 Task: Create new invoice with Date Opened :30-Apr-23, Select Customer: 7 Leaves Cafe, Terms: Payment Term 2. Make invoice entry for item-1 with Date: 30-Apr-23, Description: Always Long Pads, Action: Material, Income Account: Income:Sales, Quantity: 2, Unit Price: 8.5, Discount $: 0.65. Make entry for item-2 with Date: 30-Apr-23, Description: Blue Bunny Double Strawberry_x000D_
, Action: Material, Income Account: Income:Sales, Quantity: 2, Unit Price: 15.6, Discount $: 1.65. Make entry for item-3 with Date: 30-Apr-23, Description: Zest Indulgence Moisturizing Body Wash Lush Paradise, Action: Material, Income Account: Income:Sales, Quantity: 1, Unit Price: 16.6, Discount $: 2.15. Write Notes: Looking forward to serving you again.. Post Invoice with Post Date: 30-Apr-23, Post to Accounts: Assets:Accounts Receivable. Pay / Process Payment with Transaction Date: 15-May-23, Amount: 60.35, Transfer Account: Checking Account. Print Invoice, display notes by going to Option, then go to Display Tab and check Invoice Notes.
Action: Mouse moved to (176, 32)
Screenshot: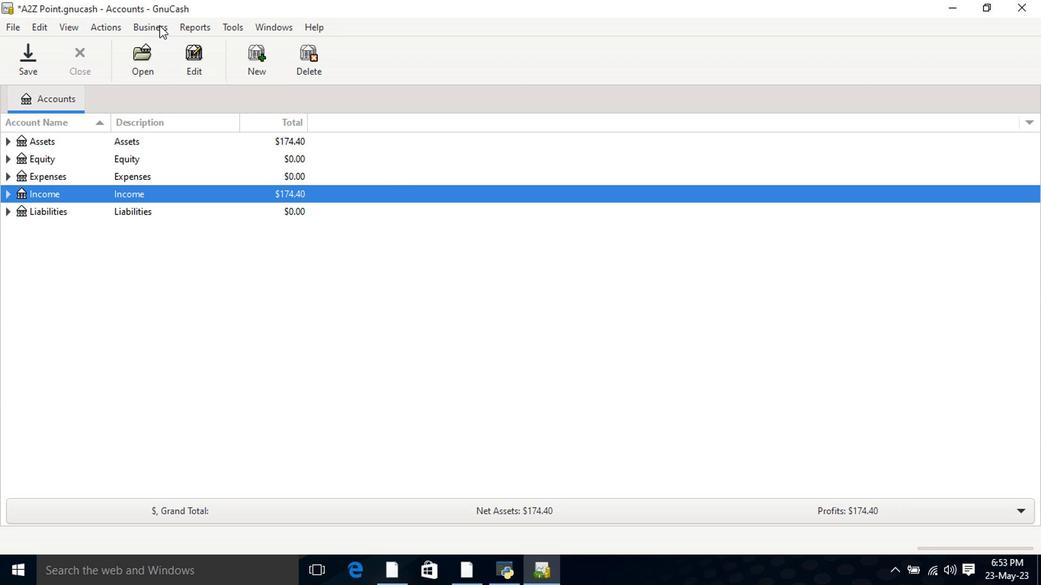 
Action: Mouse pressed left at (176, 32)
Screenshot: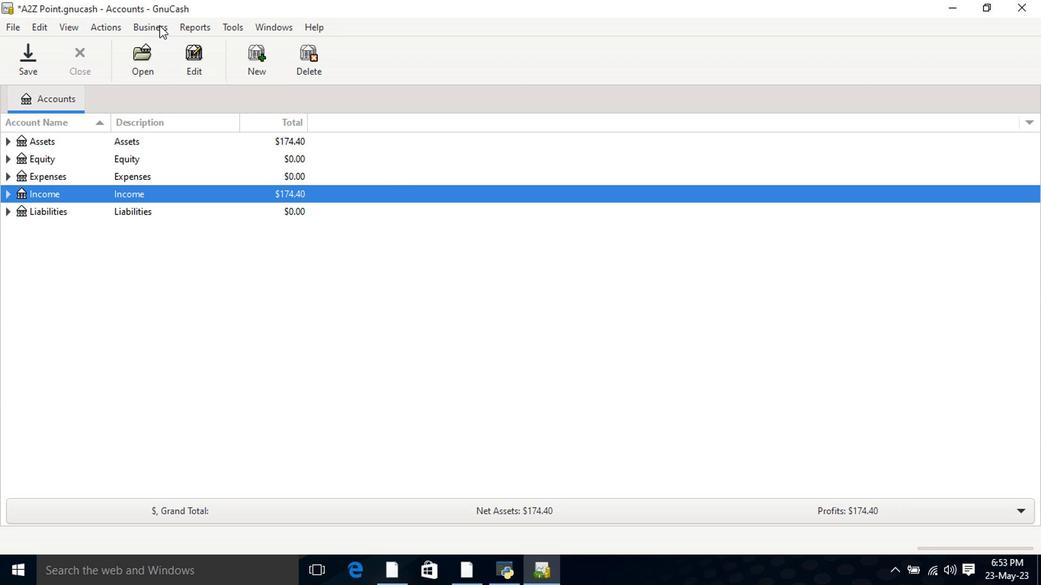
Action: Mouse moved to (367, 103)
Screenshot: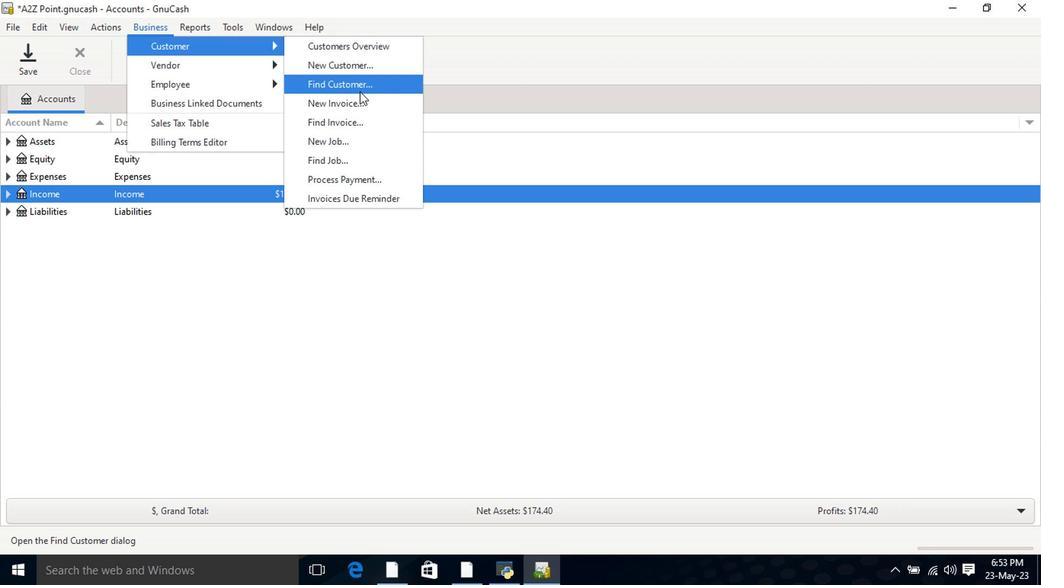 
Action: Mouse pressed left at (367, 103)
Screenshot: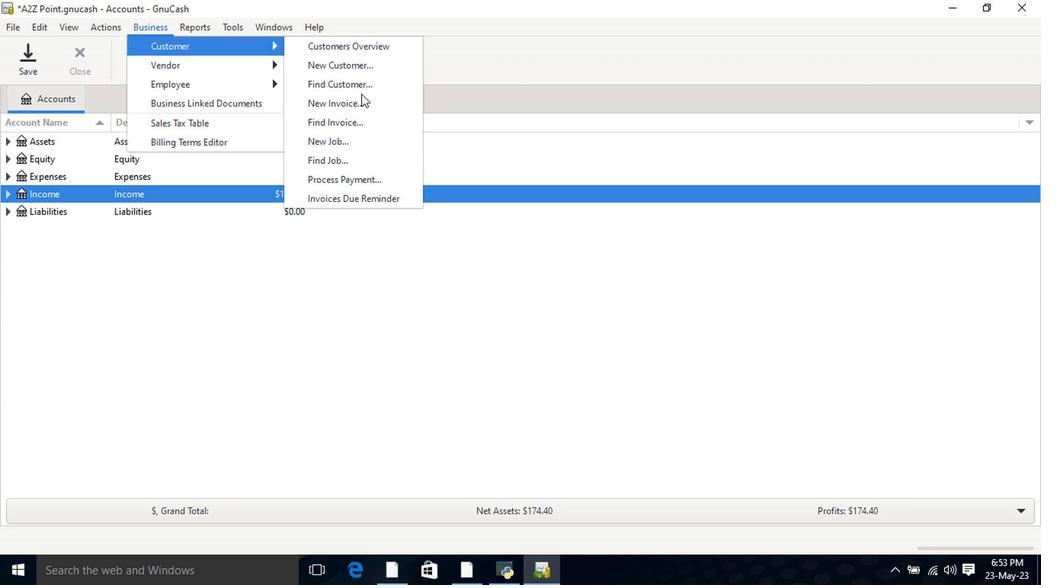 
Action: Mouse moved to (628, 234)
Screenshot: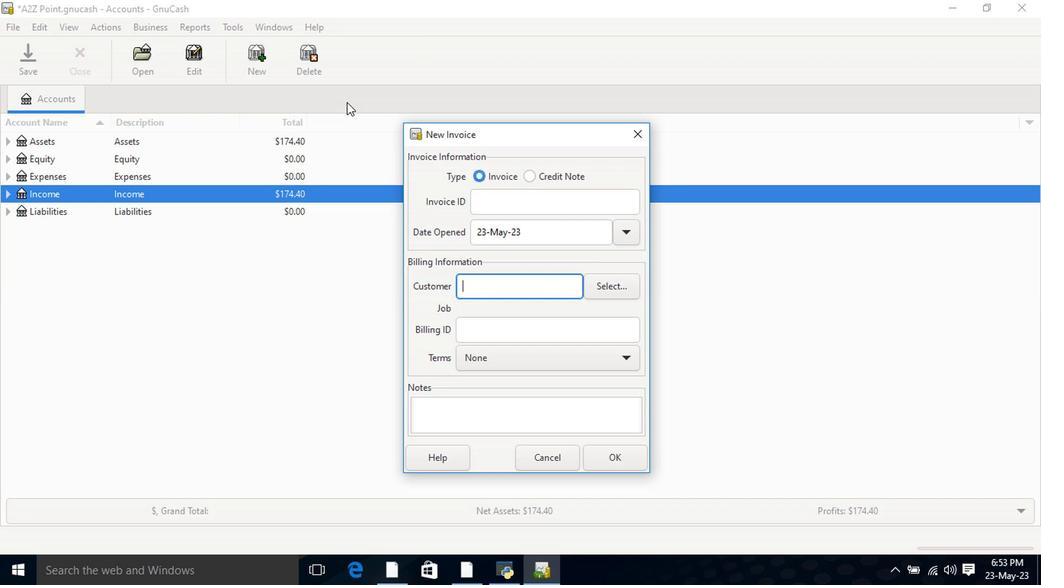 
Action: Mouse pressed left at (628, 234)
Screenshot: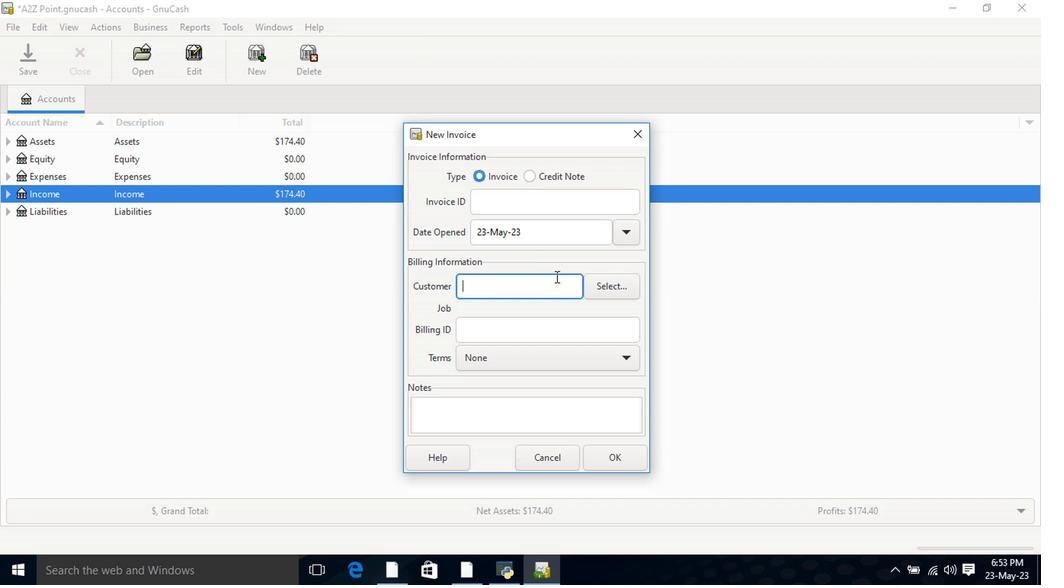 
Action: Mouse moved to (517, 258)
Screenshot: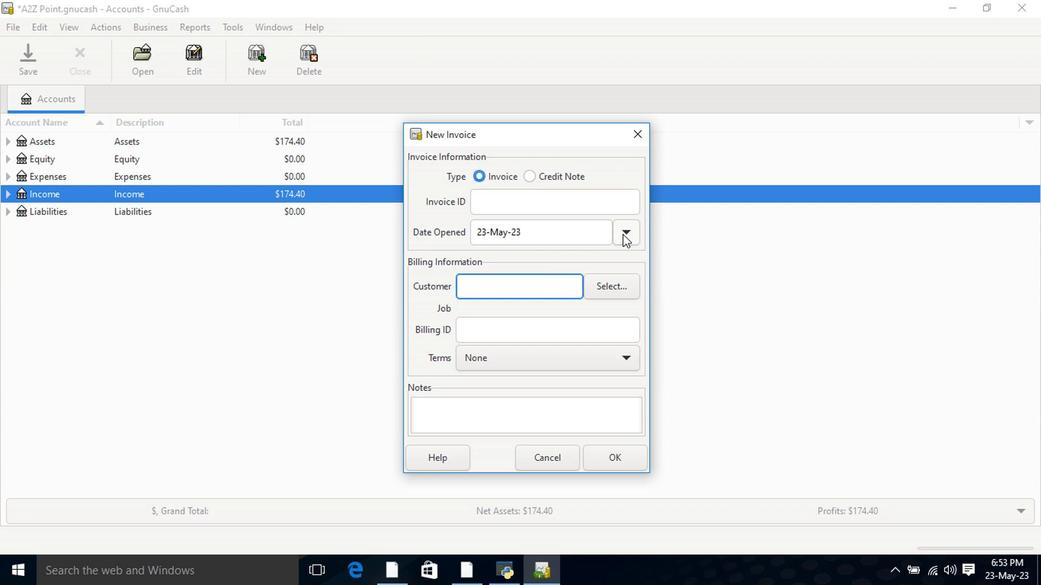 
Action: Mouse pressed left at (517, 258)
Screenshot: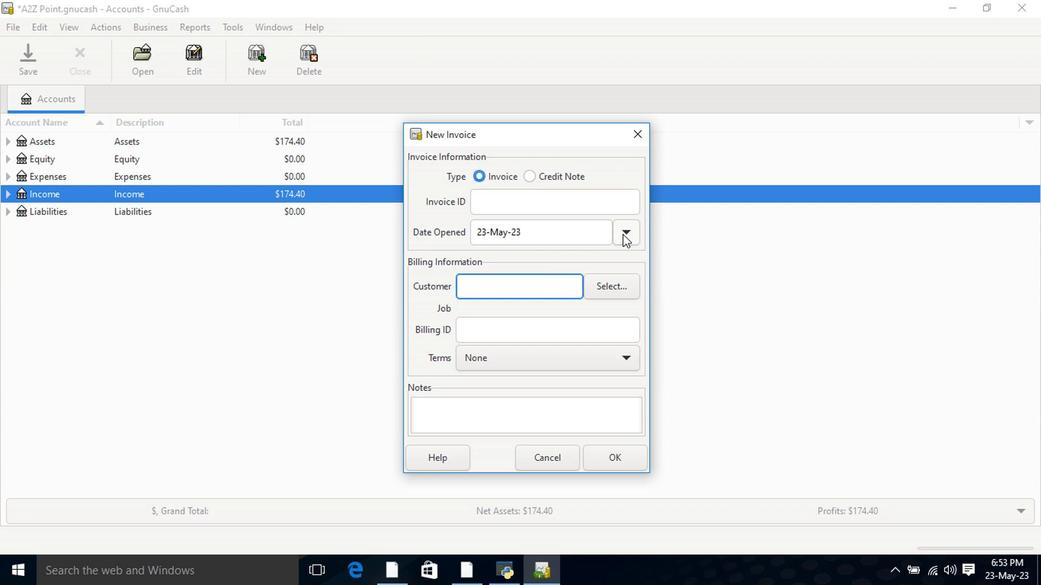 
Action: Mouse moved to (638, 315)
Screenshot: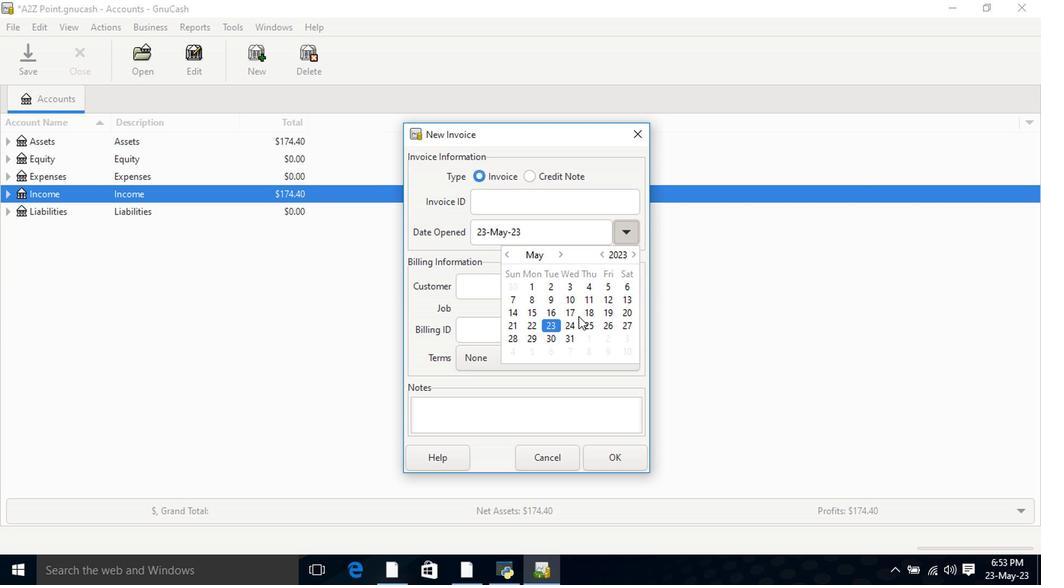 
Action: Mouse pressed left at (638, 315)
Screenshot: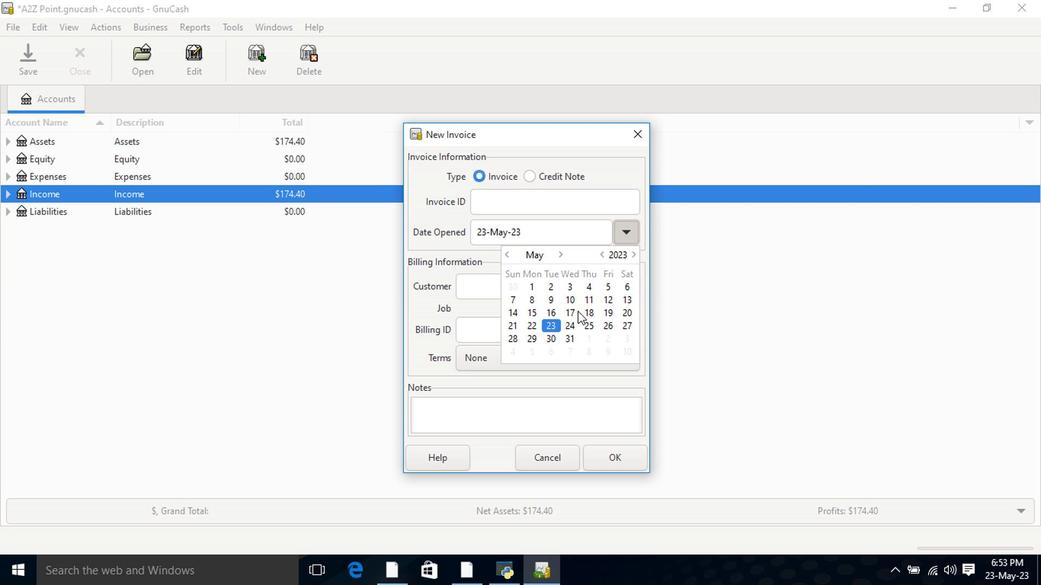 
Action: Mouse pressed left at (638, 315)
Screenshot: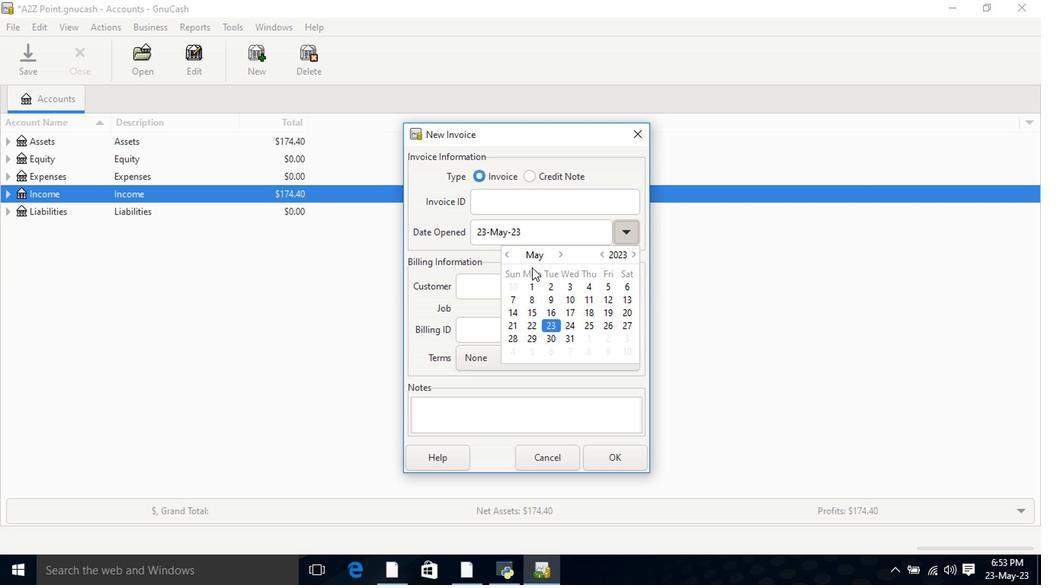 
Action: Mouse moved to (534, 283)
Screenshot: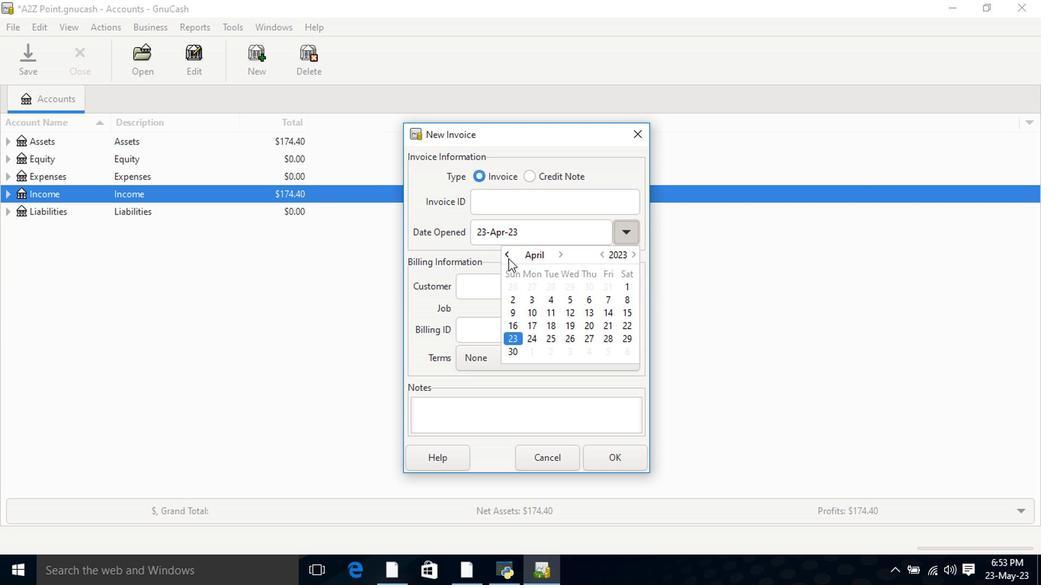 
Action: Mouse pressed left at (534, 283)
Screenshot: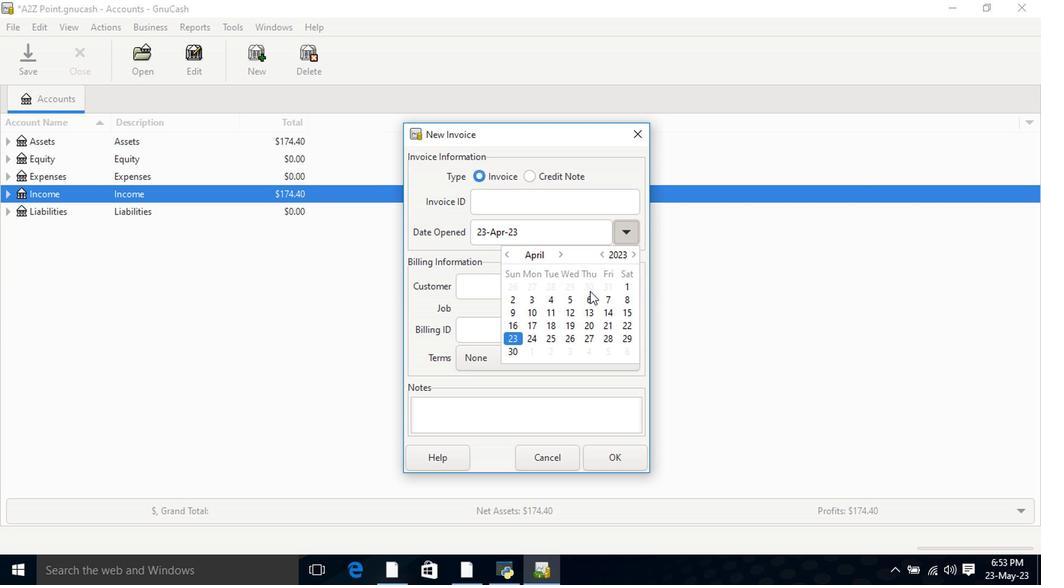 
Action: Key pressed 7
Screenshot: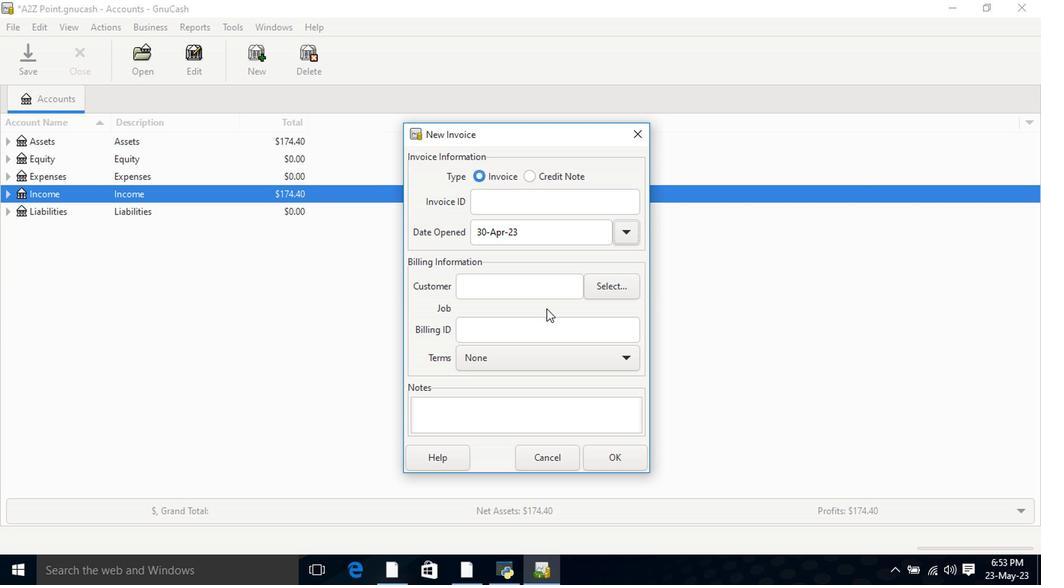 
Action: Mouse moved to (528, 305)
Screenshot: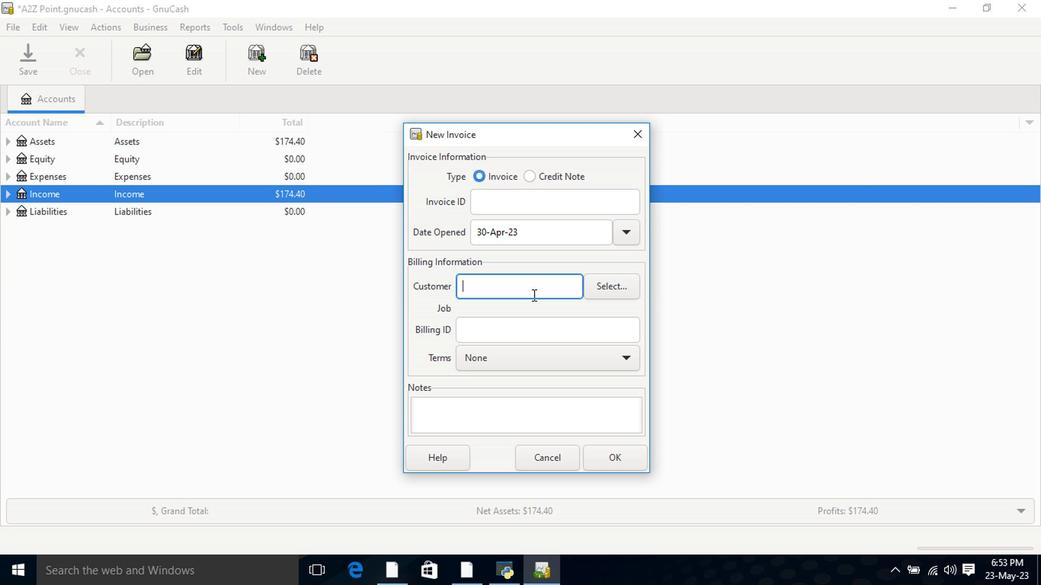 
Action: Mouse pressed left at (528, 305)
Screenshot: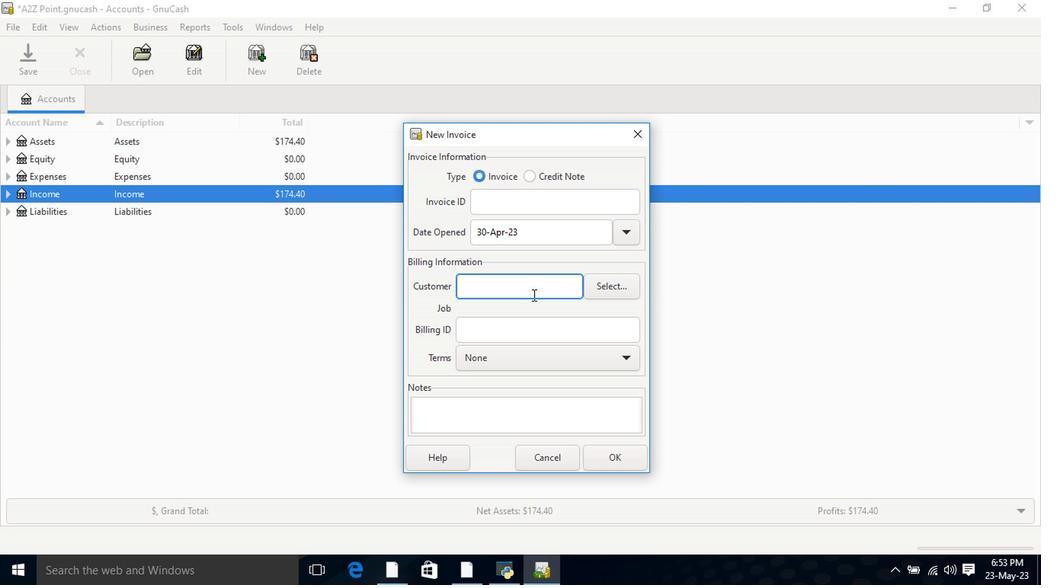 
Action: Mouse moved to (531, 375)
Screenshot: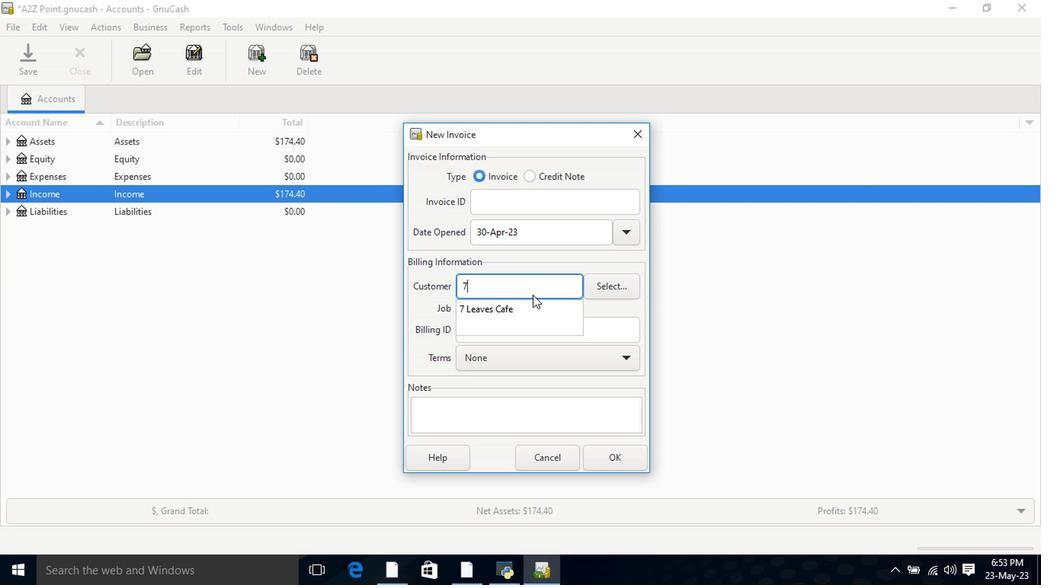 
Action: Mouse pressed left at (531, 375)
Screenshot: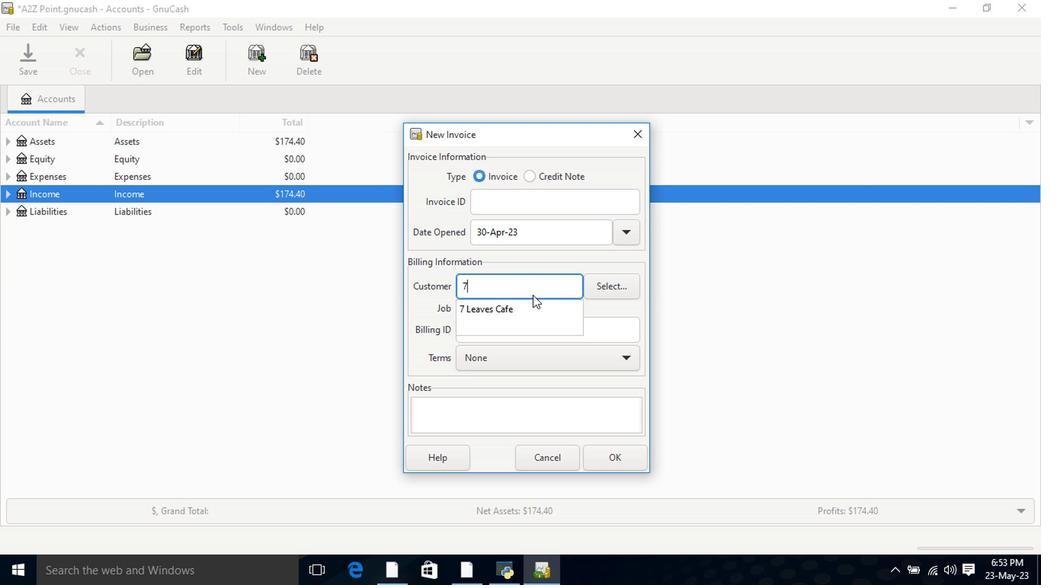 
Action: Mouse moved to (538, 406)
Screenshot: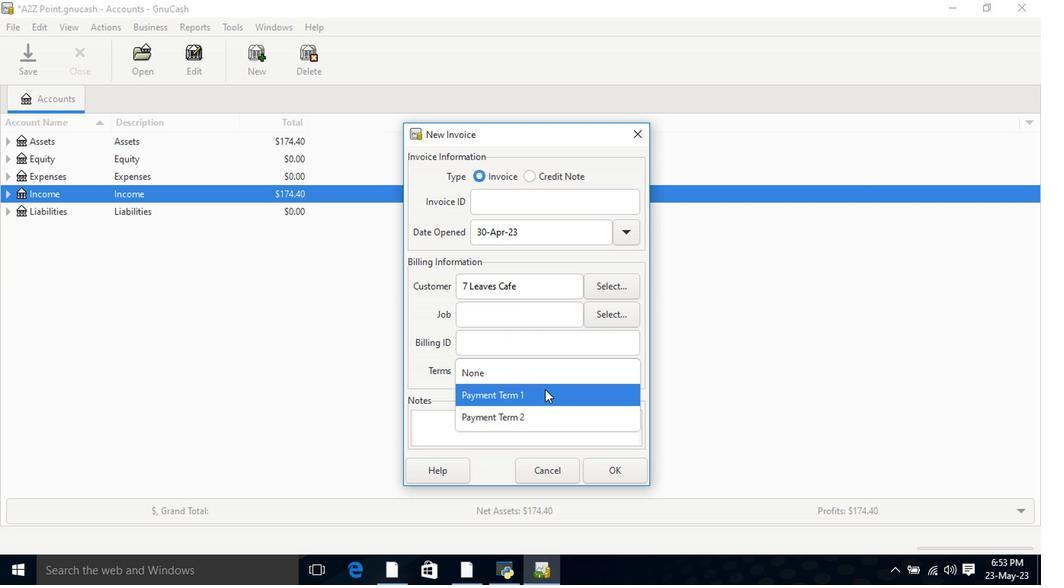 
Action: Mouse pressed left at (538, 406)
Screenshot: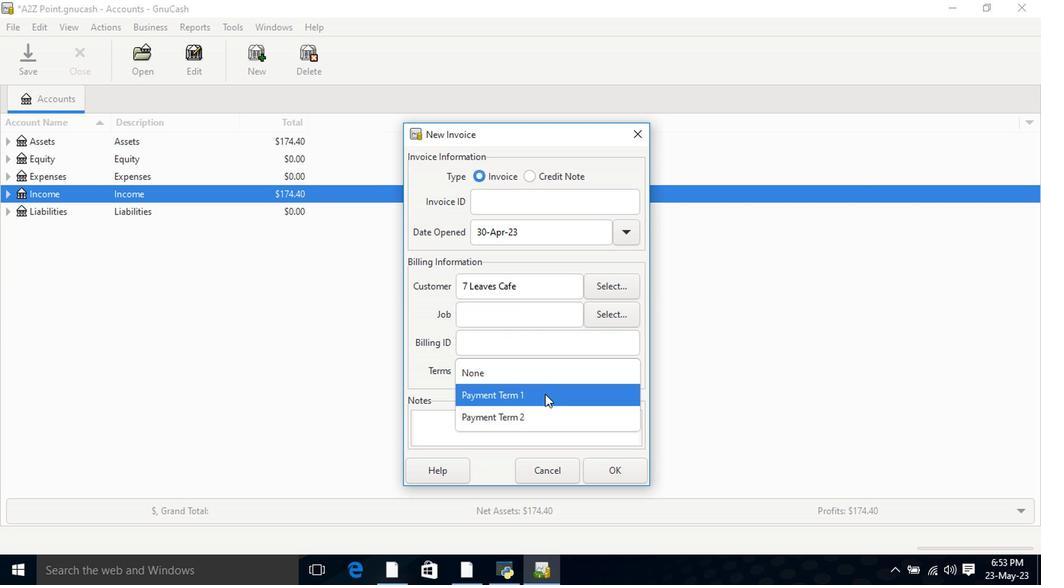 
Action: Mouse moved to (523, 369)
Screenshot: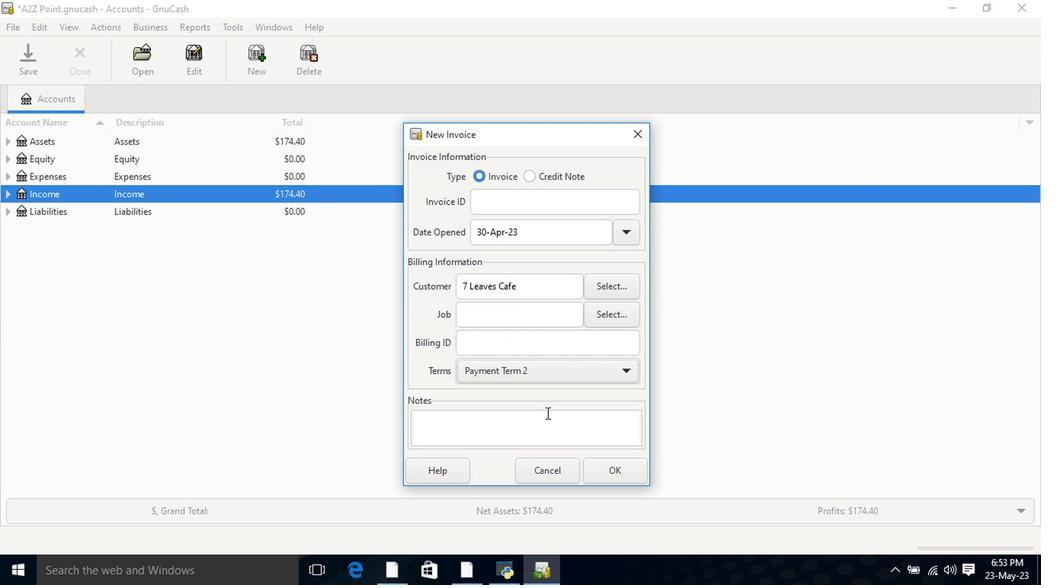 
Action: Mouse pressed left at (523, 369)
Screenshot: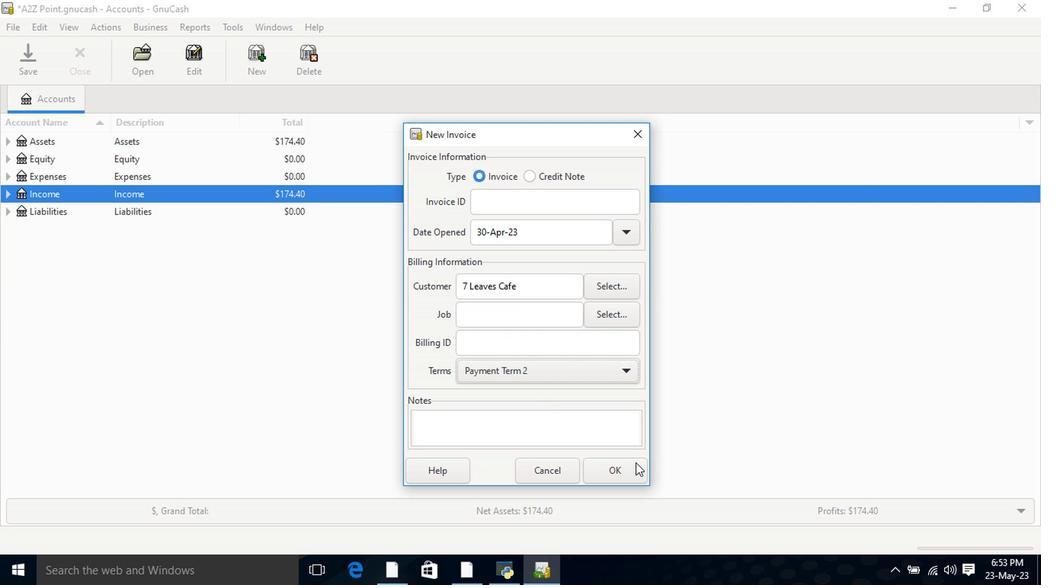 
Action: Mouse moved to (536, 399)
Screenshot: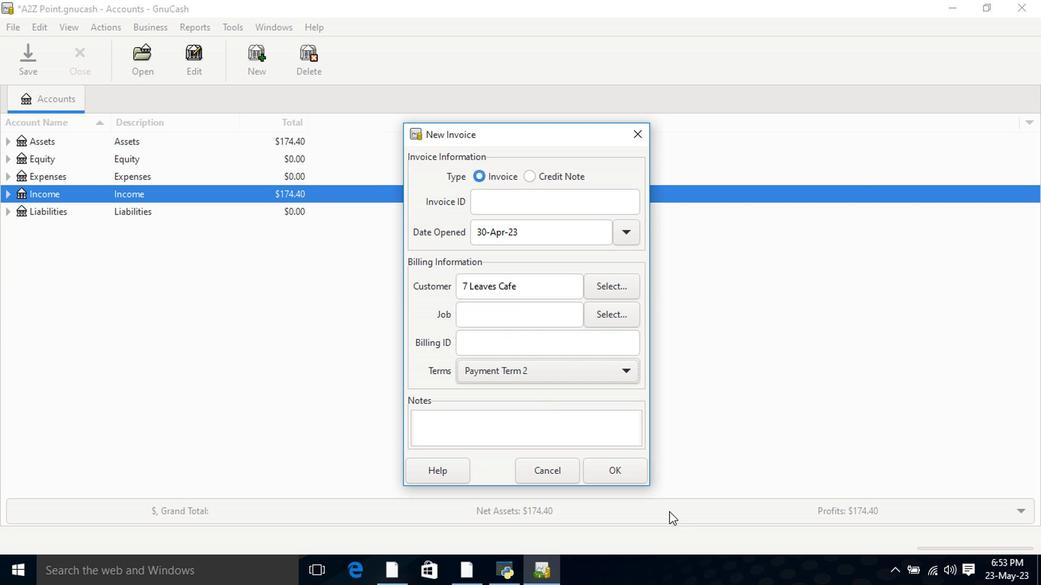 
Action: Mouse pressed left at (536, 399)
Screenshot: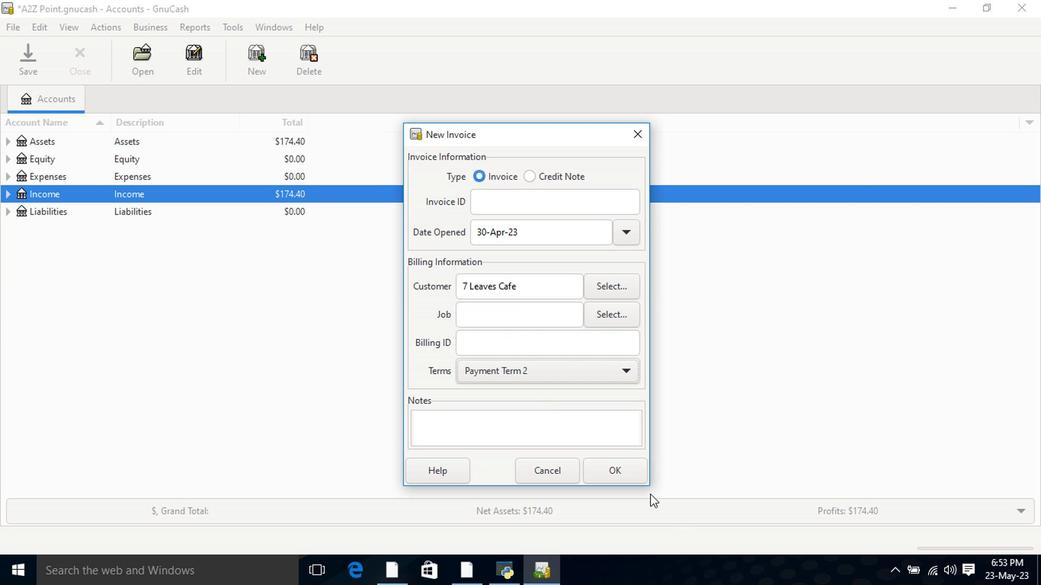 
Action: Mouse moved to (621, 480)
Screenshot: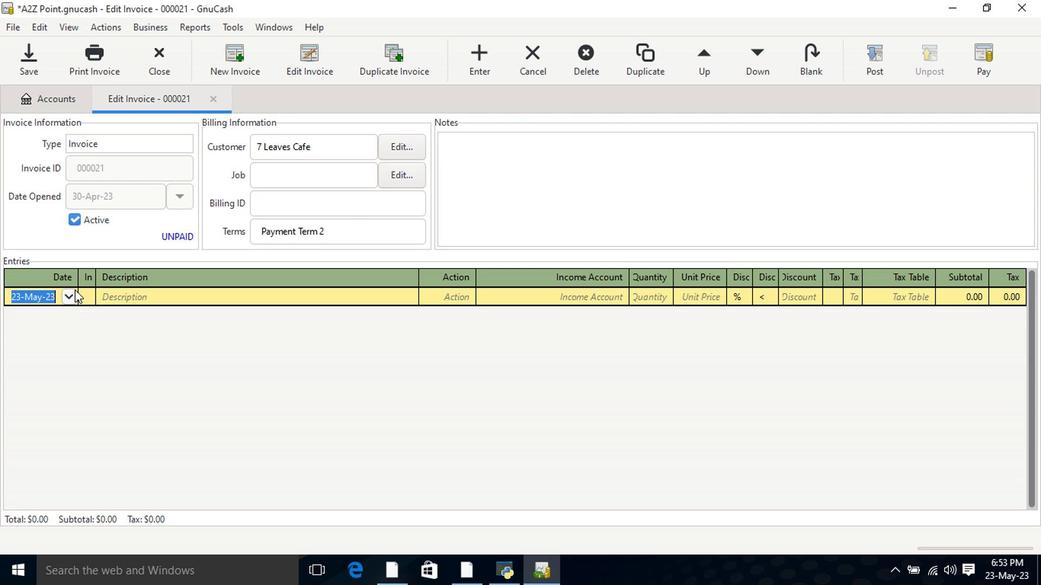 
Action: Mouse pressed left at (621, 480)
Screenshot: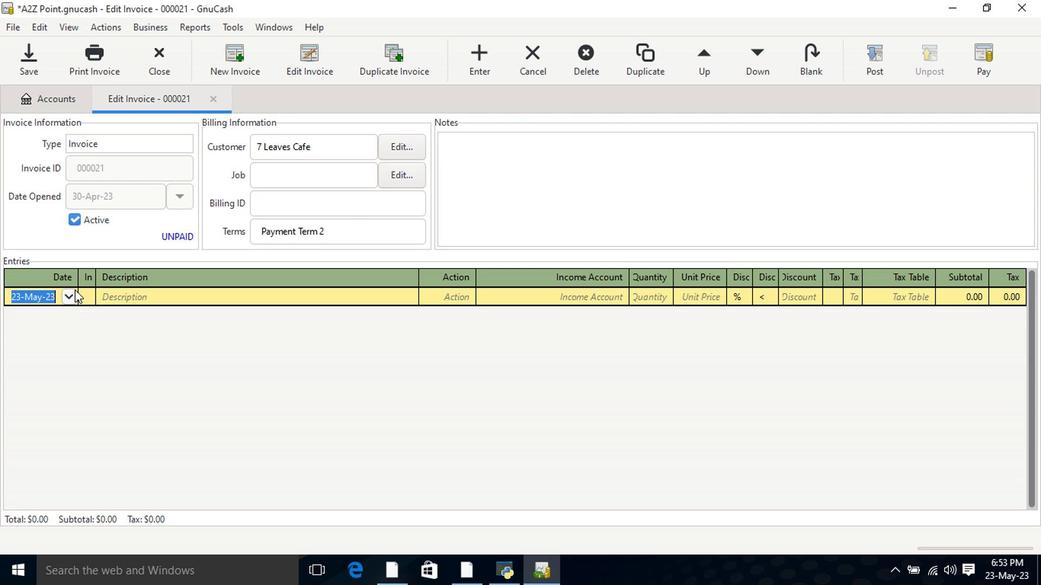 
Action: Mouse moved to (84, 297)
Screenshot: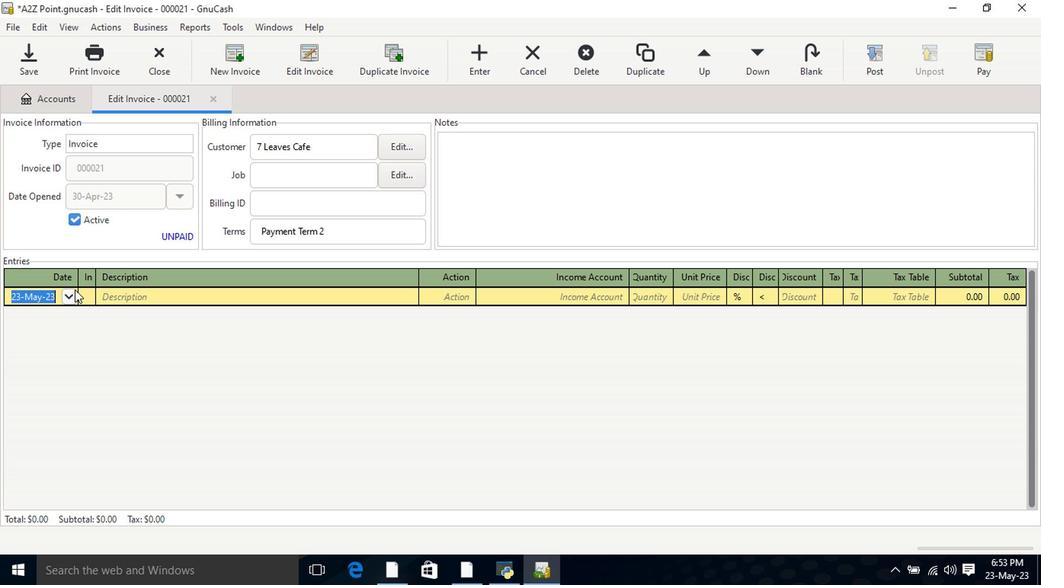 
Action: Mouse pressed left at (84, 297)
Screenshot: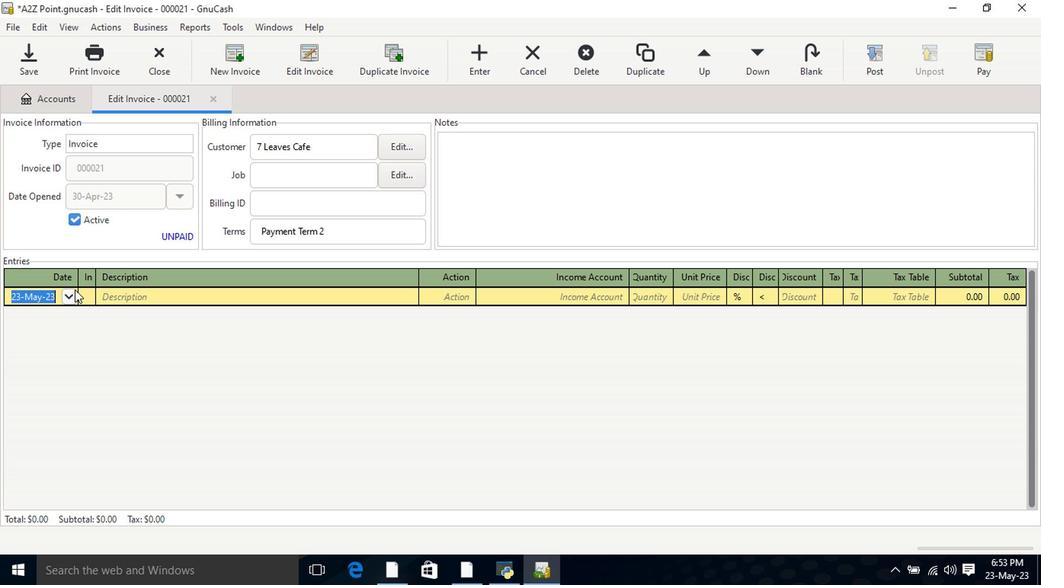 
Action: Mouse moved to (174, 27)
Screenshot: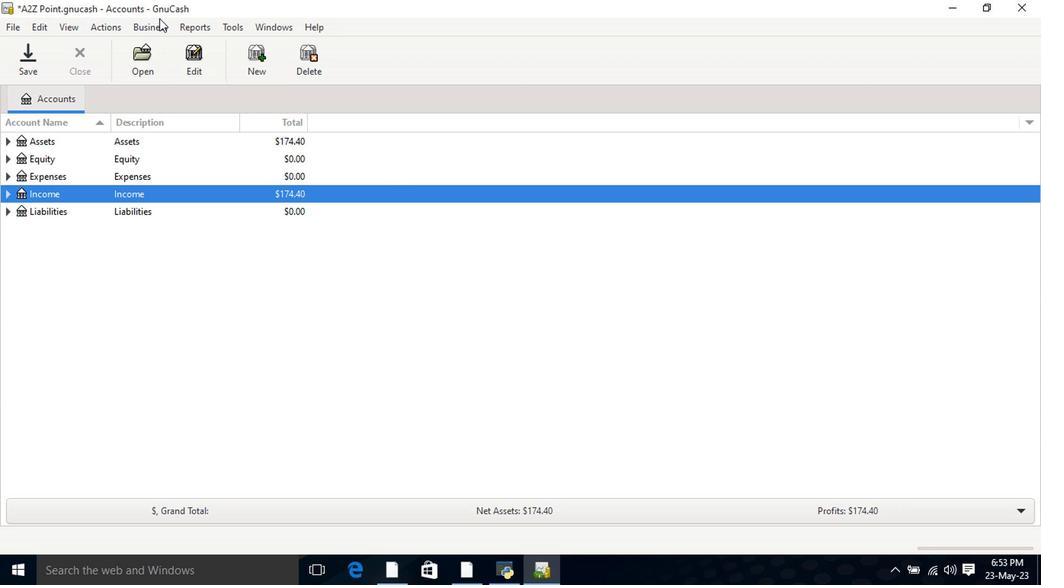 
Action: Mouse pressed left at (174, 27)
Screenshot: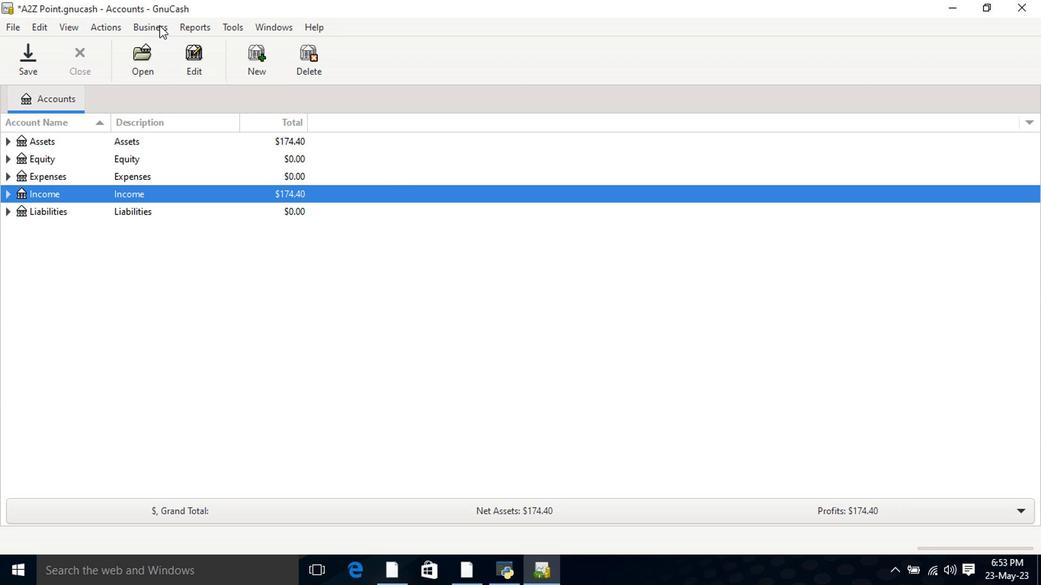 
Action: Mouse moved to (359, 103)
Screenshot: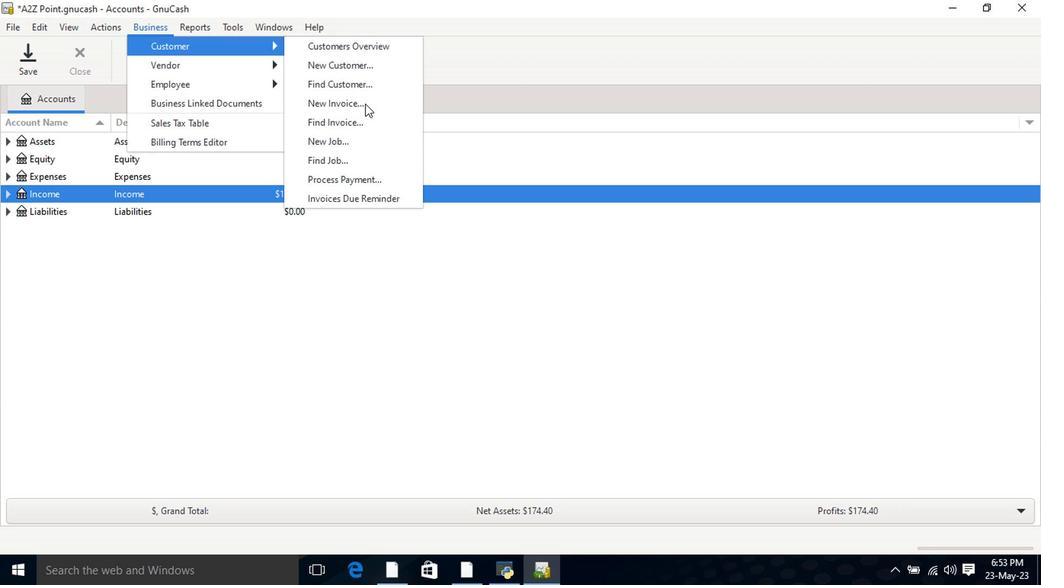 
Action: Mouse pressed left at (359, 103)
Screenshot: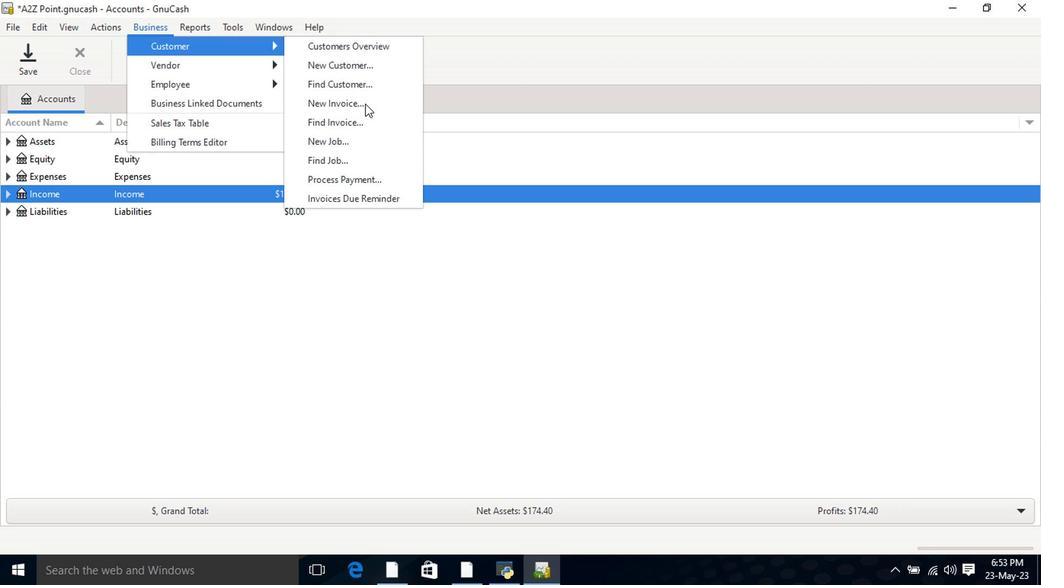 
Action: Mouse moved to (630, 237)
Screenshot: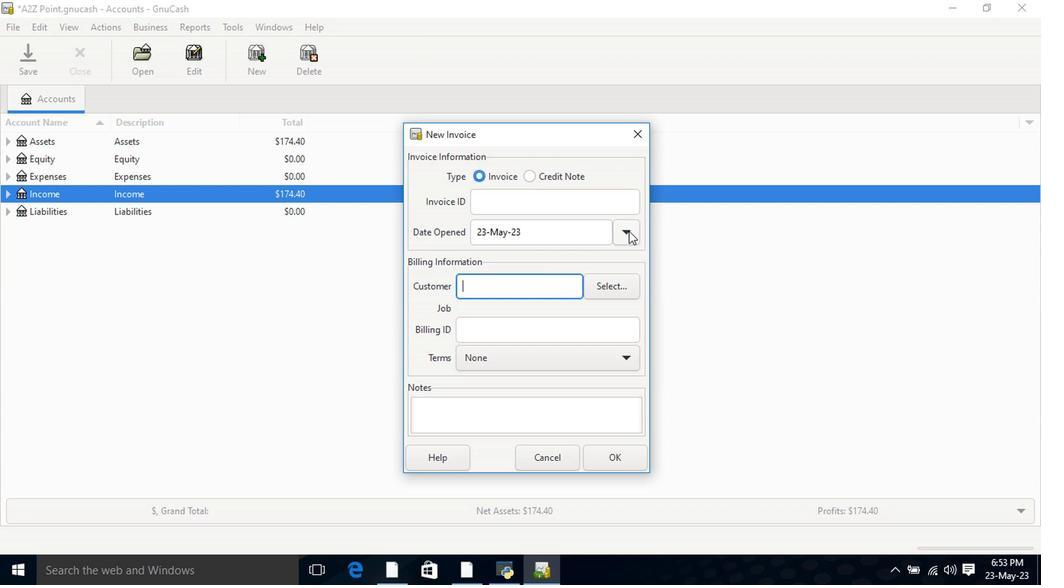 
Action: Mouse pressed left at (630, 237)
Screenshot: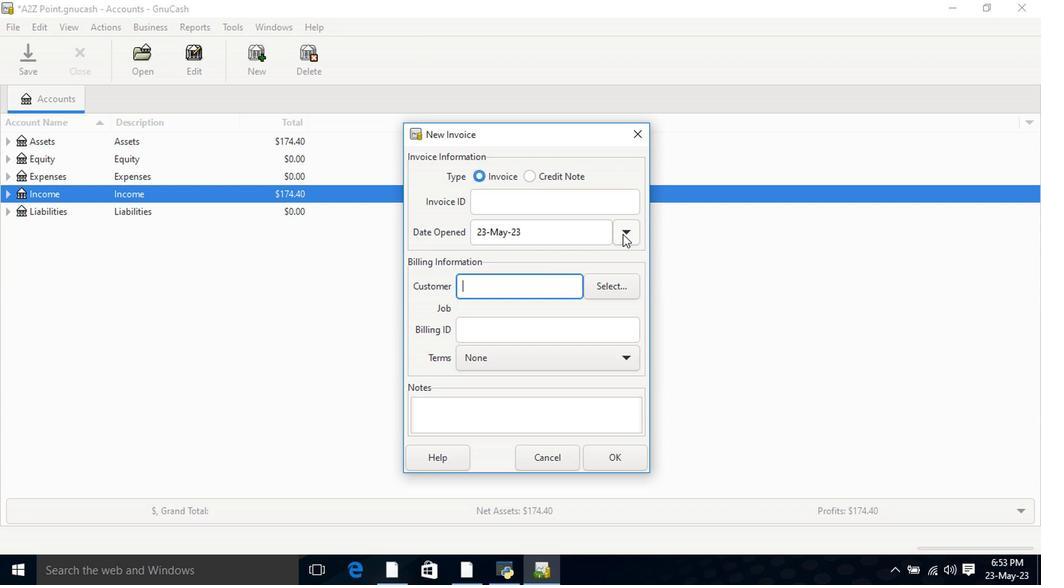 
Action: Mouse moved to (517, 261)
Screenshot: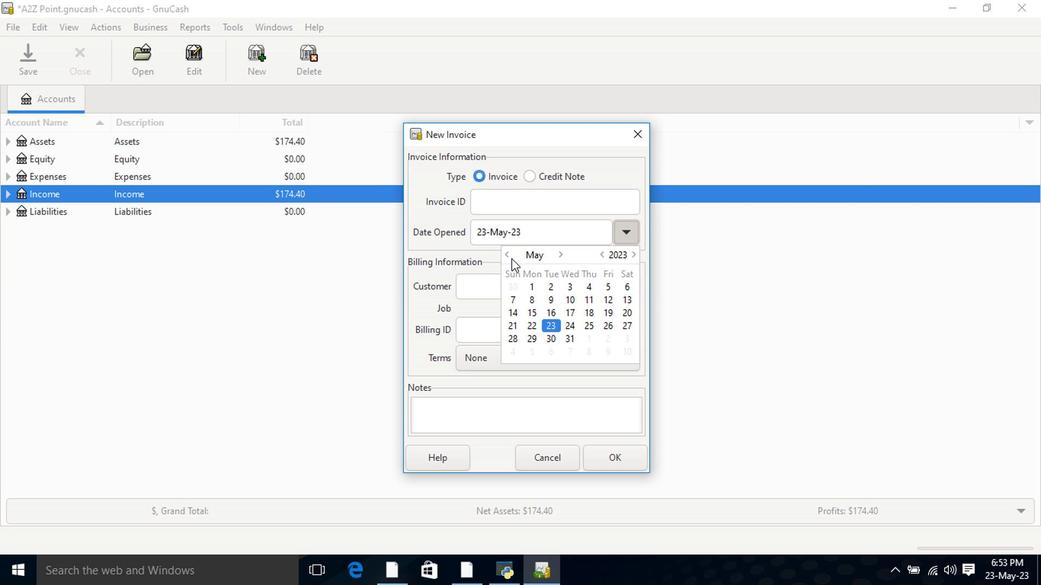 
Action: Mouse pressed left at (517, 261)
Screenshot: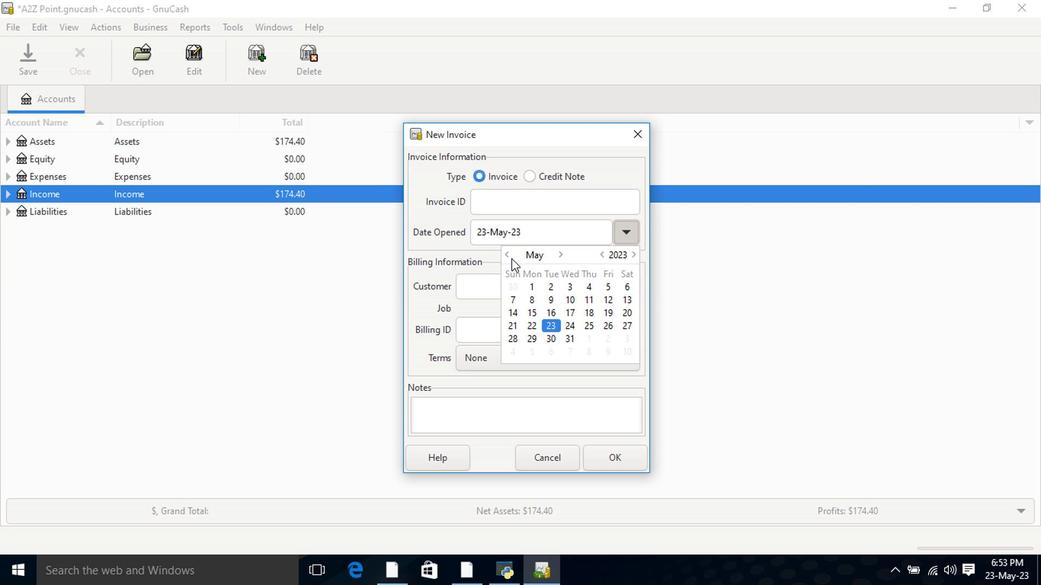 
Action: Mouse moved to (522, 356)
Screenshot: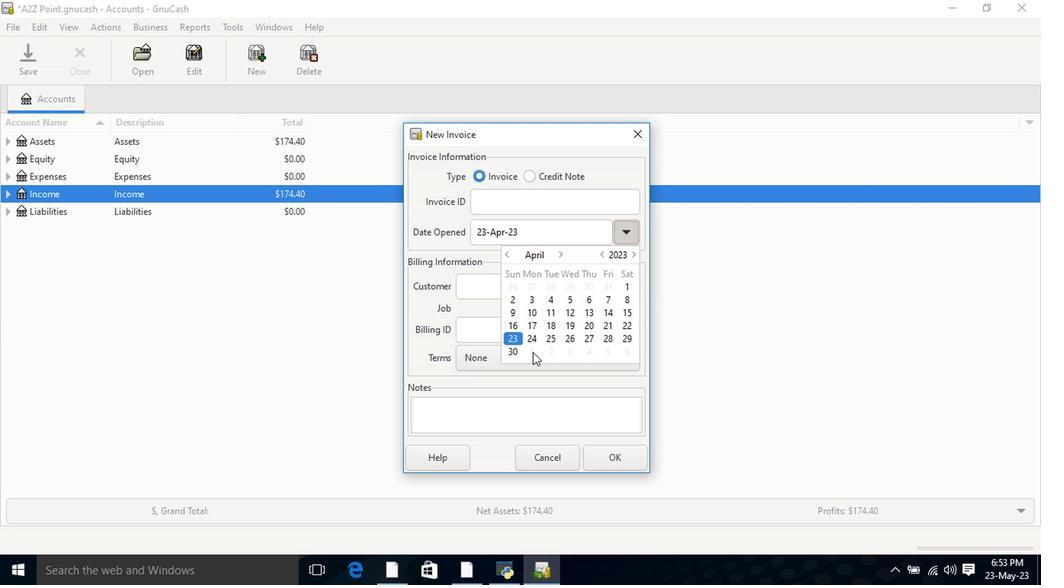 
Action: Mouse pressed left at (522, 356)
Screenshot: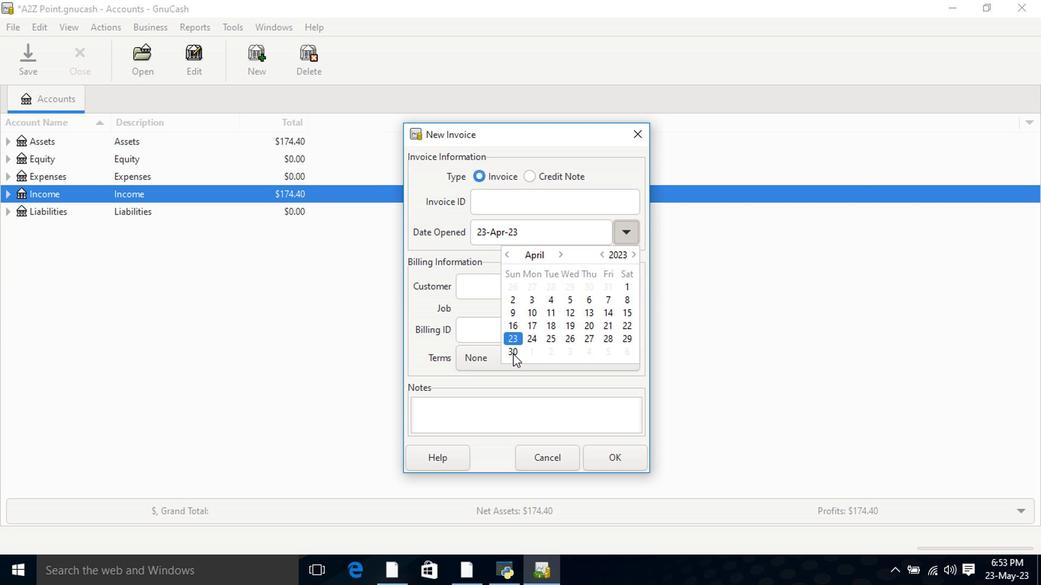 
Action: Mouse moved to (522, 356)
Screenshot: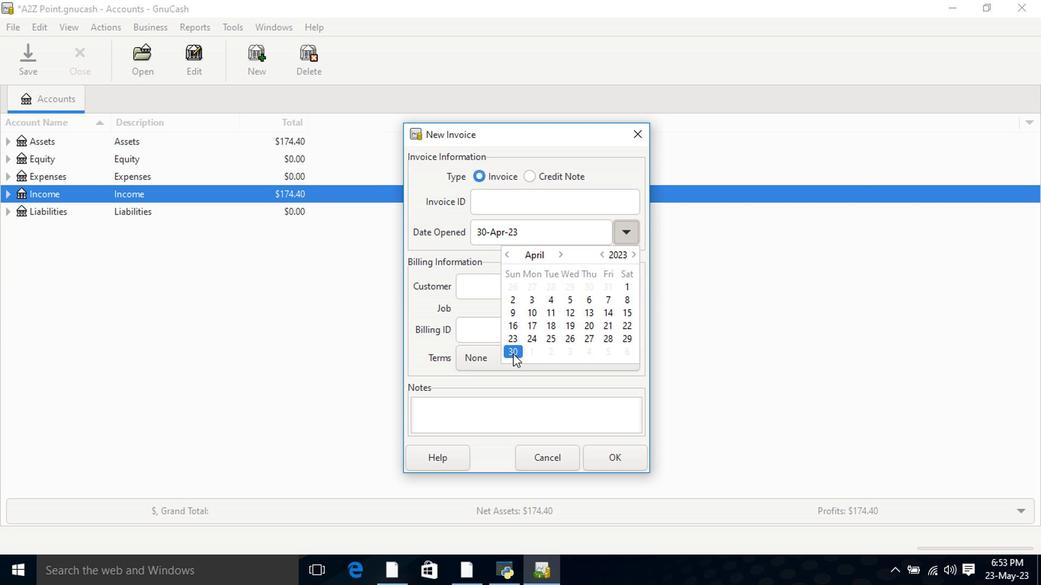 
Action: Mouse pressed left at (522, 356)
Screenshot: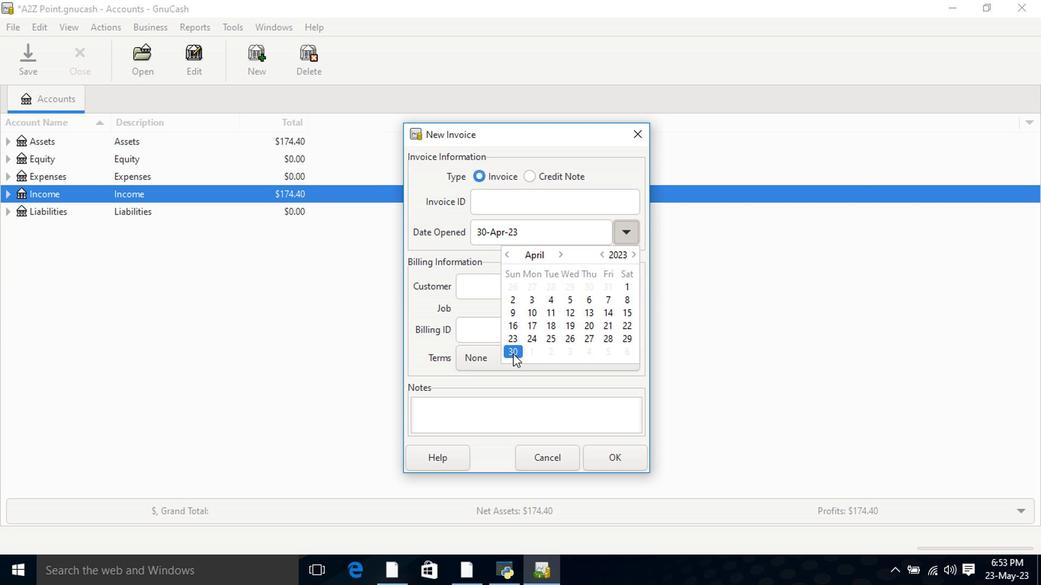 
Action: Mouse moved to (541, 298)
Screenshot: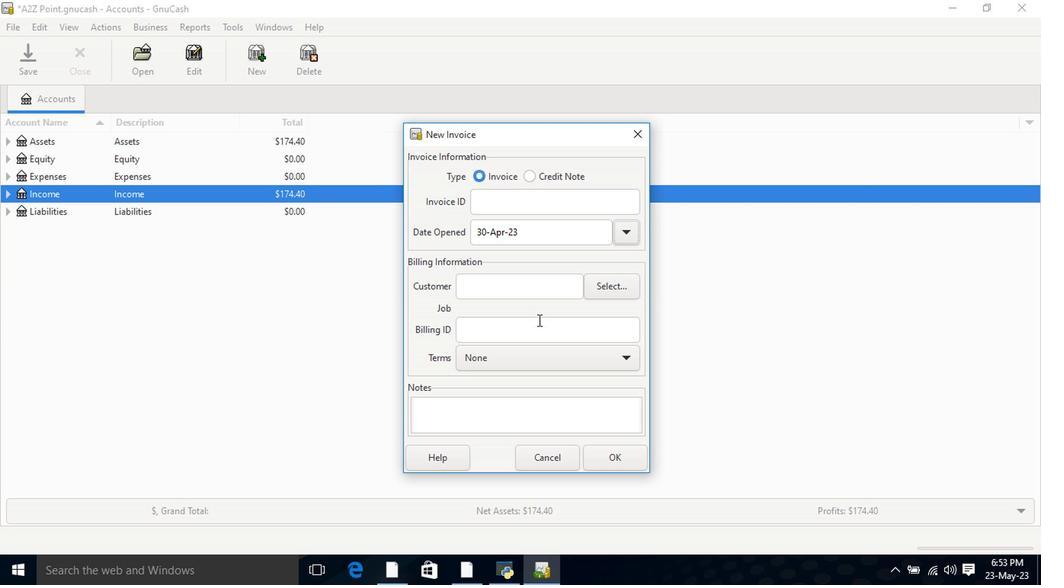 
Action: Mouse pressed left at (541, 298)
Screenshot: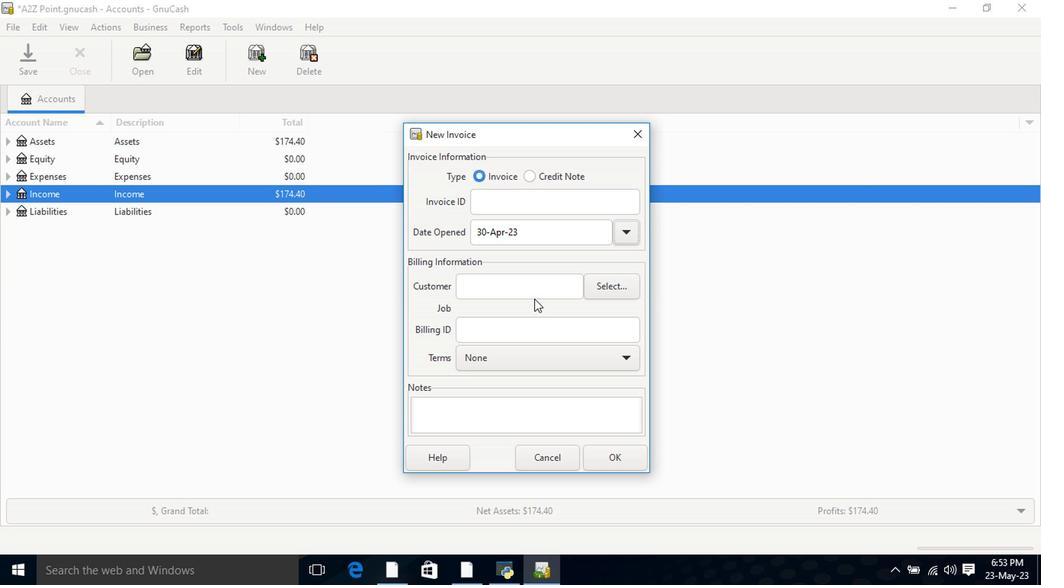 
Action: Key pressed 7
Screenshot: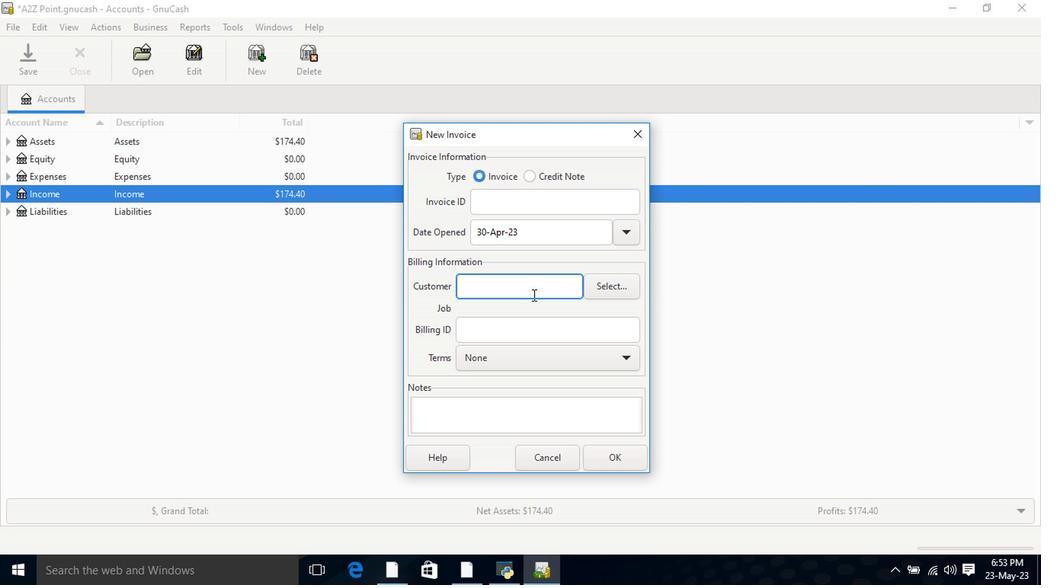 
Action: Mouse moved to (532, 316)
Screenshot: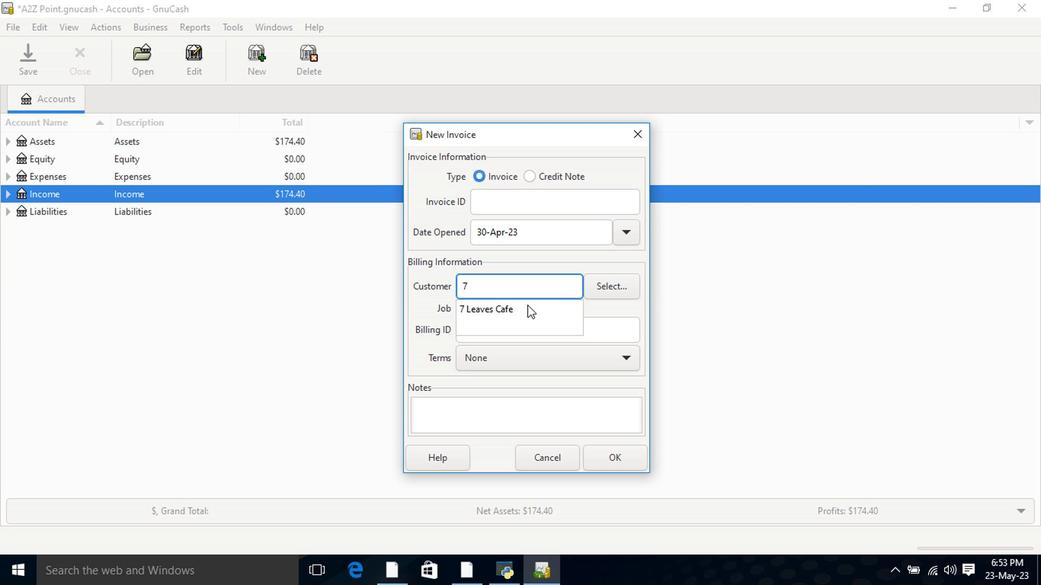 
Action: Mouse pressed left at (532, 316)
Screenshot: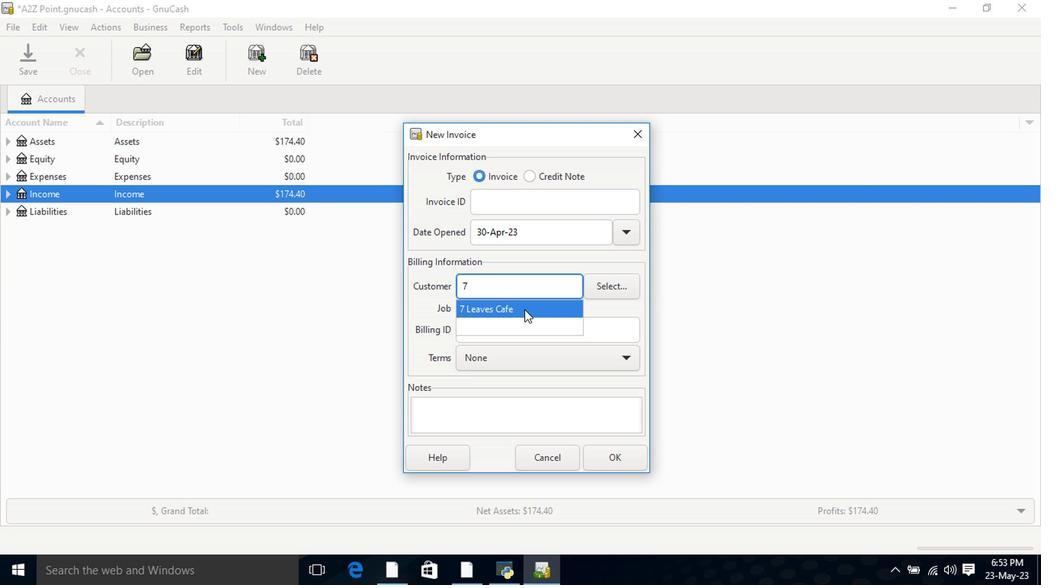 
Action: Mouse moved to (553, 380)
Screenshot: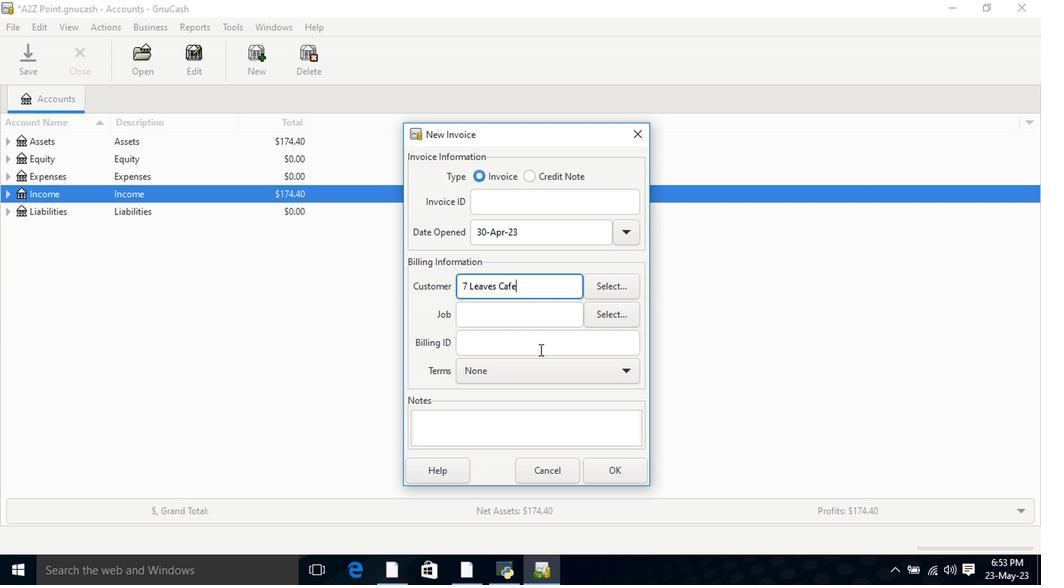 
Action: Mouse pressed left at (553, 380)
Screenshot: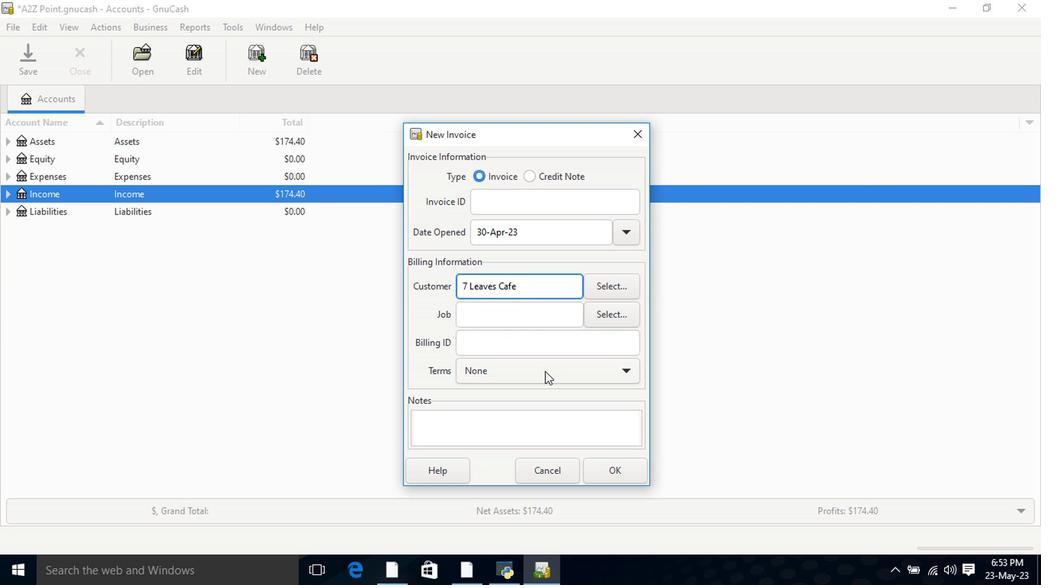 
Action: Mouse moved to (553, 416)
Screenshot: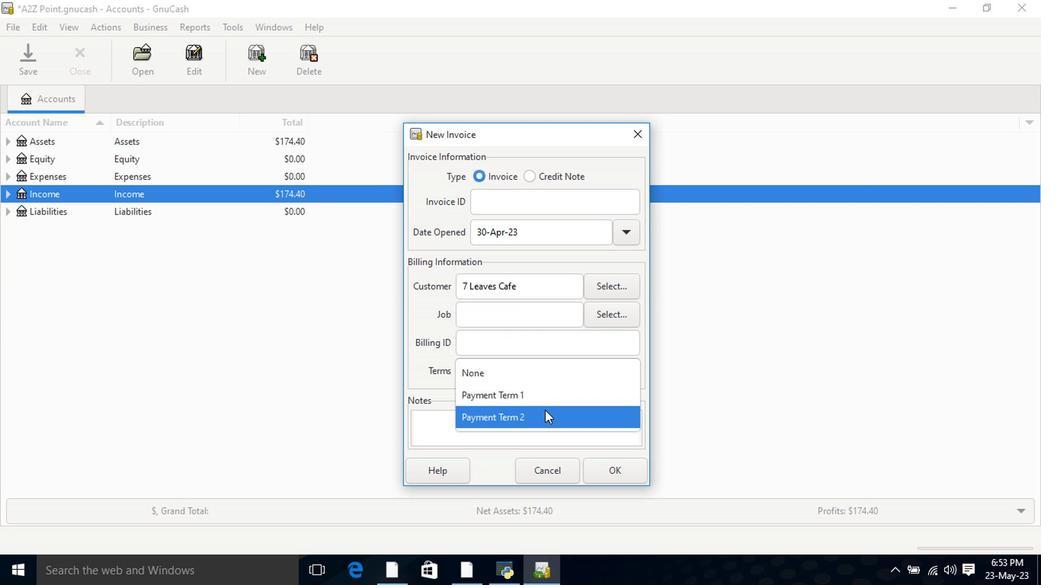 
Action: Mouse pressed left at (553, 416)
Screenshot: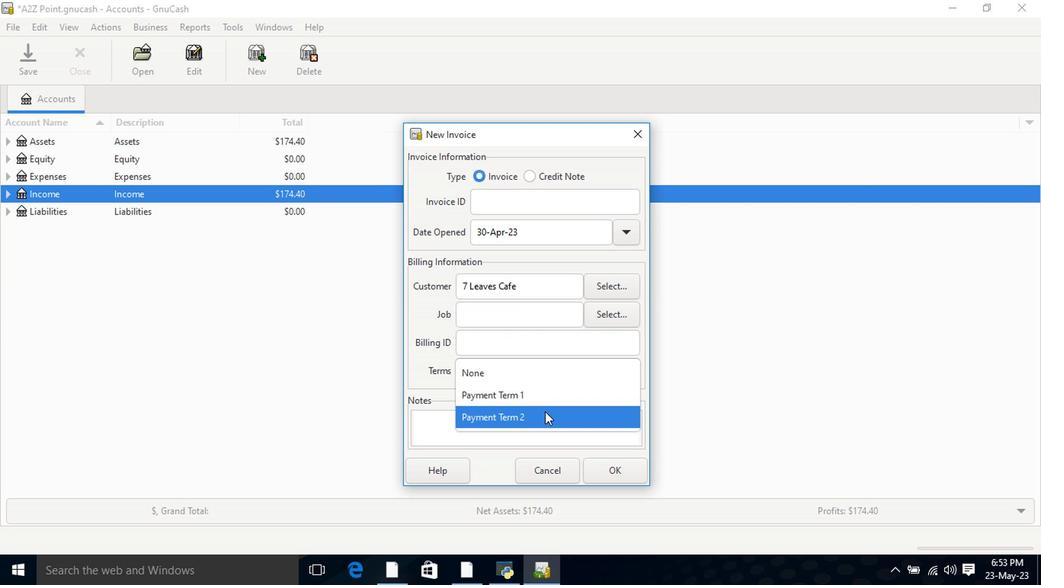 
Action: Mouse moved to (634, 480)
Screenshot: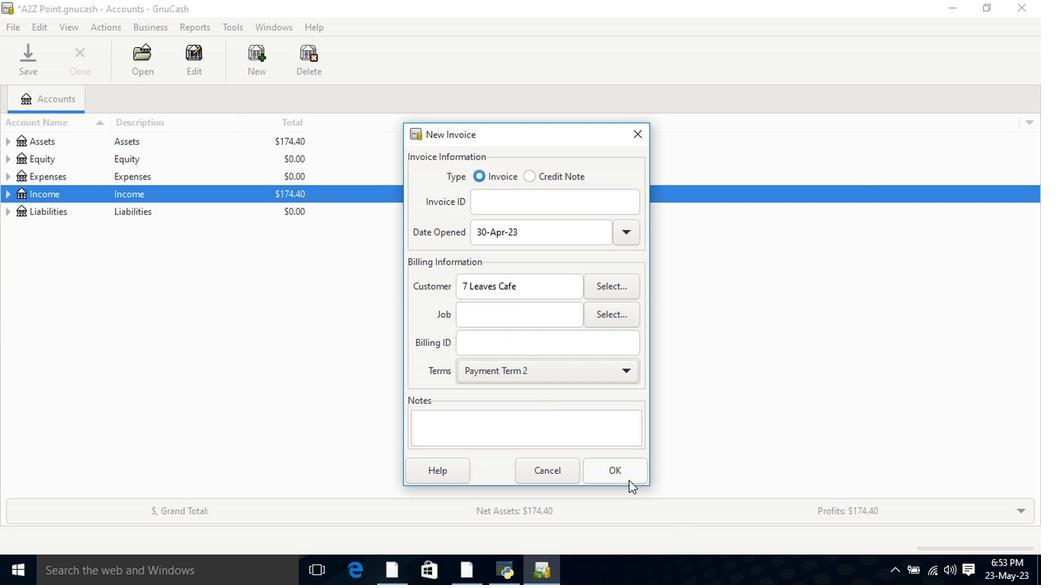 
Action: Mouse pressed left at (634, 480)
Screenshot: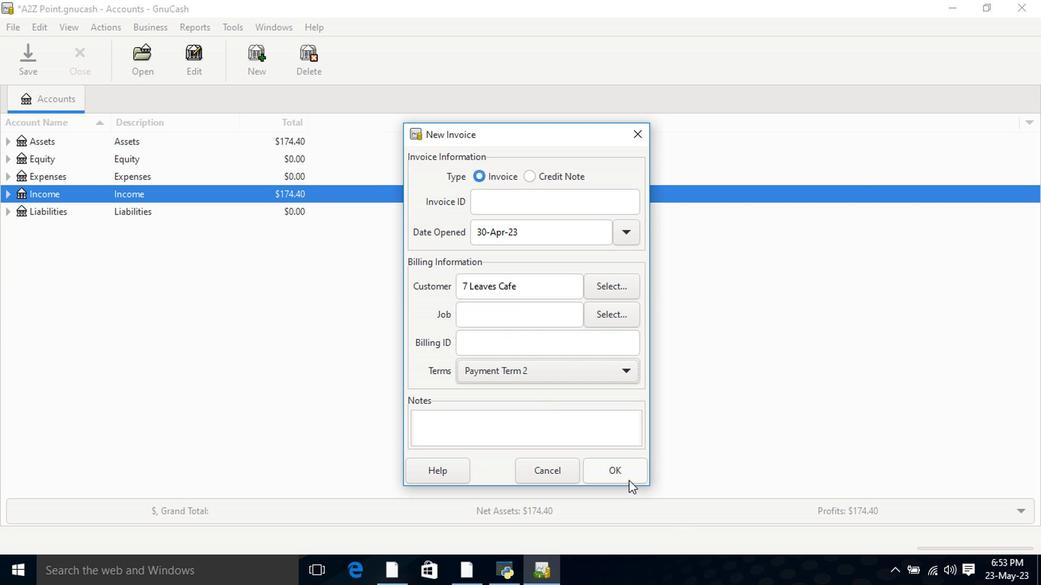
Action: Mouse moved to (82, 304)
Screenshot: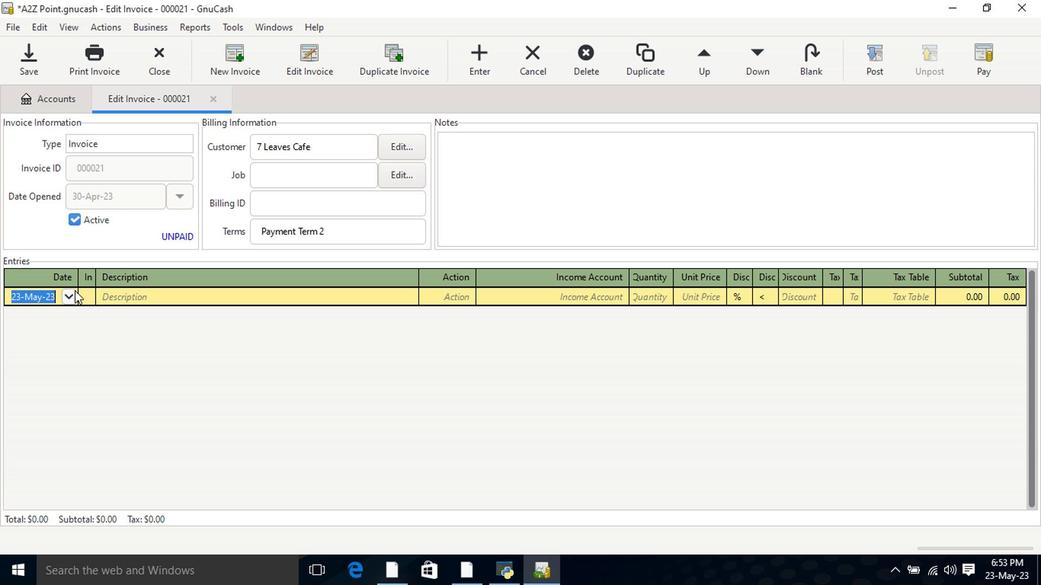 
Action: Mouse pressed left at (82, 304)
Screenshot: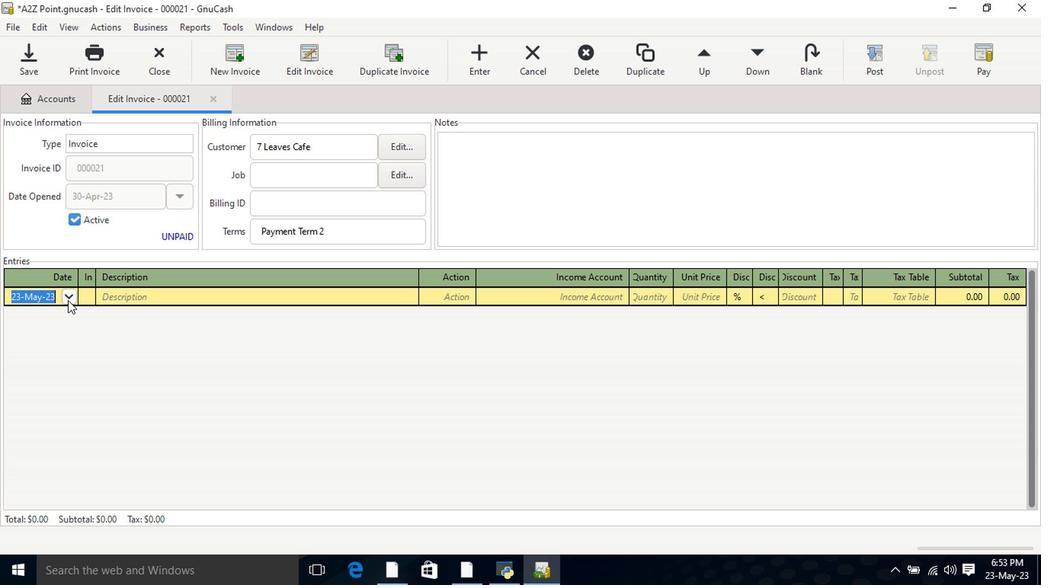 
Action: Mouse moved to (33, 319)
Screenshot: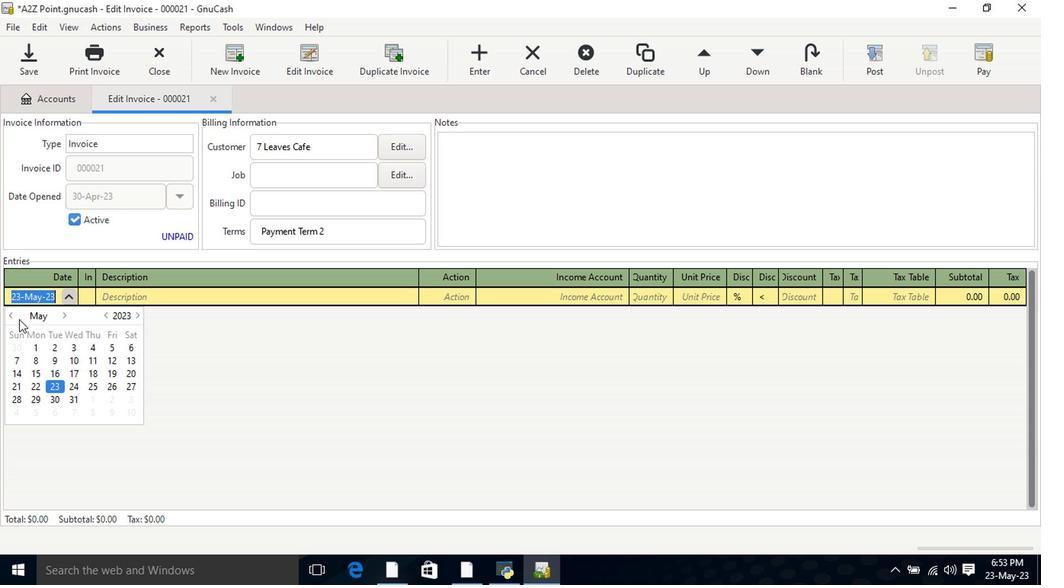 
Action: Mouse pressed left at (33, 319)
Screenshot: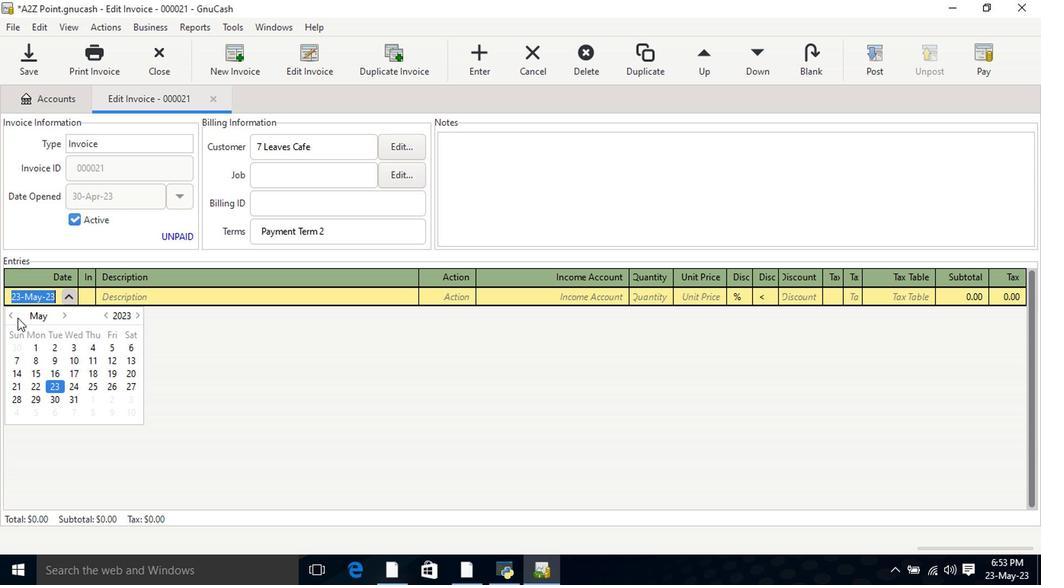
Action: Mouse moved to (30, 320)
Screenshot: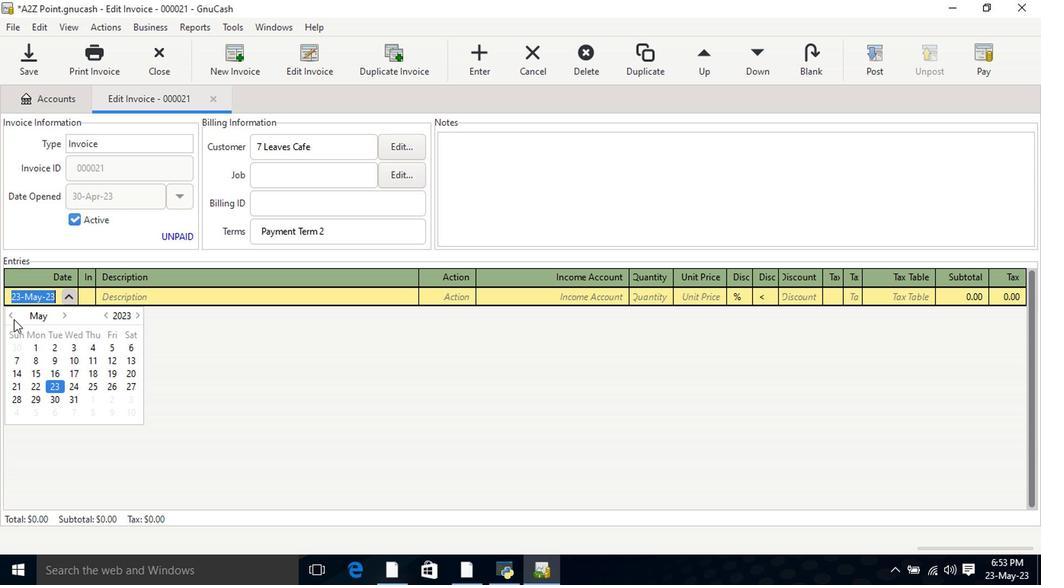 
Action: Mouse pressed left at (30, 320)
Screenshot: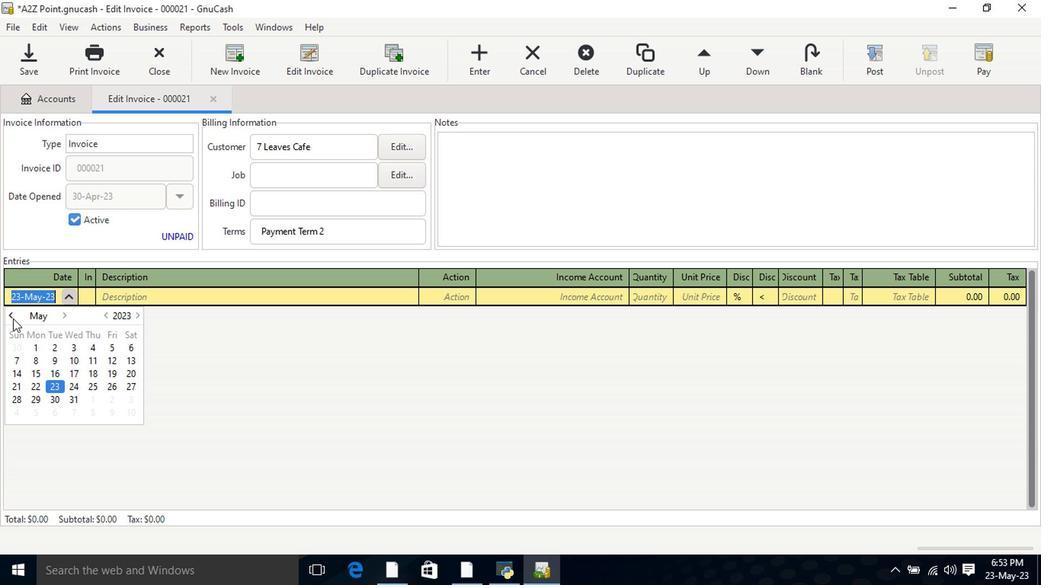 
Action: Mouse moved to (36, 416)
Screenshot: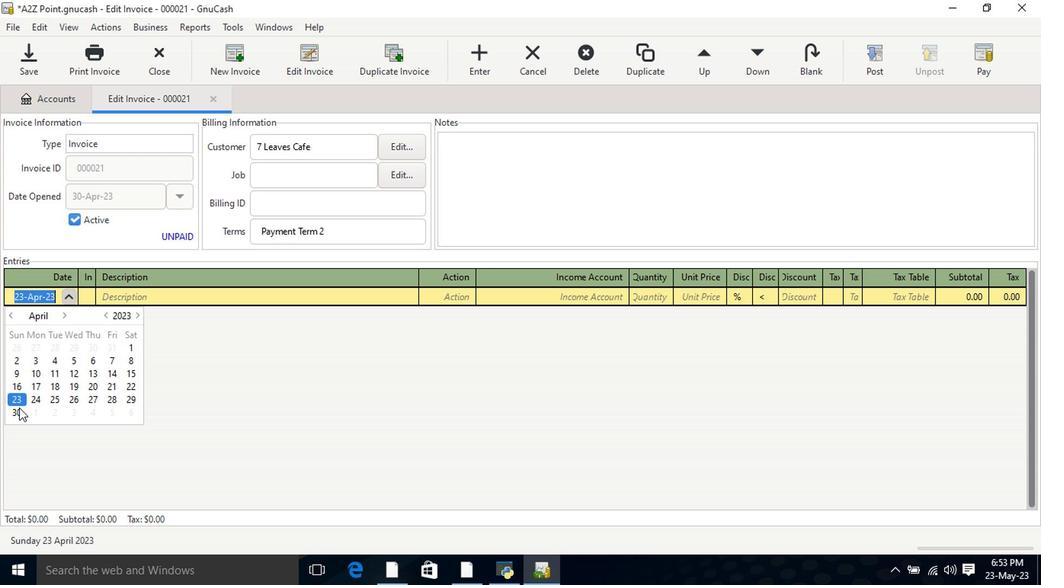 
Action: Mouse pressed left at (36, 416)
Screenshot: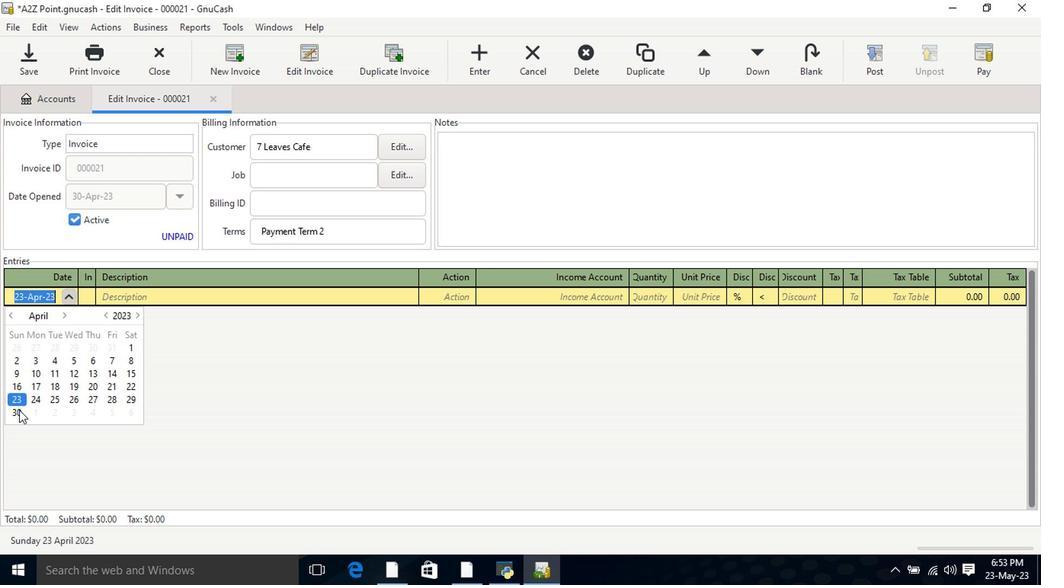 
Action: Mouse pressed left at (36, 416)
Screenshot: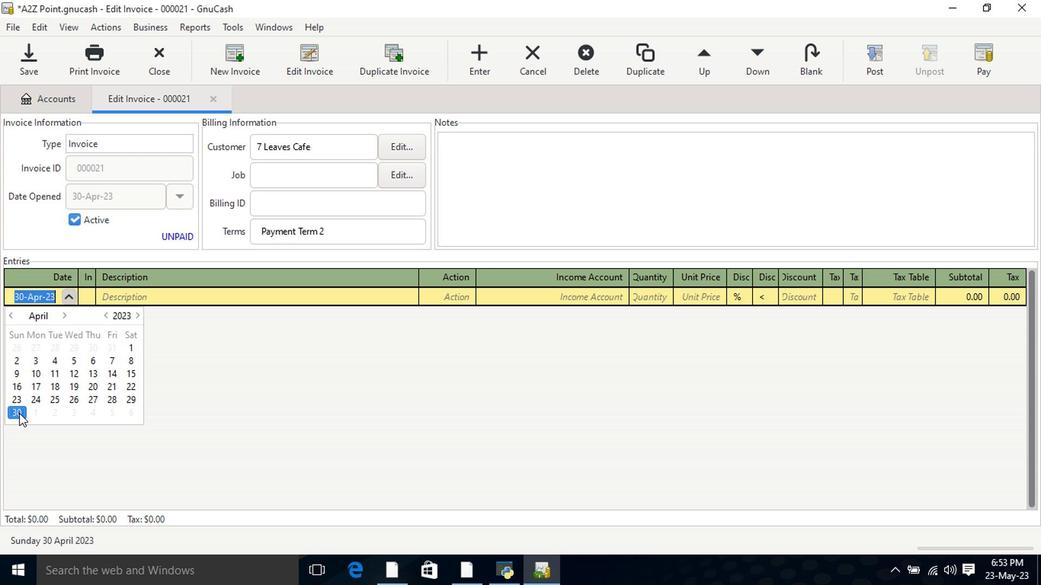 
Action: Mouse pressed left at (36, 416)
Screenshot: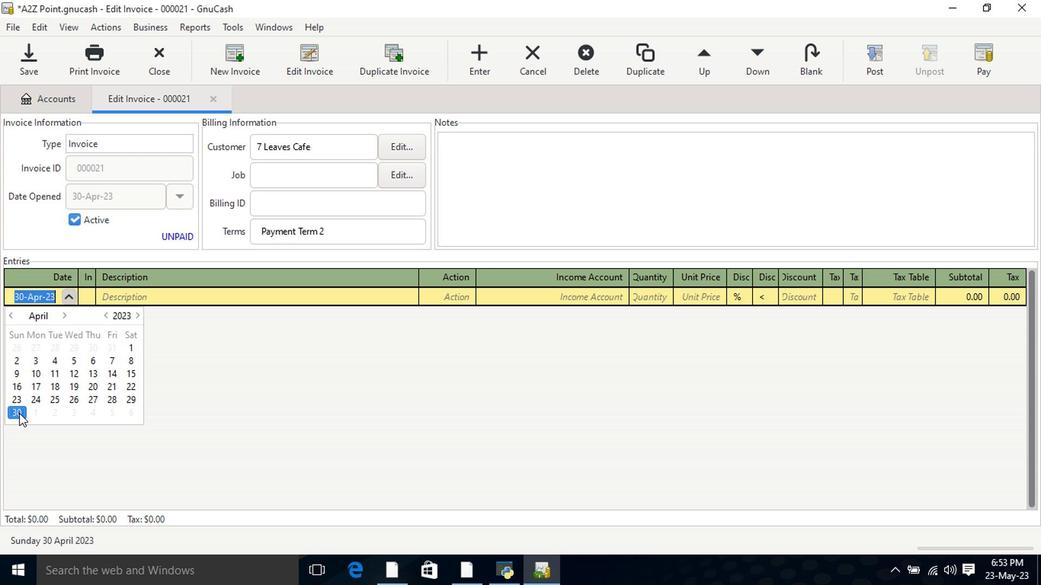 
Action: Mouse moved to (158, 302)
Screenshot: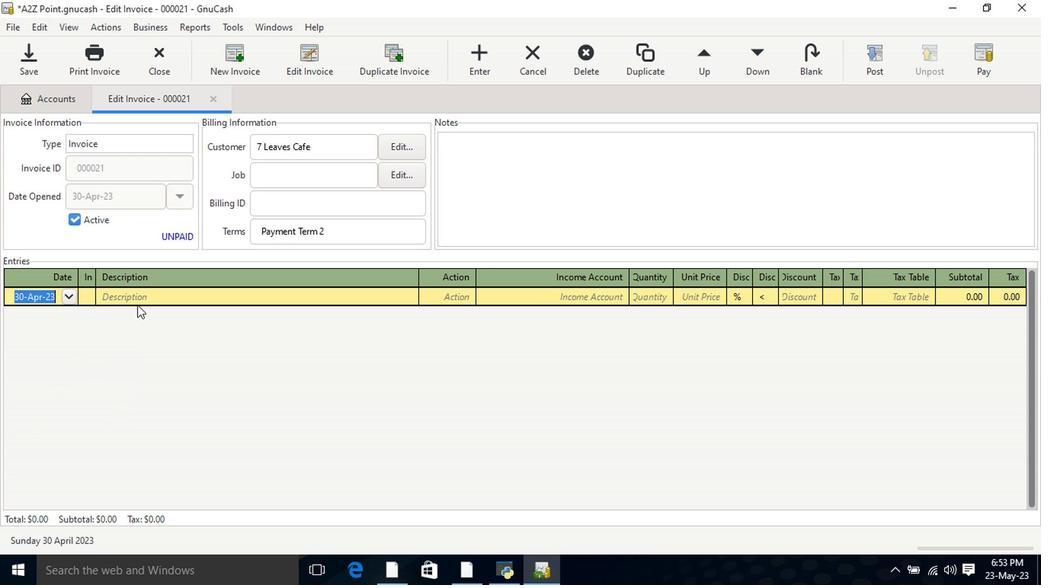 
Action: Mouse pressed left at (158, 302)
Screenshot: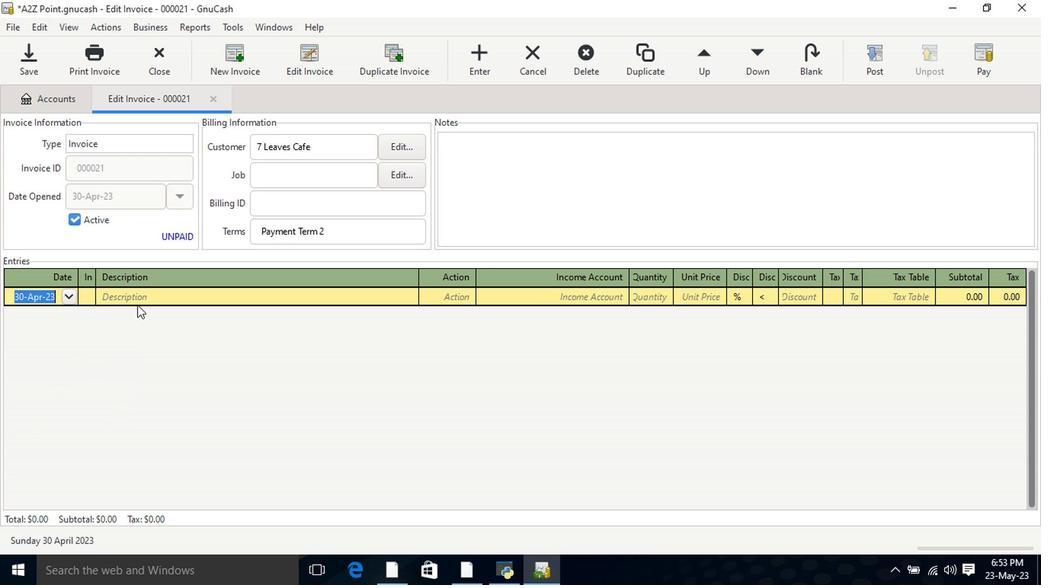 
Action: Key pressed <Key.shift>Alway<Key.space><Key.backspace>s<Key.space>lo<Key.backspace><Key.backspace><Key.shift>lo<Key.backspace><Key.backspace><Key.shift>Long<Key.space><Key.shift>Pads<Key.tab>mater<Key.tab>income<Key.down><Key.down><Key.down><Key.tab>2<Key.tab>8.5<Key.tab>
Screenshot: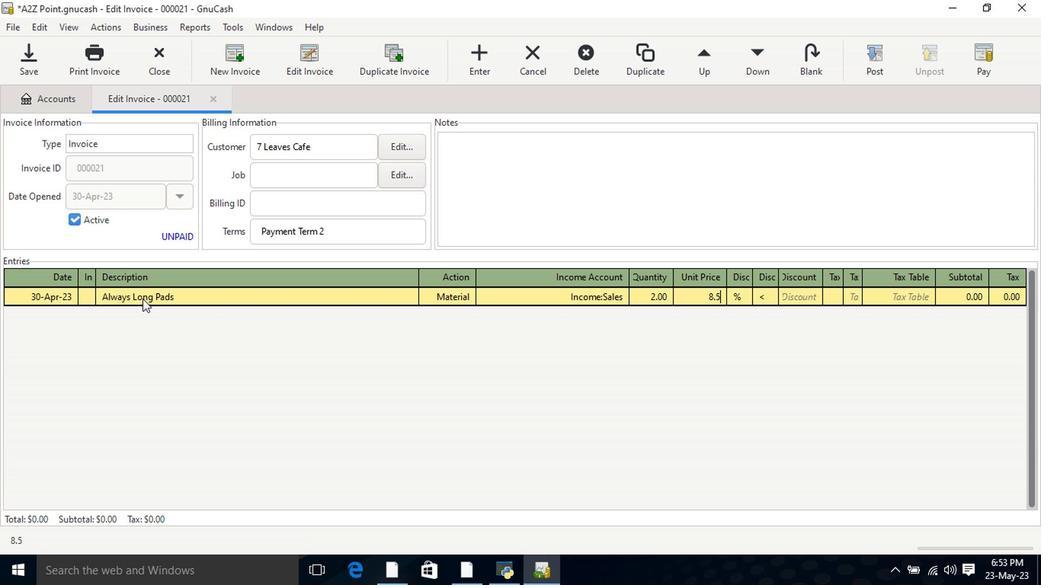
Action: Mouse scrolled (158, 302) with delta (0, 0)
Screenshot: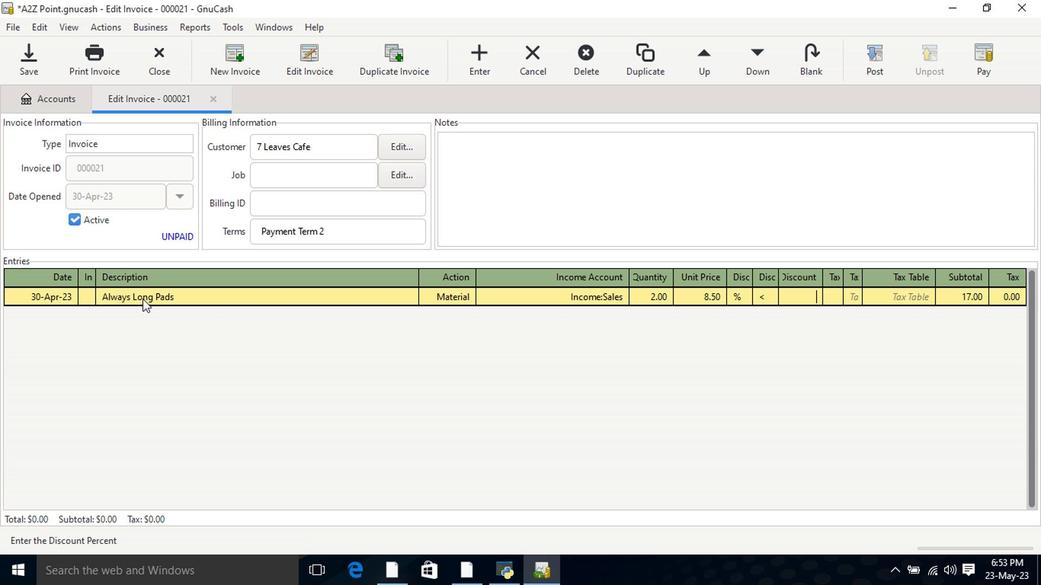 
Action: Mouse moved to (153, 300)
Screenshot: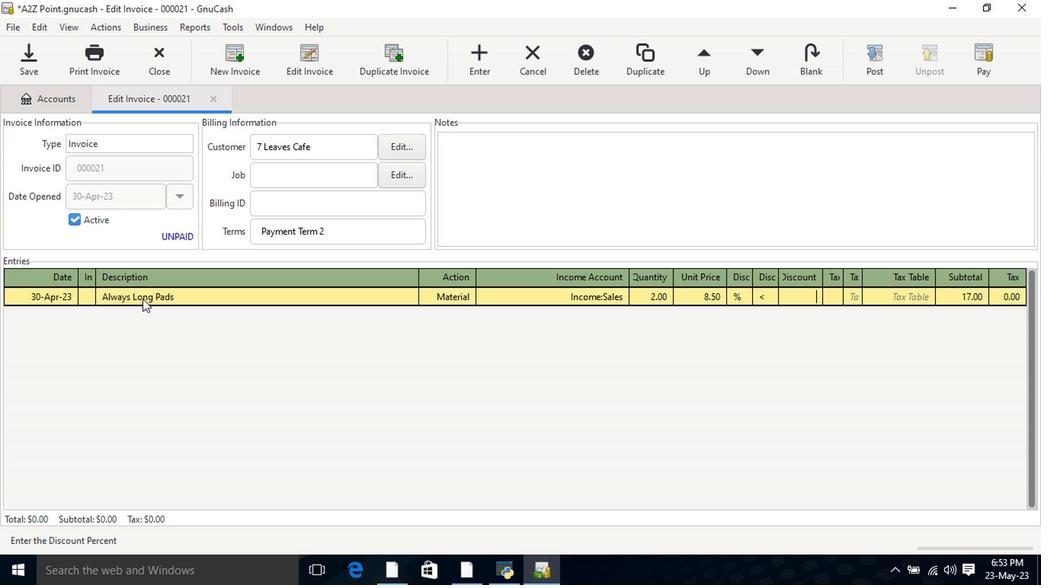 
Action: Mouse scrolled (153, 301) with delta (0, 0)
Screenshot: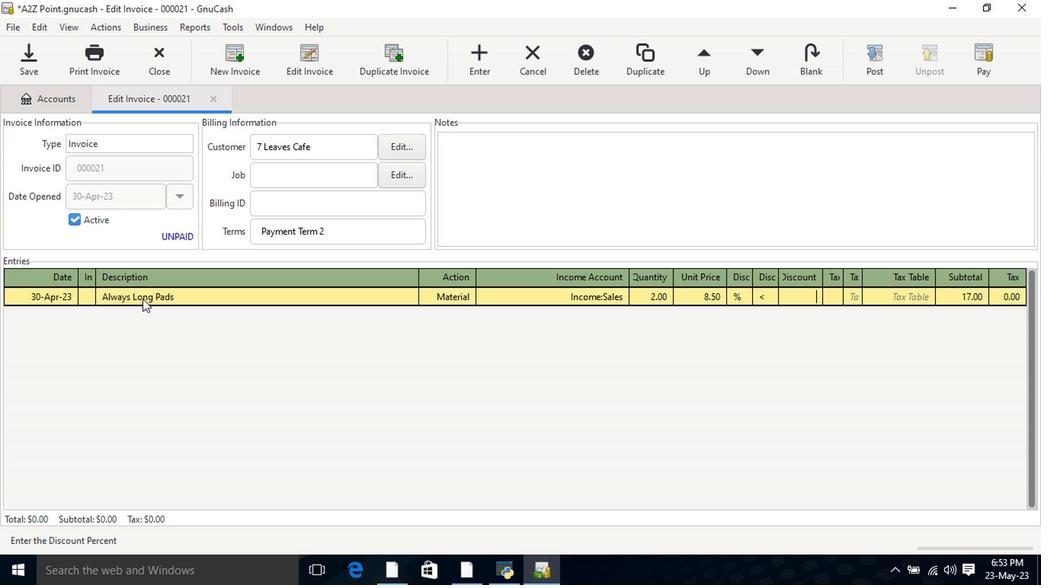 
Action: Mouse moved to (746, 297)
Screenshot: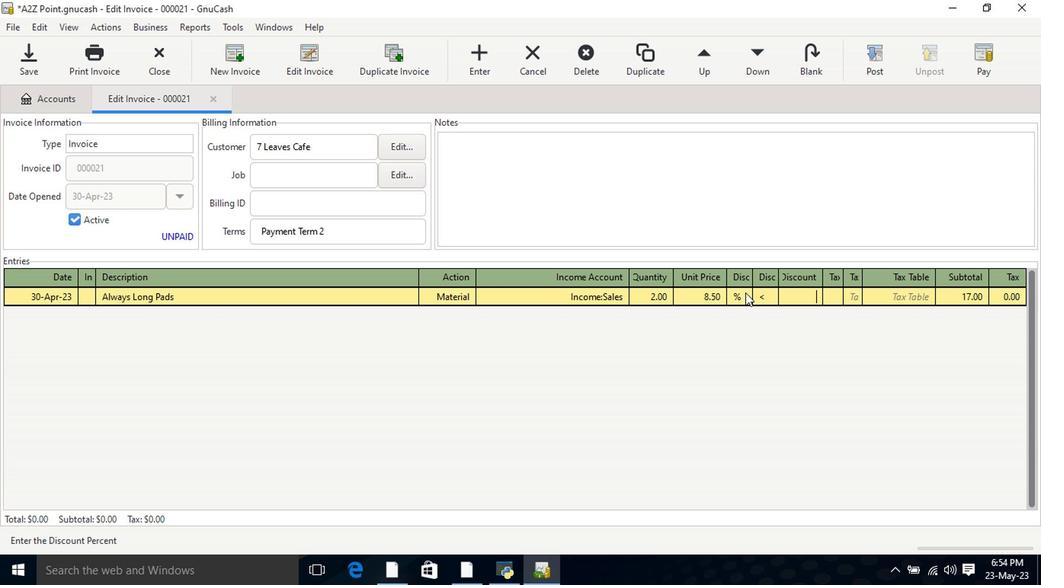 
Action: Mouse pressed left at (746, 297)
Screenshot: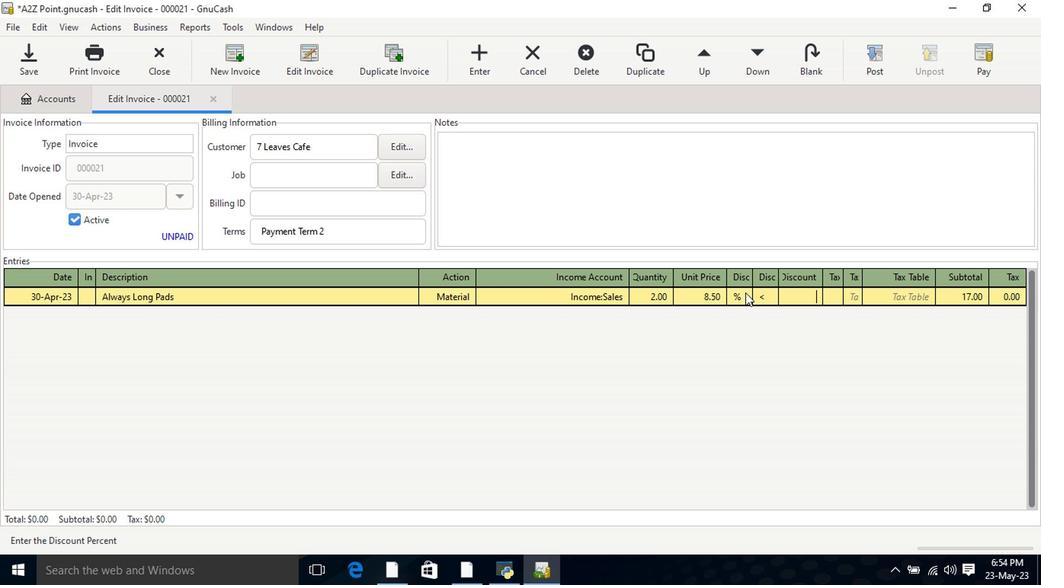 
Action: Mouse moved to (776, 299)
Screenshot: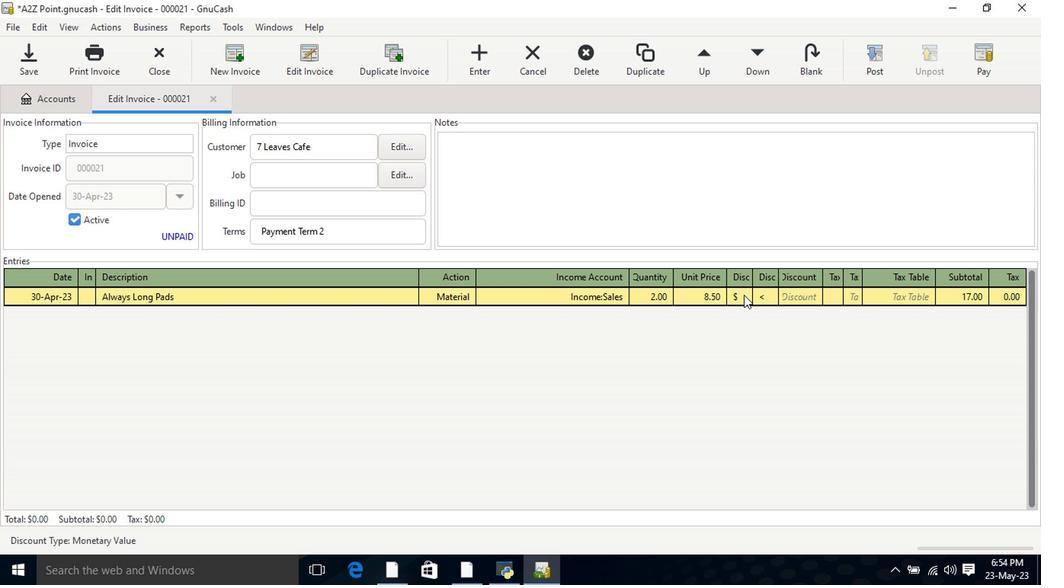
Action: Mouse pressed left at (776, 299)
Screenshot: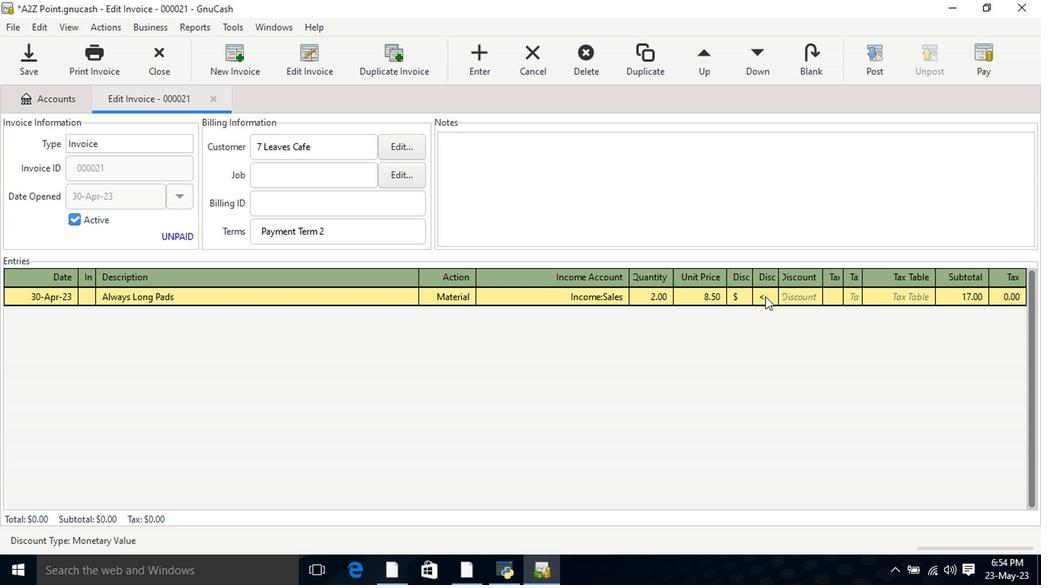 
Action: Mouse moved to (791, 299)
Screenshot: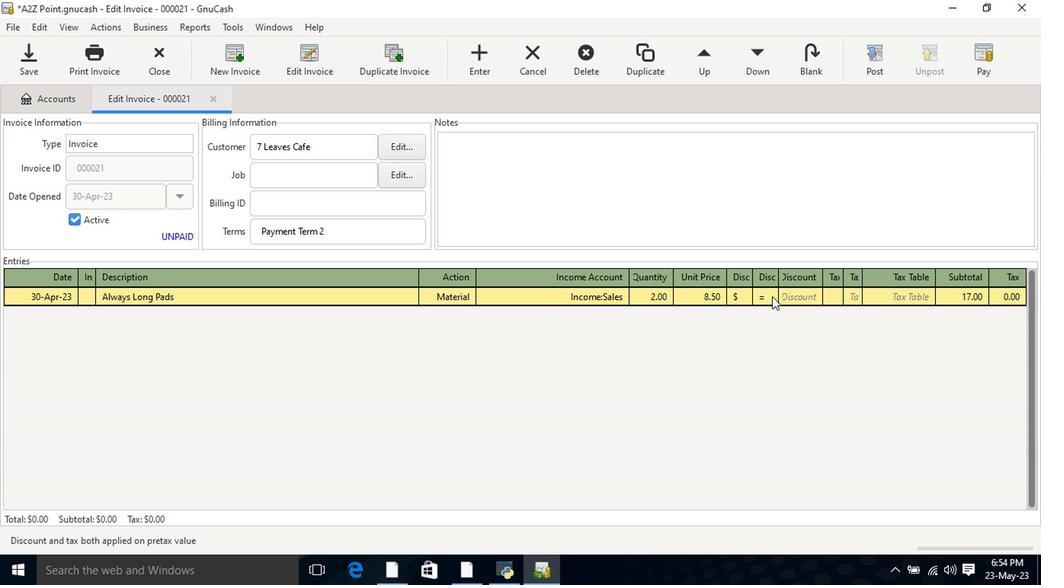 
Action: Mouse pressed left at (791, 299)
Screenshot: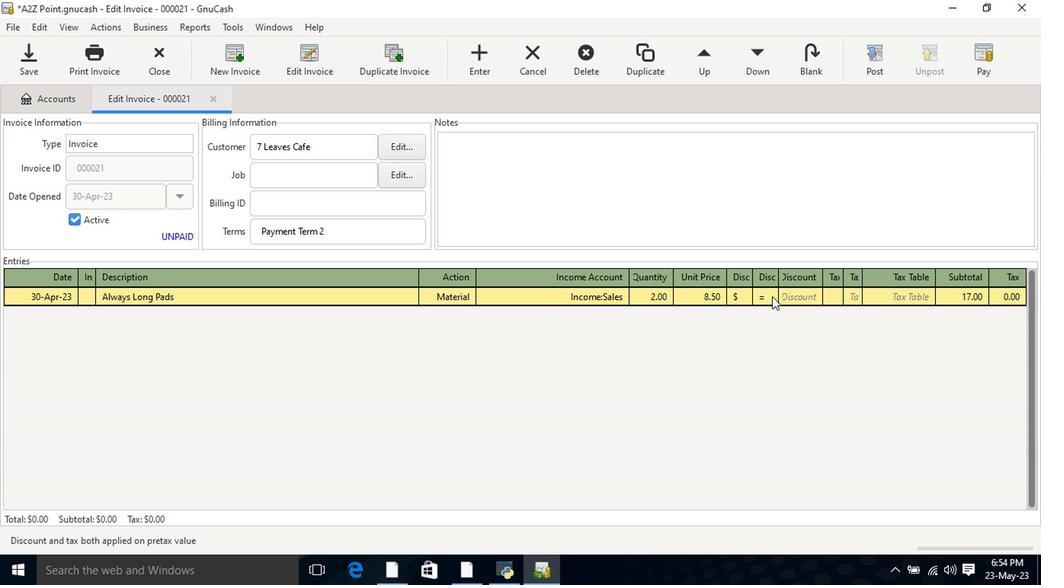 
Action: Key pressed 0.7<Key.tab><Key.tab><Key.shift>Blue<Key.space><Key.shift>Bunny<Key.space><Key.shift>Double<Key.space><Key.shift>Strawberry<Key.tab>mater<Key.tab>income<Key.down><Key.down><Key.down><Key.tab>2<Key.tab>15.6<Key.tab>
Screenshot: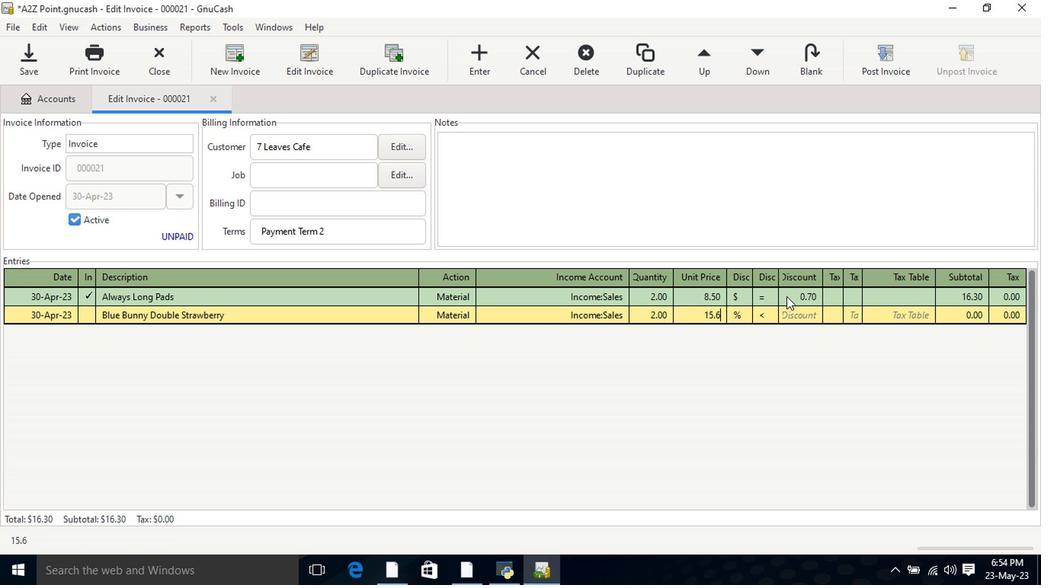 
Action: Mouse moved to (738, 318)
Screenshot: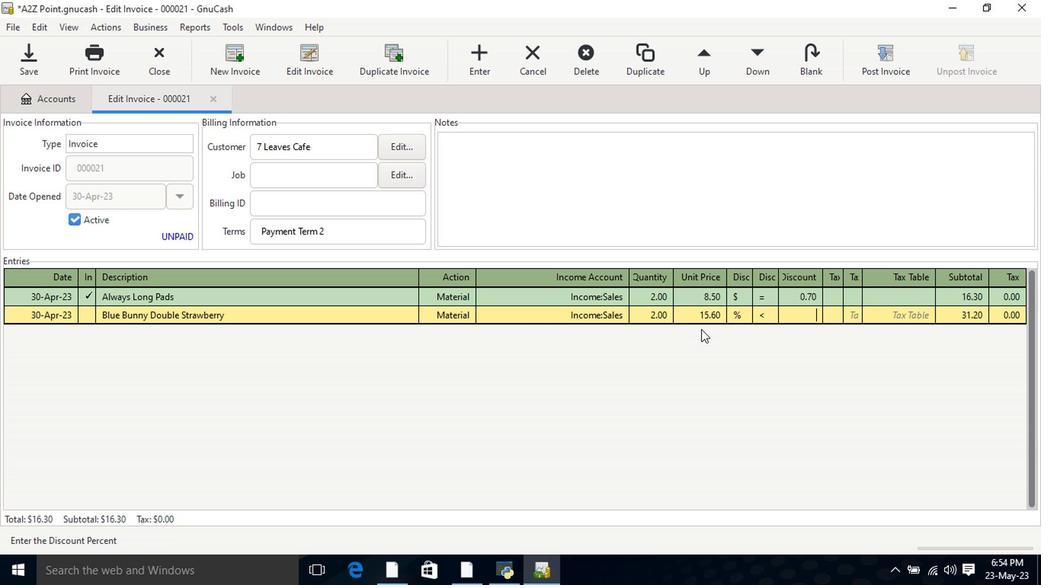 
Action: Mouse pressed left at (738, 318)
Screenshot: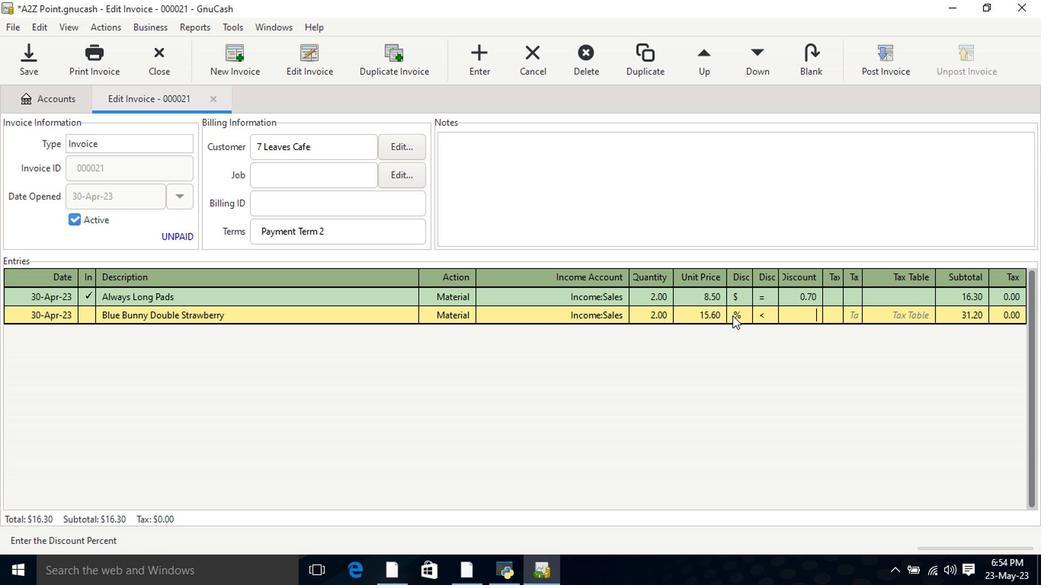 
Action: Mouse moved to (763, 317)
Screenshot: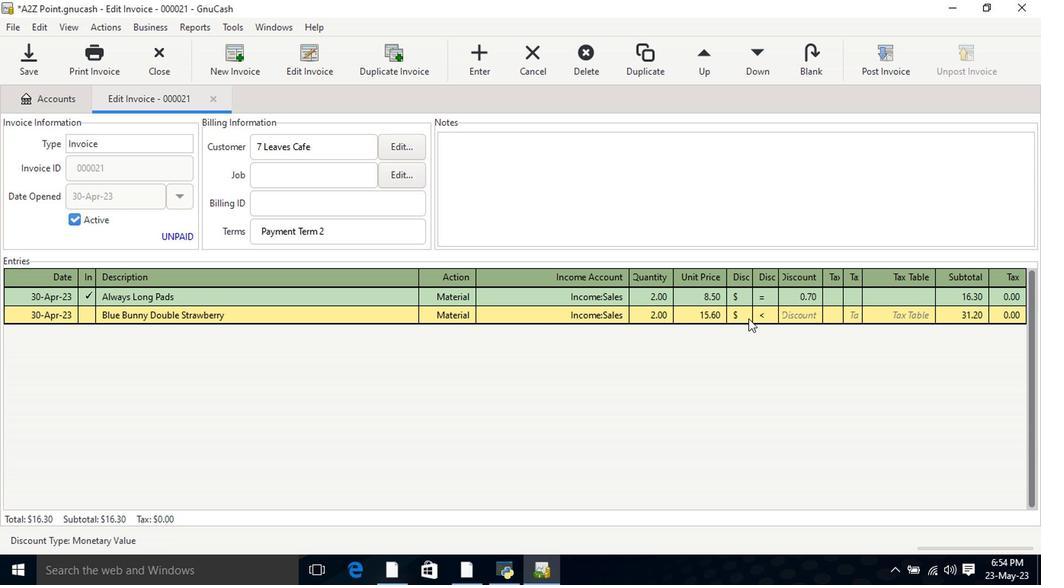 
Action: Mouse pressed left at (763, 317)
Screenshot: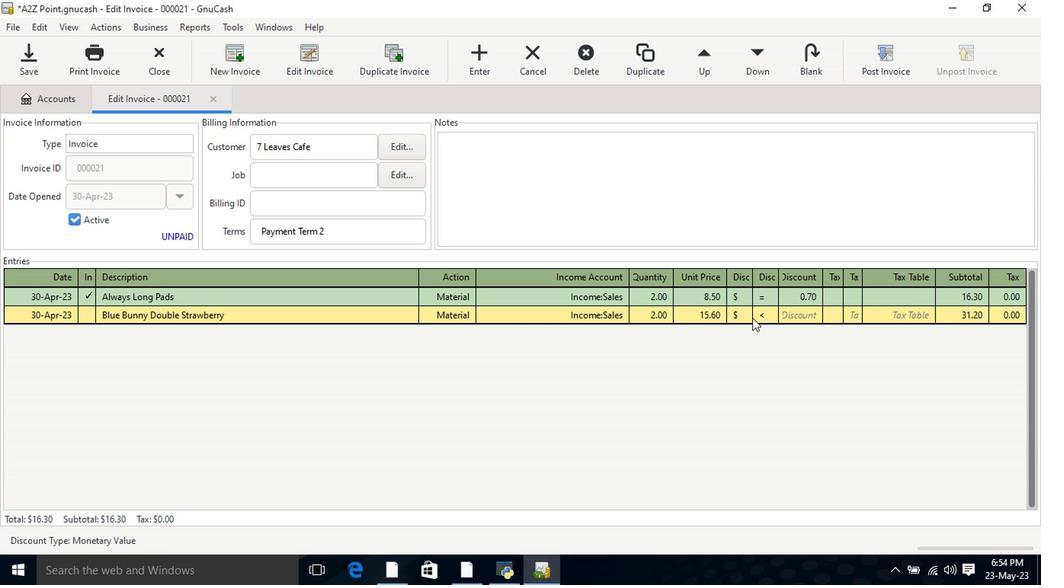 
Action: Mouse moved to (809, 317)
Screenshot: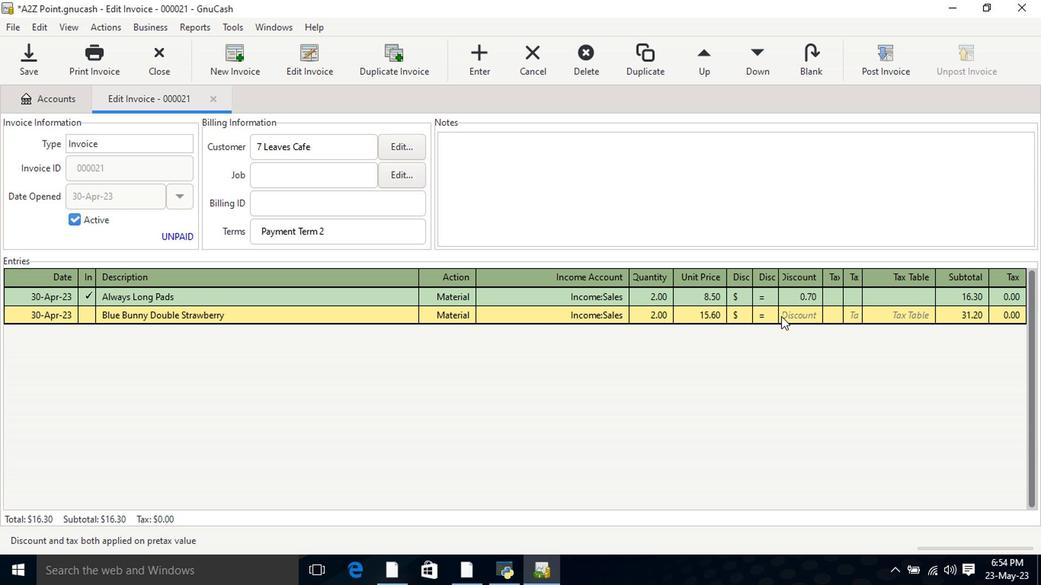 
Action: Mouse pressed left at (809, 317)
Screenshot: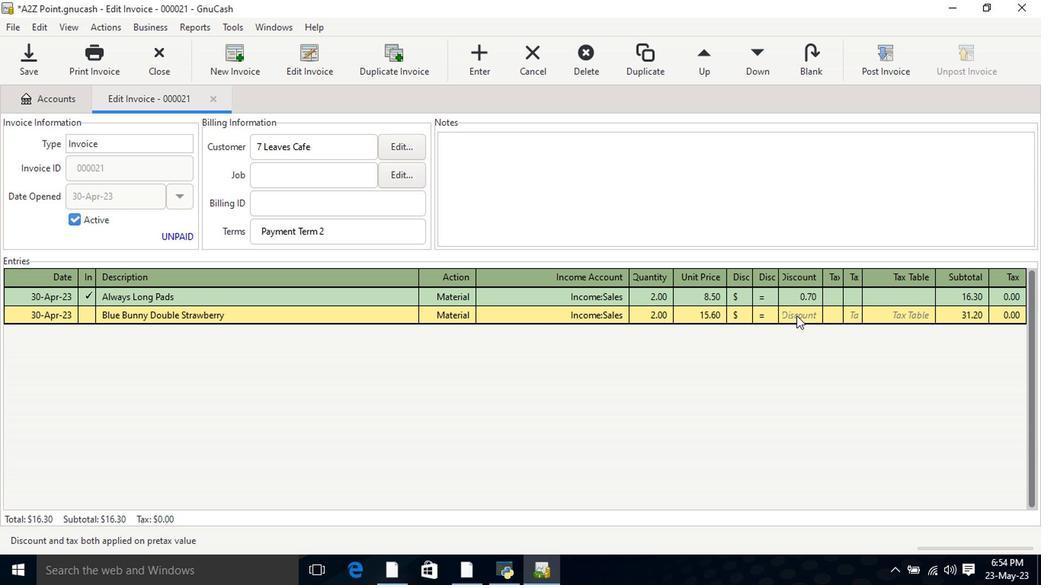 
Action: Key pressed 1.7<Key.tab><Key.tab><Key.shift>Zest<Key.space><Key.shift>Induglence<Key.space><Key.shift>Moisturizing<Key.space><Key.shift>Body<Key.space><Key.shift>Wash<Key.space><Key.shift>Lush<Key.space><Key.shift>Paradise<Key.tab>mater<Key.tab>income<Key.down><Key.down><Key.down><Key.tab>1<Key.tab>16.6<Key.tab>
Screenshot: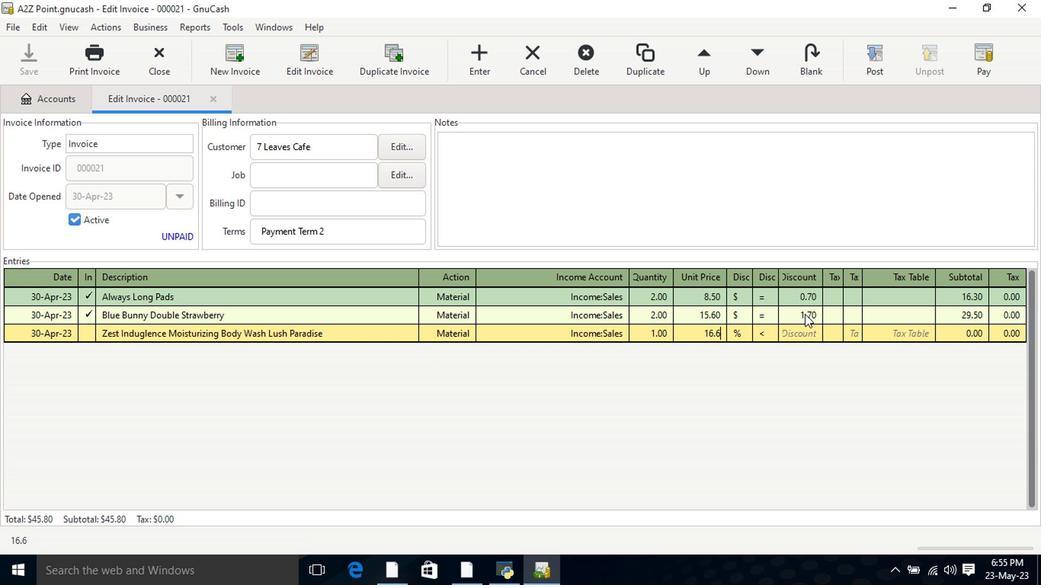 
Action: Mouse moved to (744, 332)
Screenshot: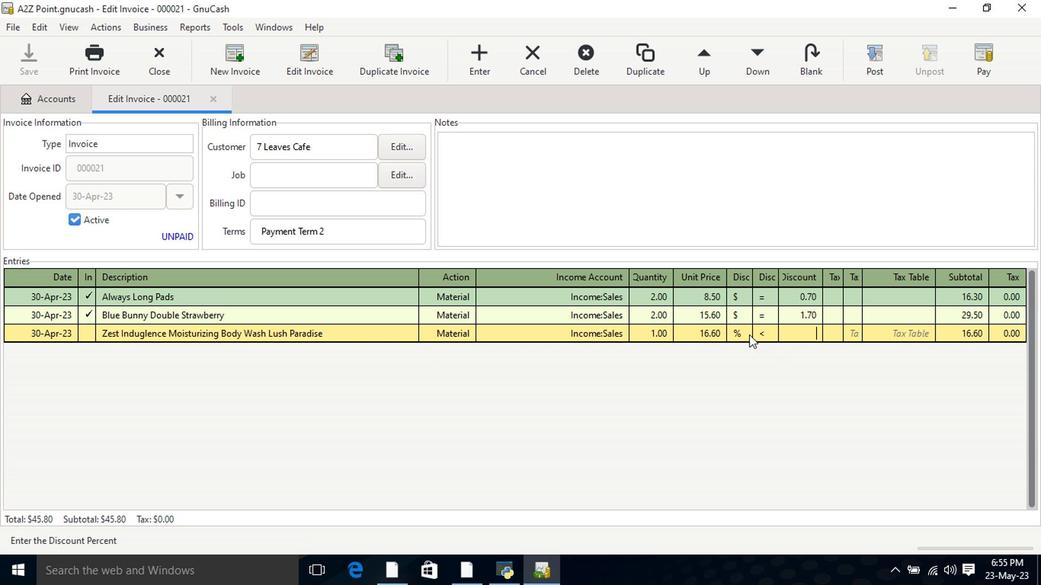 
Action: Mouse pressed left at (744, 332)
Screenshot: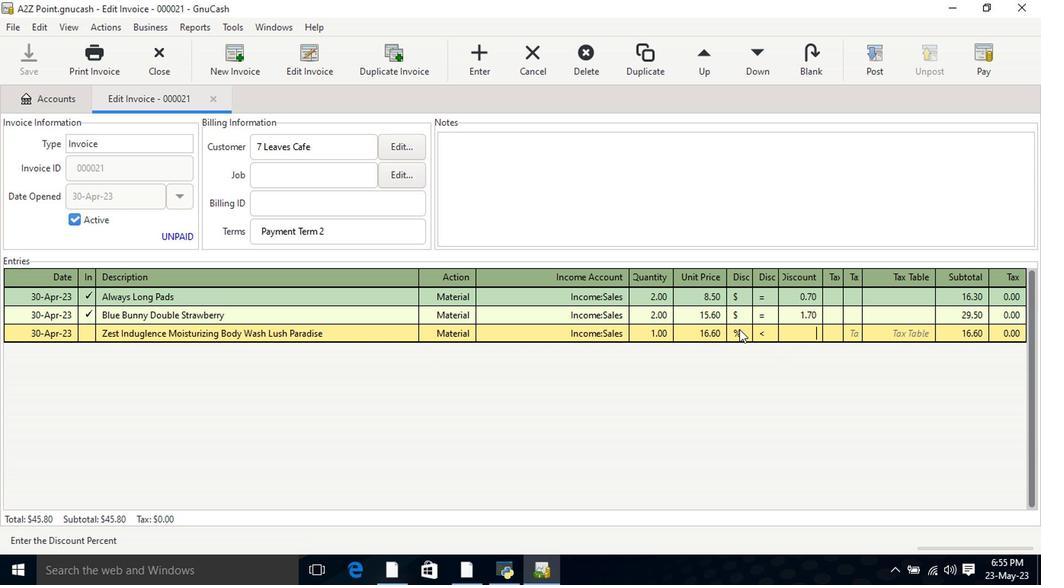 
Action: Mouse moved to (762, 334)
Screenshot: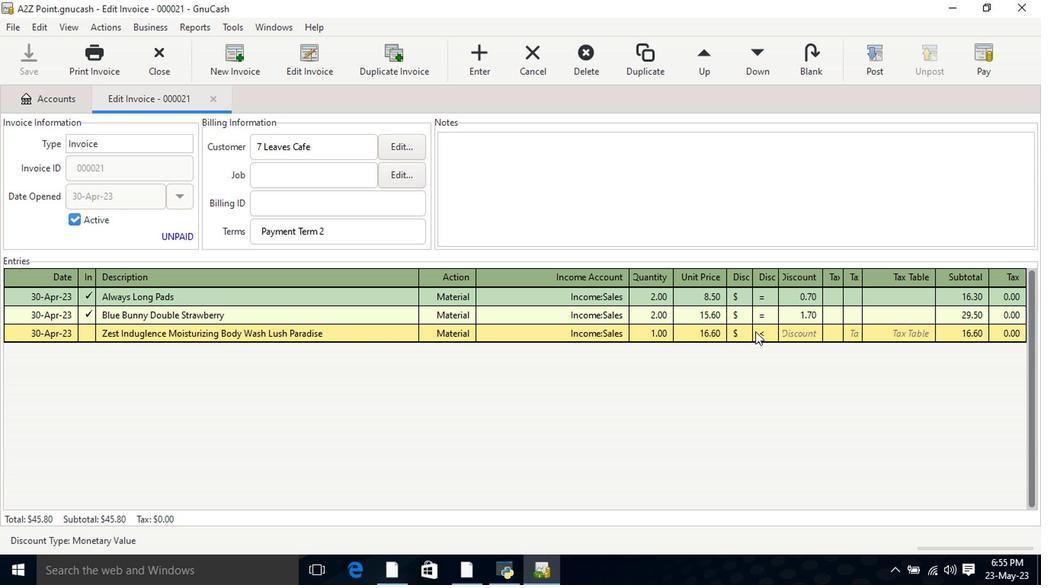 
Action: Mouse pressed left at (762, 334)
Screenshot: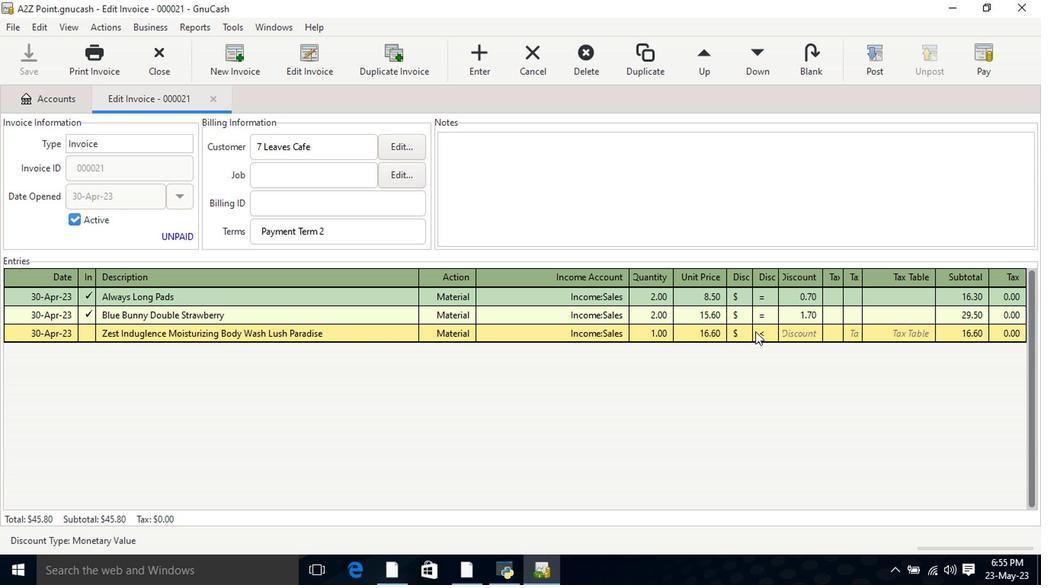 
Action: Mouse moved to (801, 336)
Screenshot: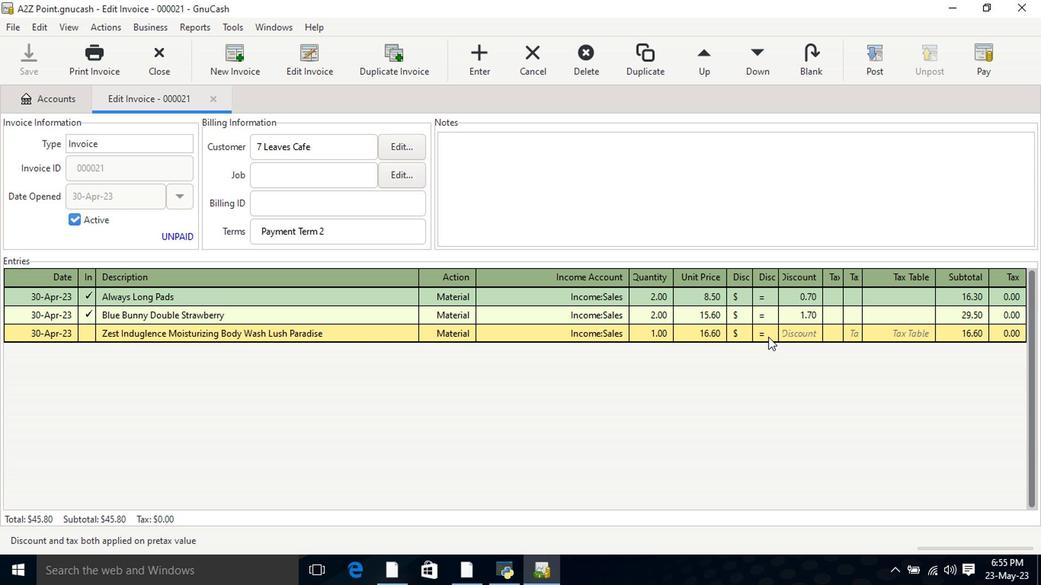 
Action: Mouse pressed left at (801, 336)
Screenshot: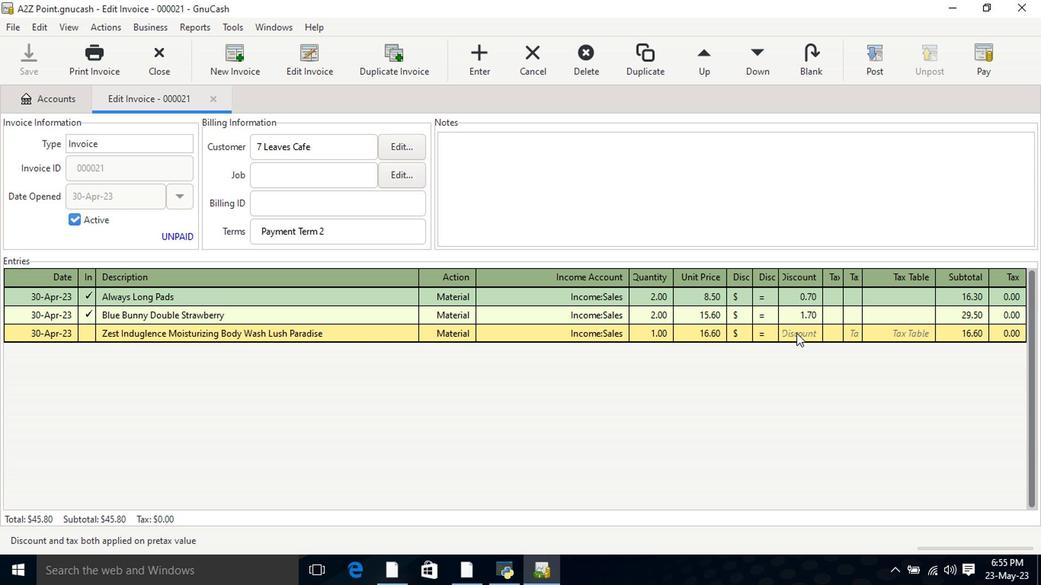
Action: Key pressed 2.15
Screenshot: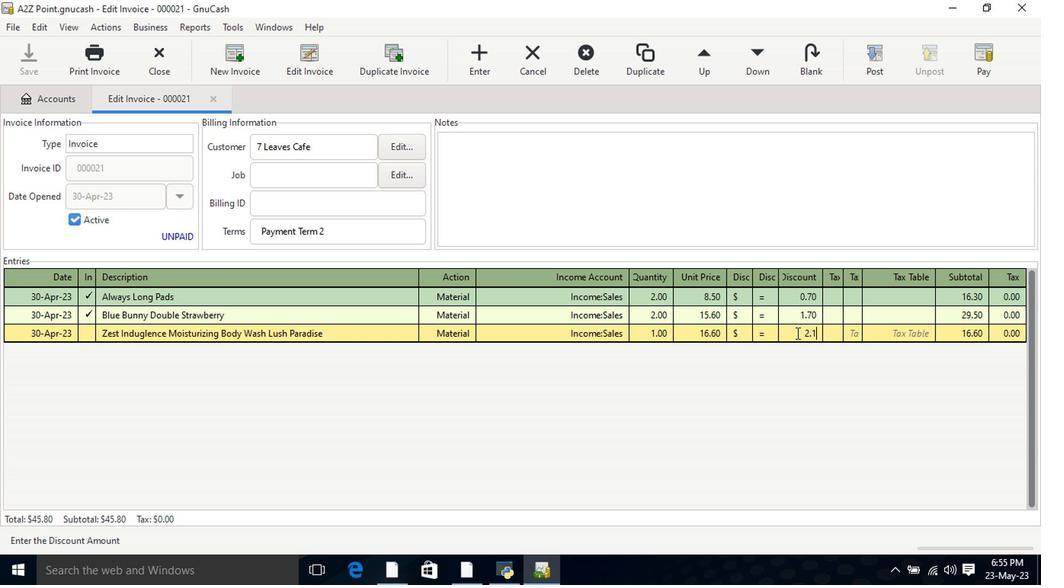 
Action: Mouse moved to (847, 328)
Screenshot: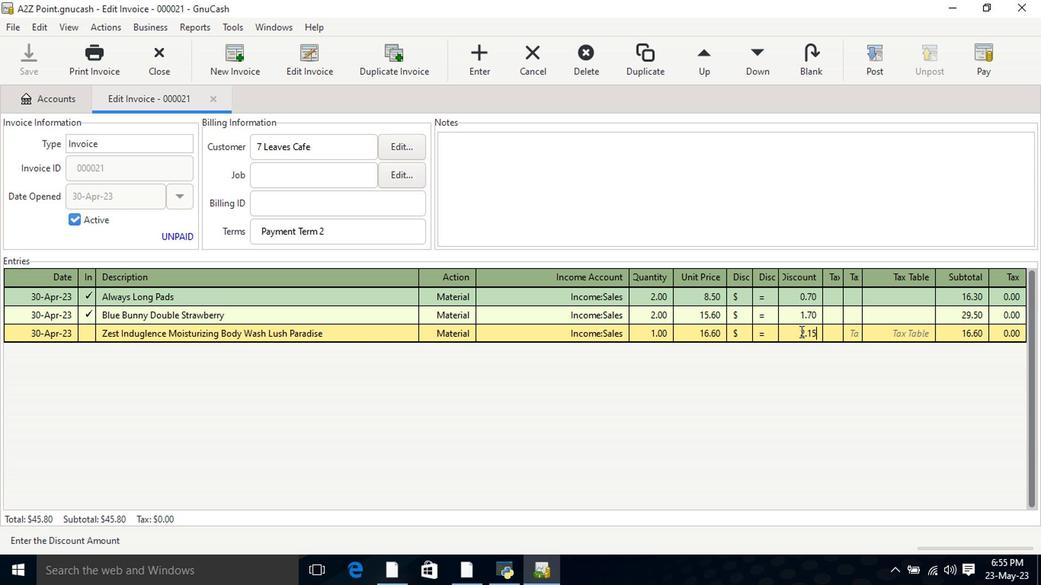 
Action: Key pressed <Key.tab>
Screenshot: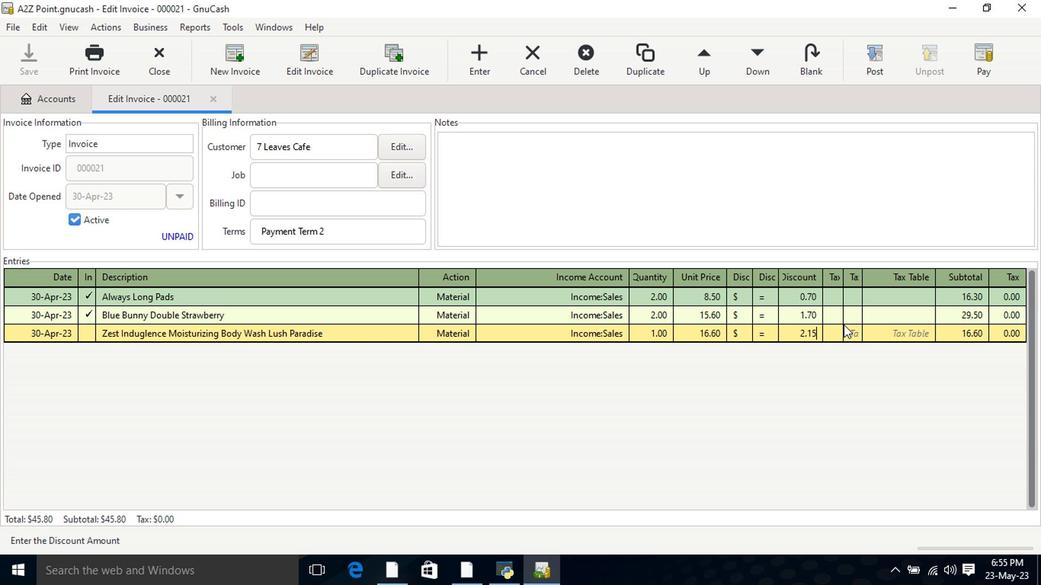 
Action: Mouse moved to (811, 315)
Screenshot: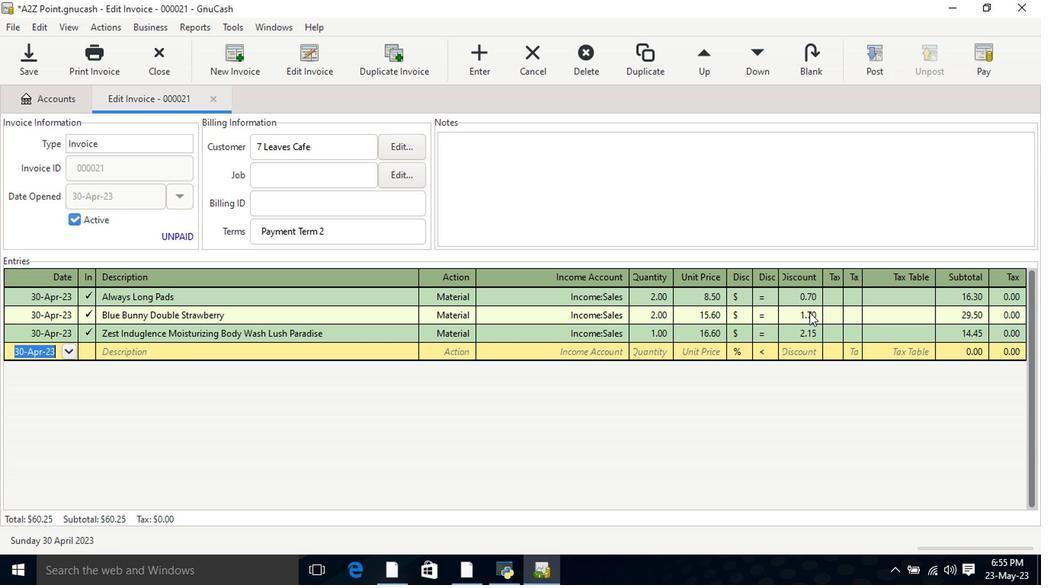 
Action: Mouse pressed left at (811, 315)
Screenshot: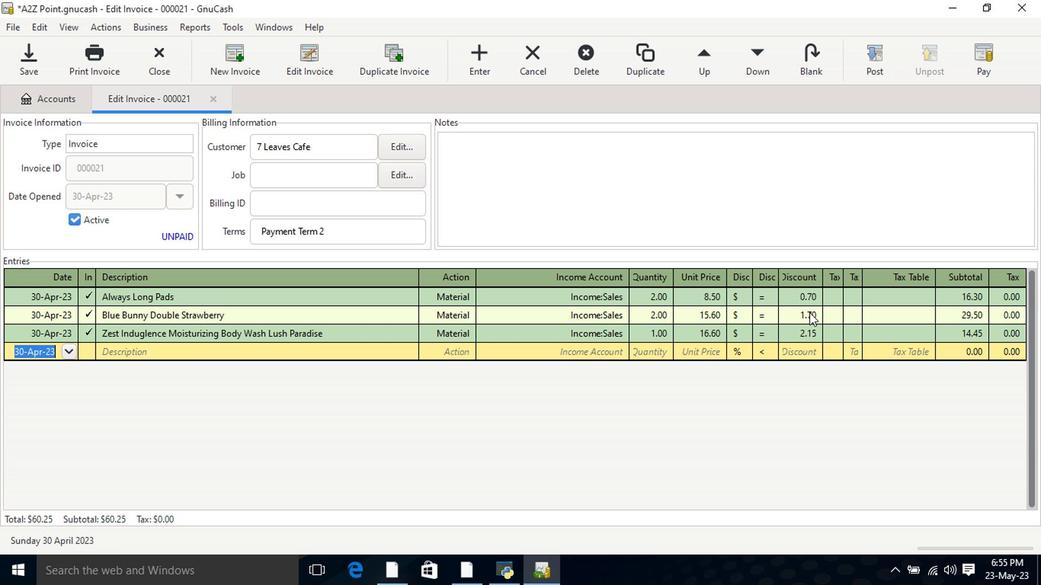 
Action: Mouse moved to (821, 321)
Screenshot: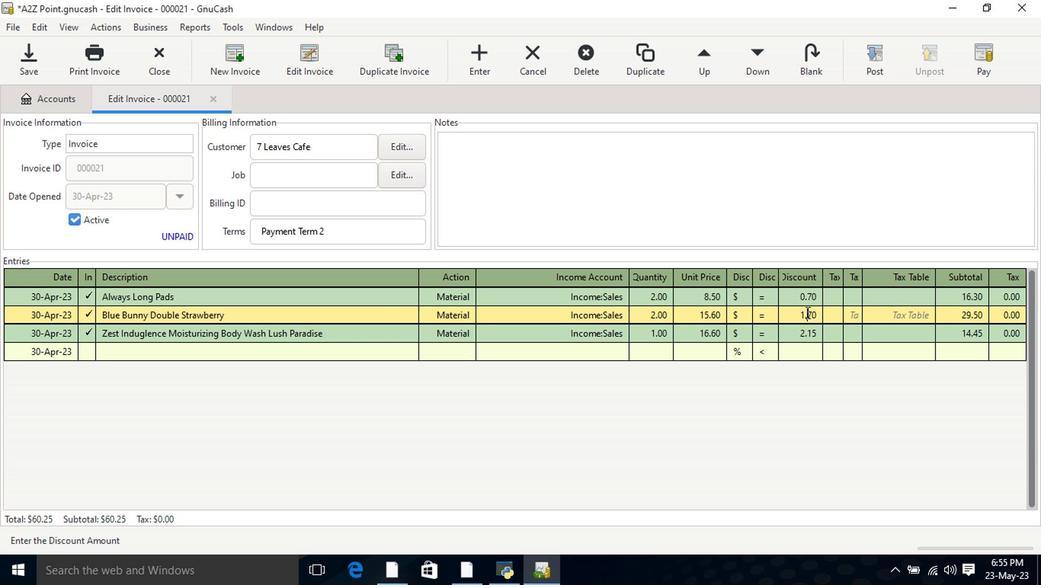 
Action: Key pressed <Key.shift><Key.right><Key.right>65<Key.tab>
Screenshot: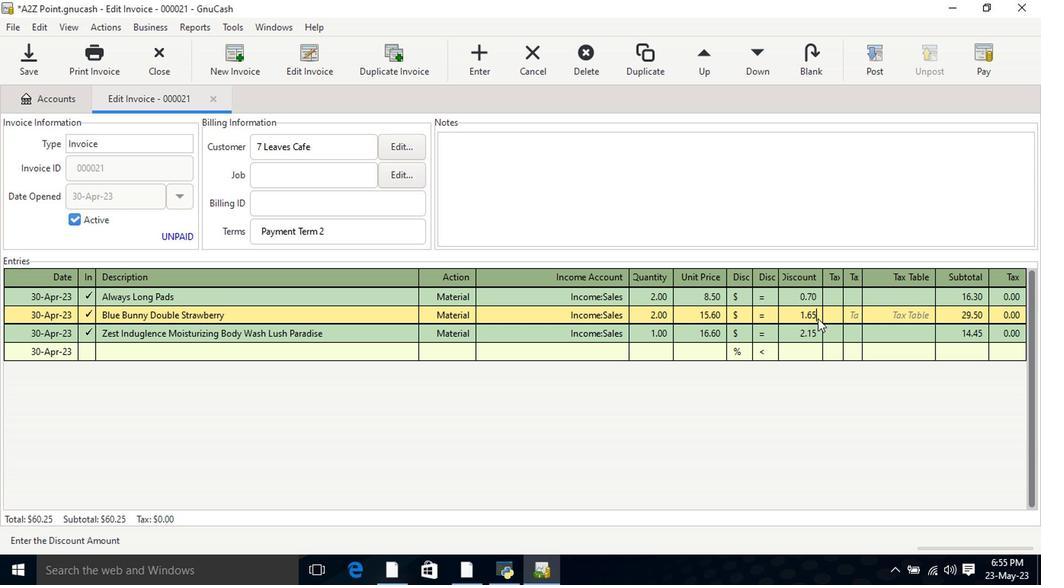 
Action: Mouse moved to (803, 297)
Screenshot: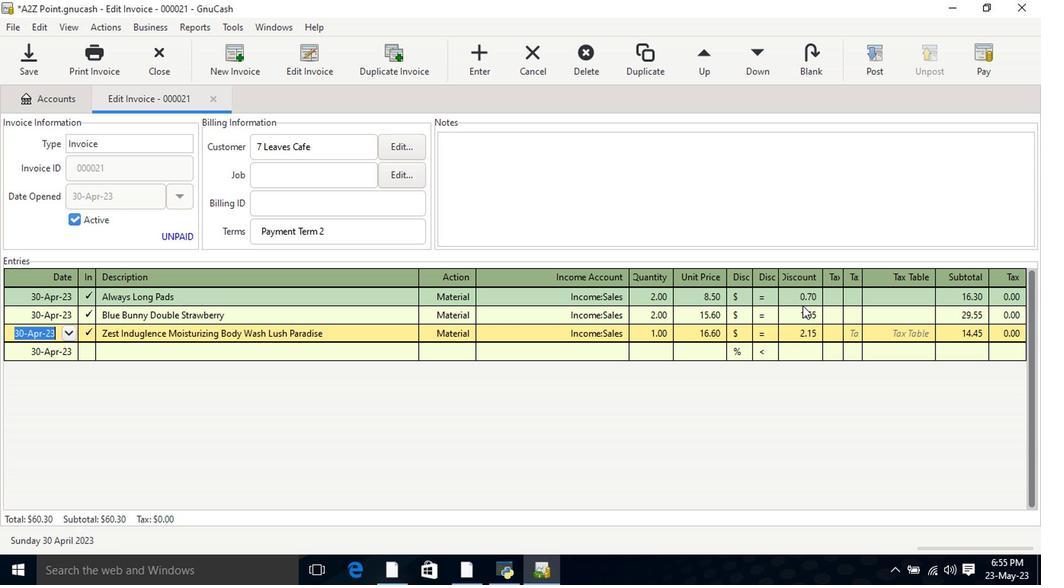 
Action: Mouse pressed left at (803, 297)
Screenshot: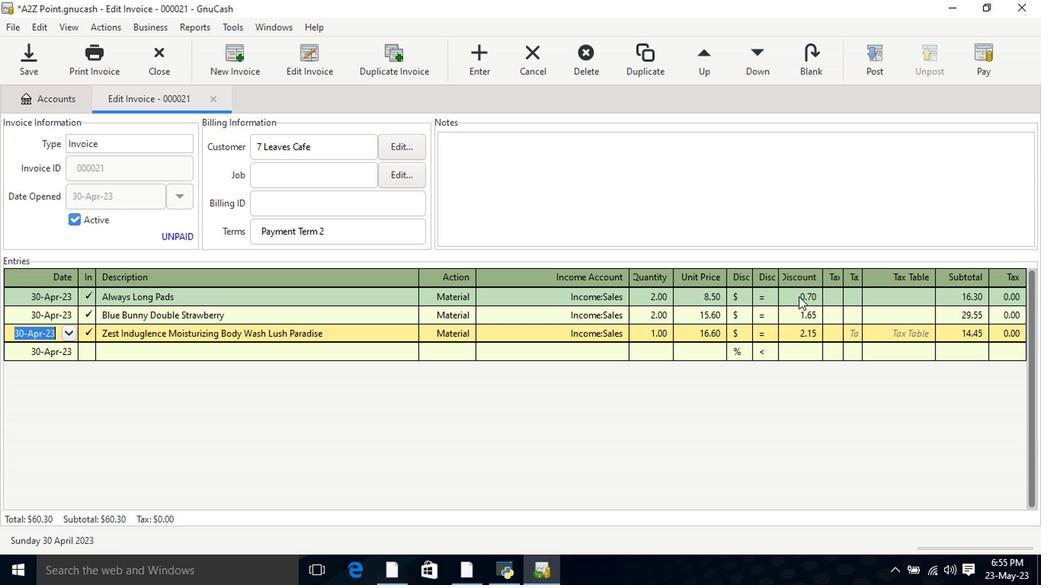 
Action: Key pressed <Key.shift><Key.right><Key.right><Key.right><Key.right>.65<Key.tab>
Screenshot: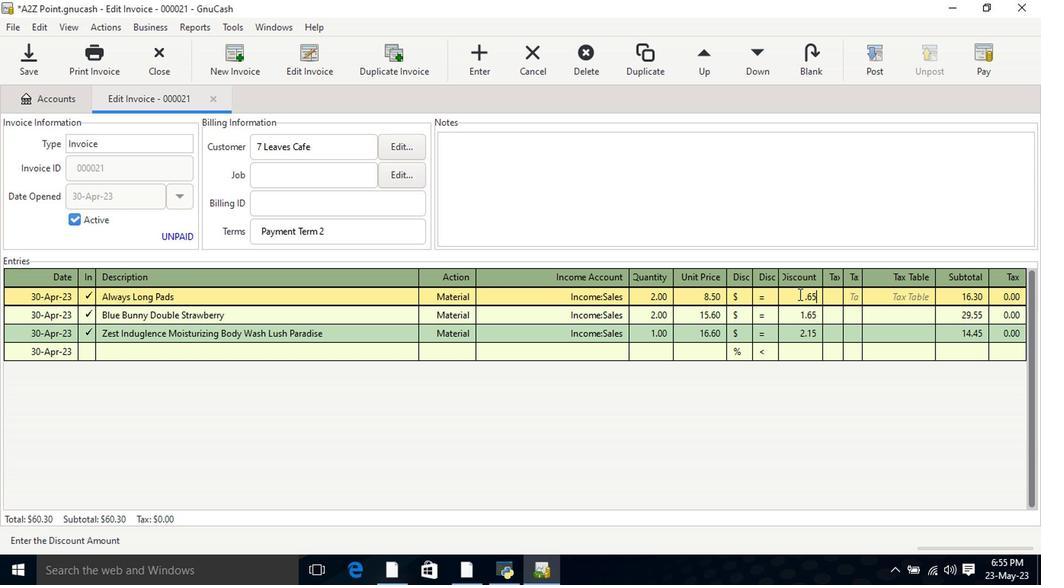 
Action: Mouse moved to (510, 199)
Screenshot: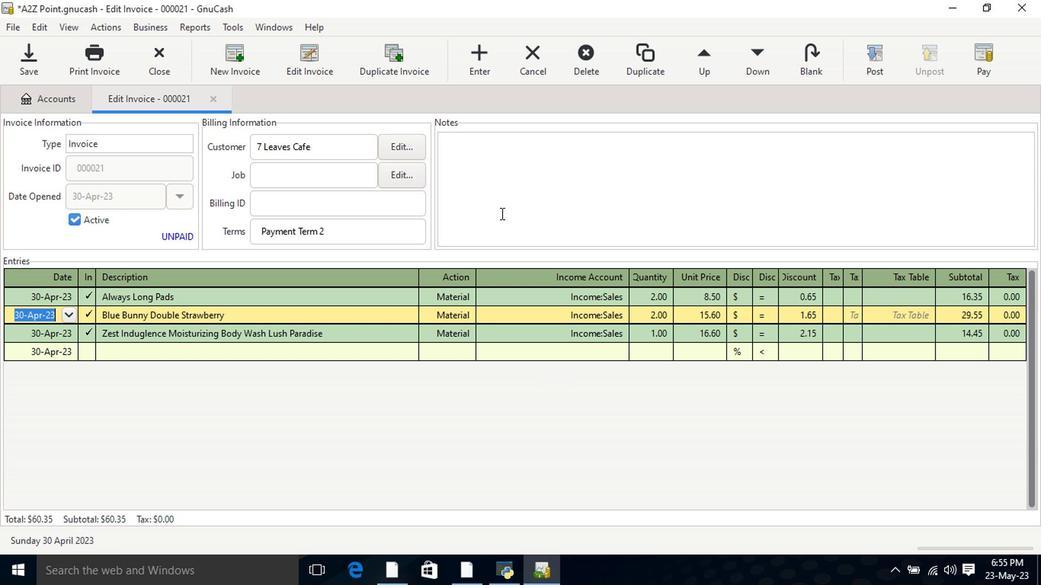 
Action: Key pressed <Key.tab>
Screenshot: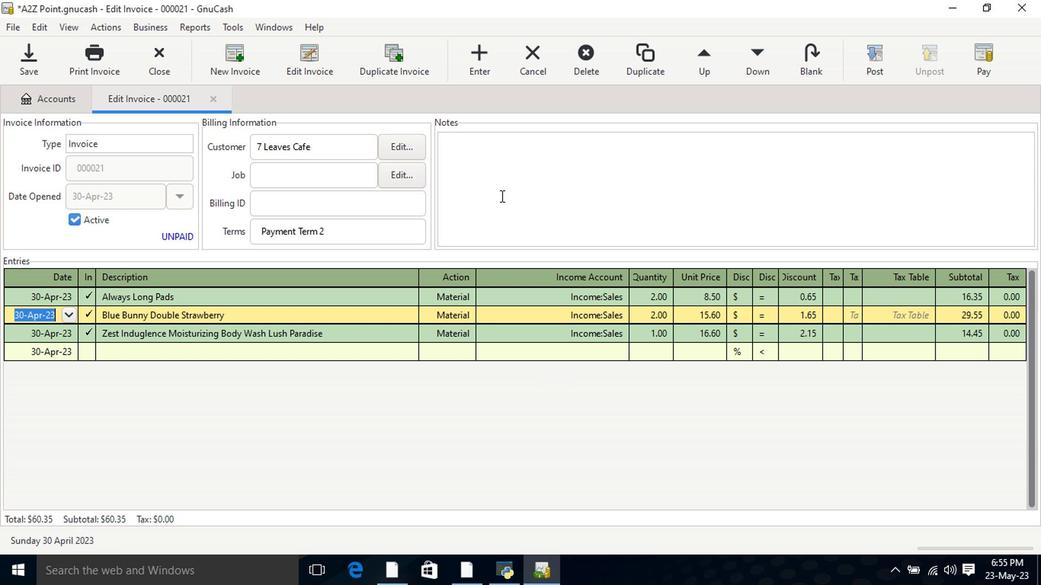 
Action: Mouse moved to (410, 280)
Screenshot: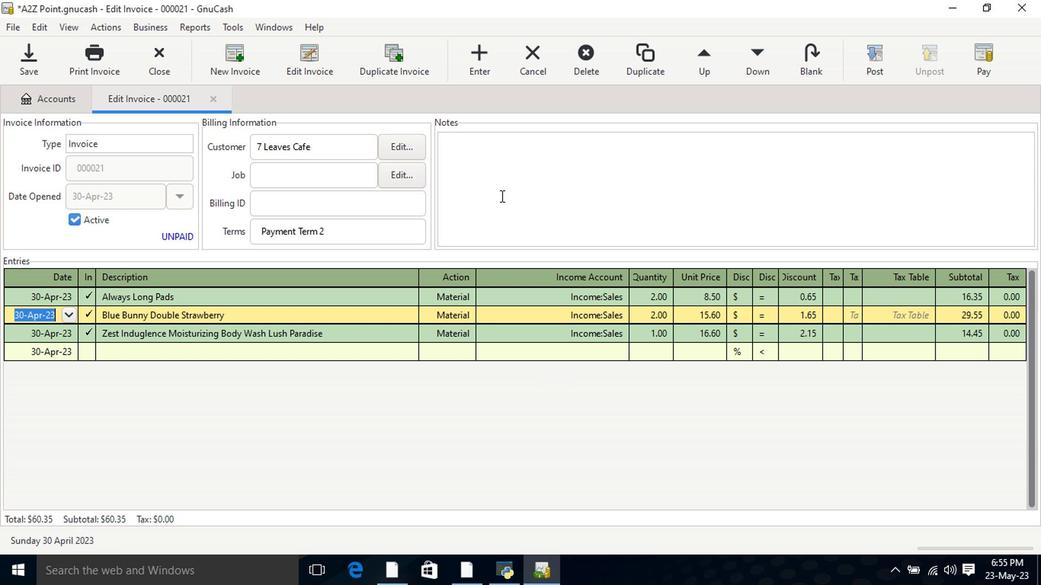 
Action: Key pressed <Key.tab><Key.tab><Key.tab><Key.tab><Key.tab><Key.tab><Key.tab><Key.tab><Key.tab><Key.tab><Key.tab><Key.tab><Key.tab><Key.tab>
Screenshot: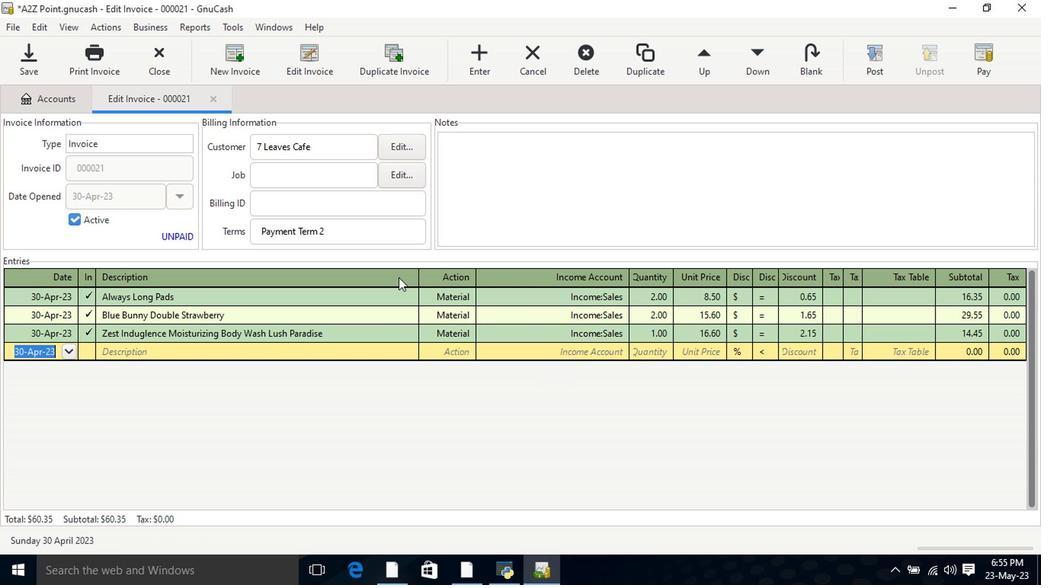 
Action: Mouse moved to (477, 151)
Screenshot: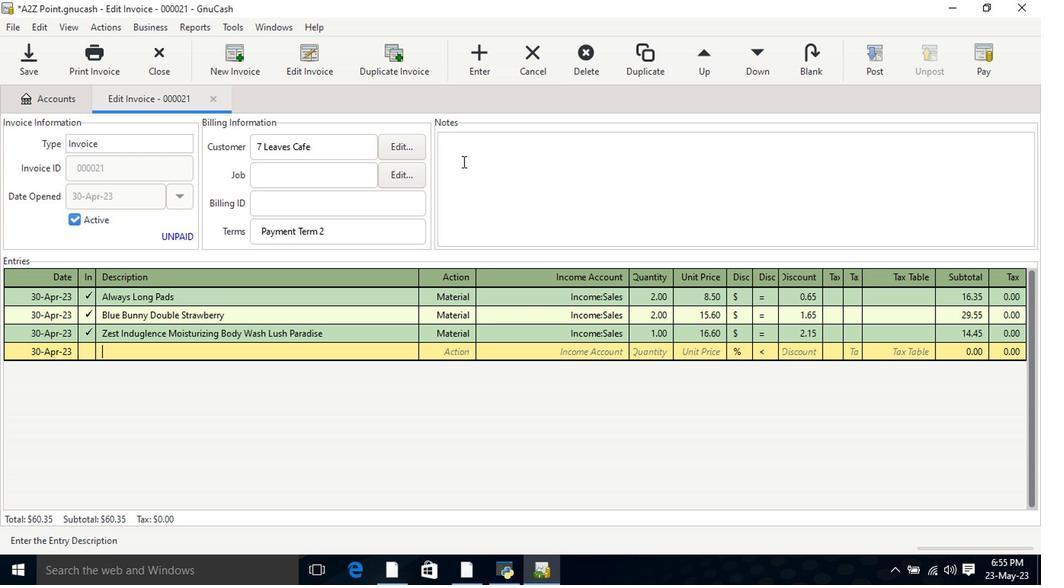 
Action: Mouse pressed left at (477, 151)
Screenshot: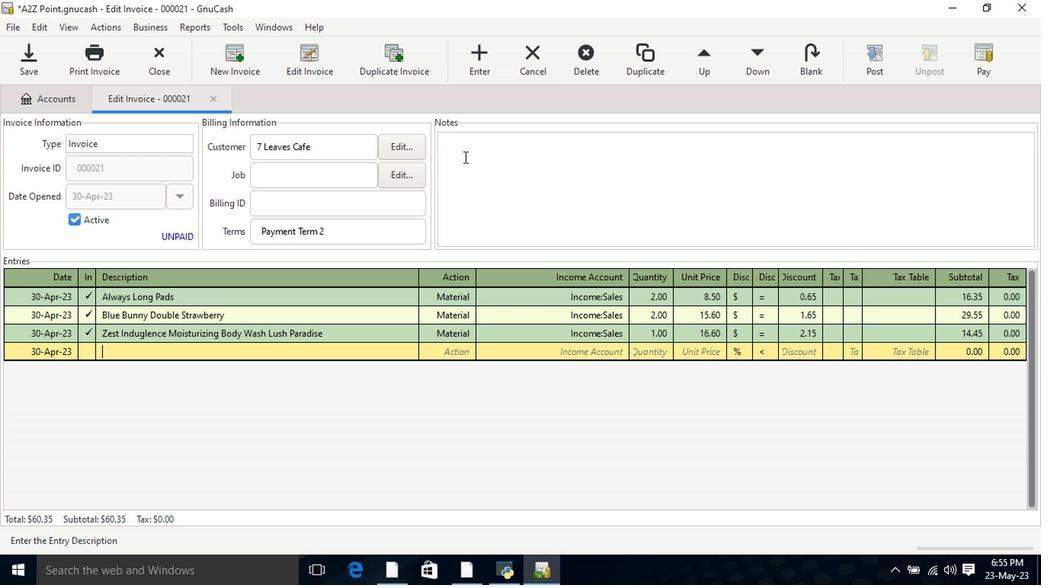 
Action: Key pressed <Key.shift>Looking<Key.space>forwad<Key.backspace>rd<Key.space>to<Key.space>serving<Key.space>you<Key.space>again.
Screenshot: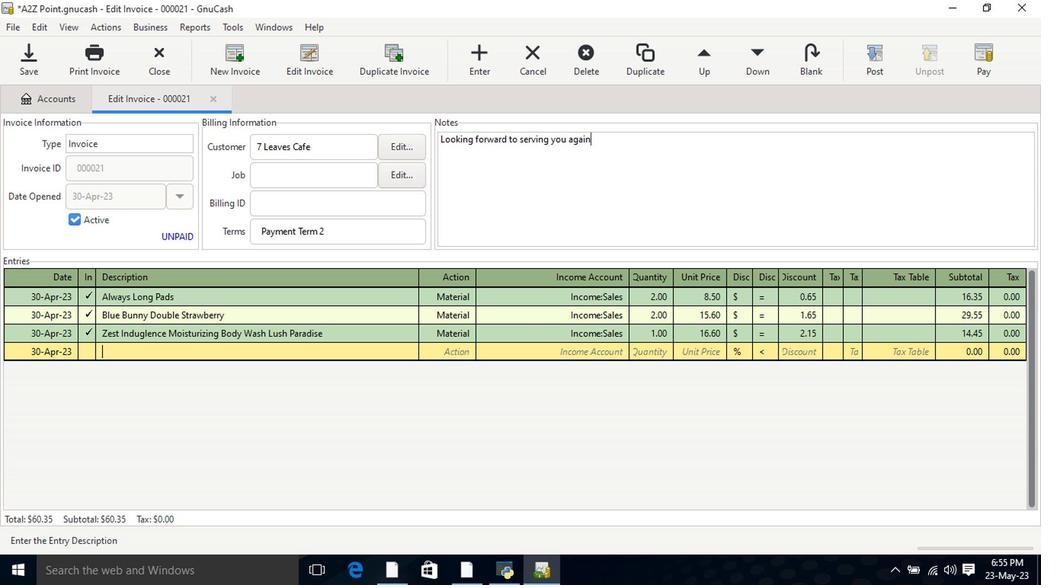 
Action: Mouse moved to (876, 62)
Screenshot: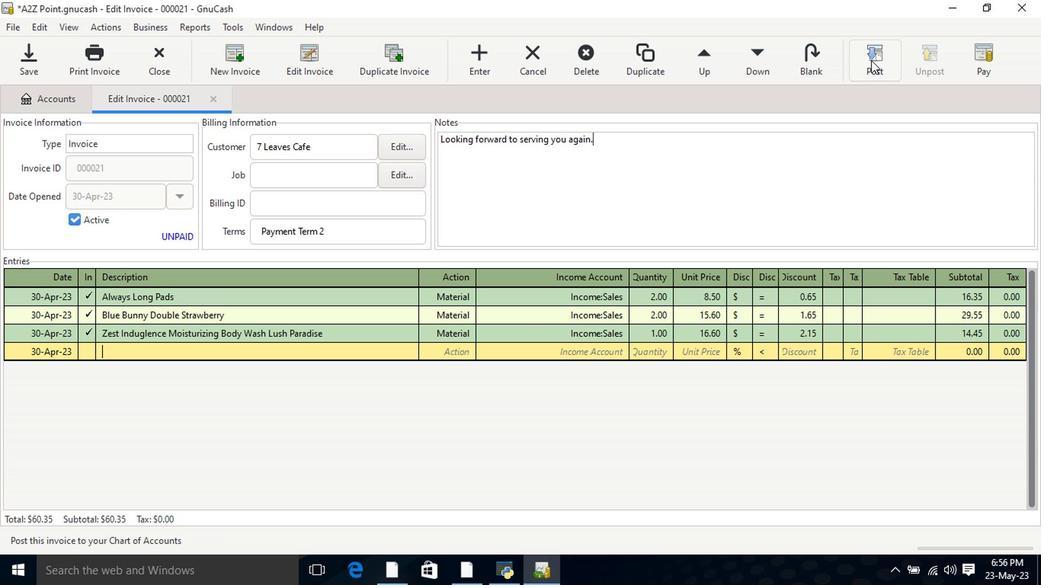 
Action: Mouse pressed left at (876, 62)
Screenshot: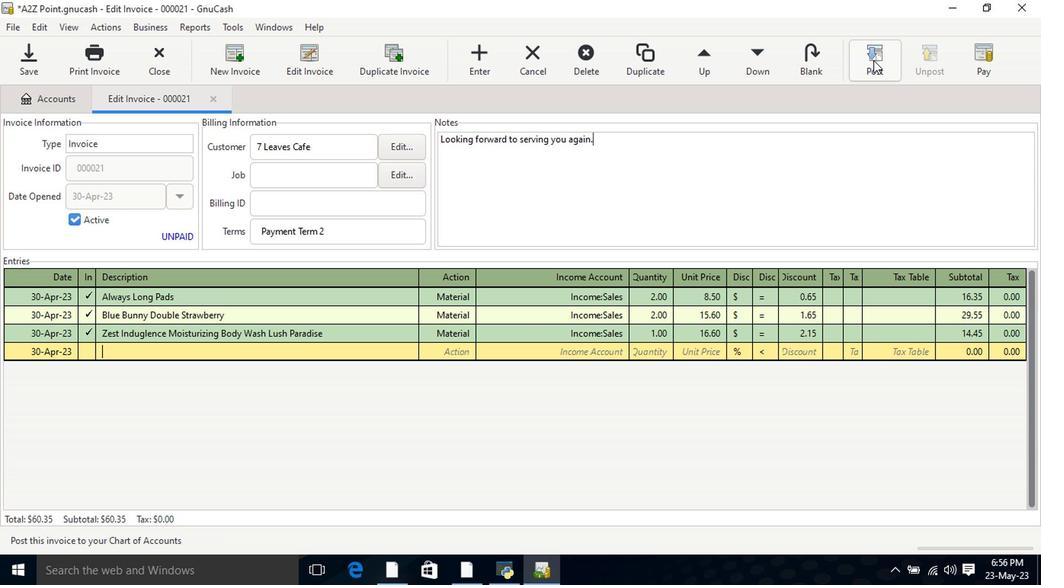 
Action: Mouse moved to (652, 260)
Screenshot: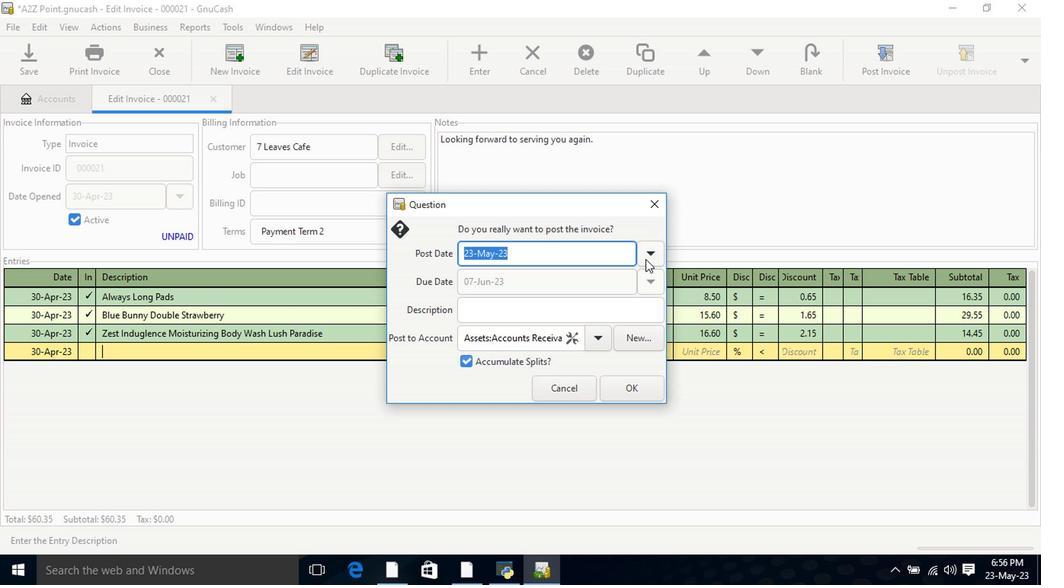 
Action: Mouse pressed left at (652, 260)
Screenshot: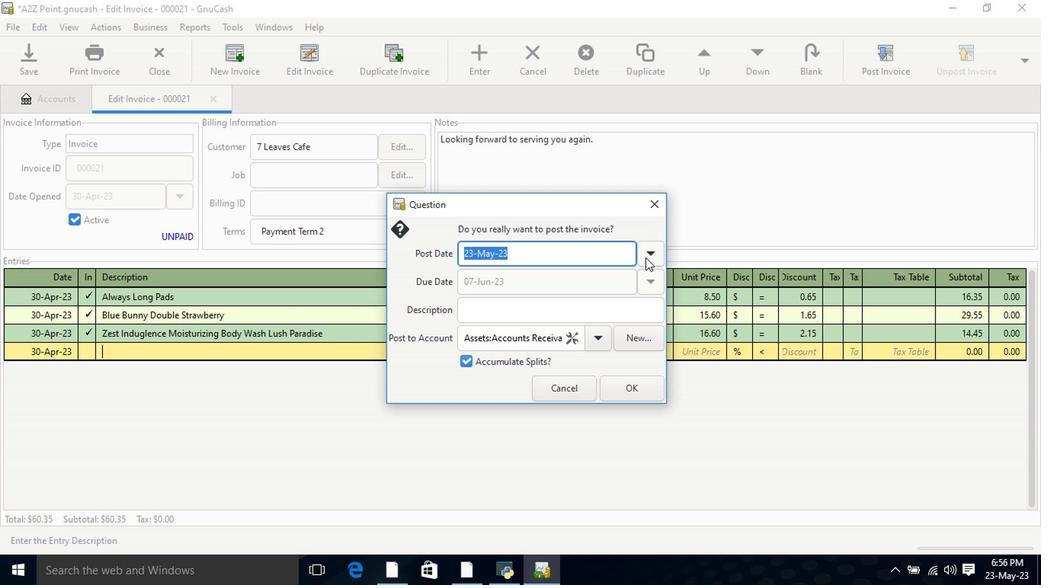
Action: Mouse moved to (536, 277)
Screenshot: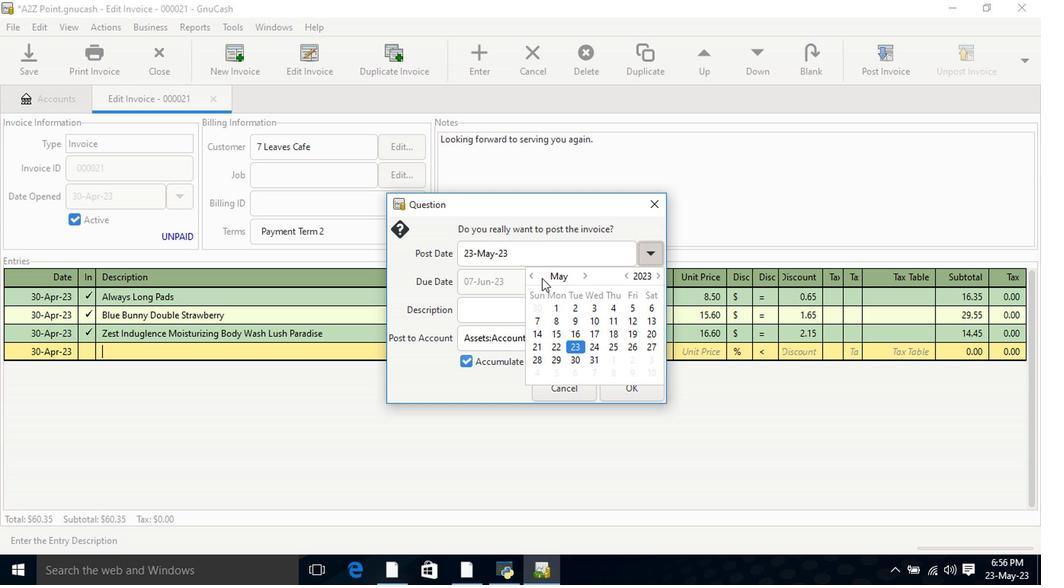 
Action: Mouse pressed left at (536, 277)
Screenshot: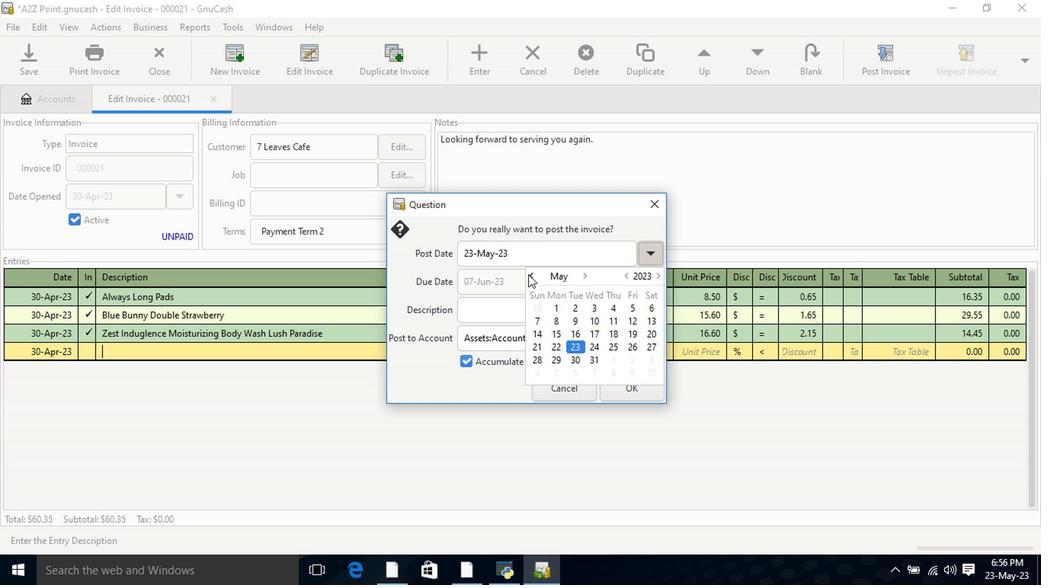 
Action: Mouse moved to (549, 378)
Screenshot: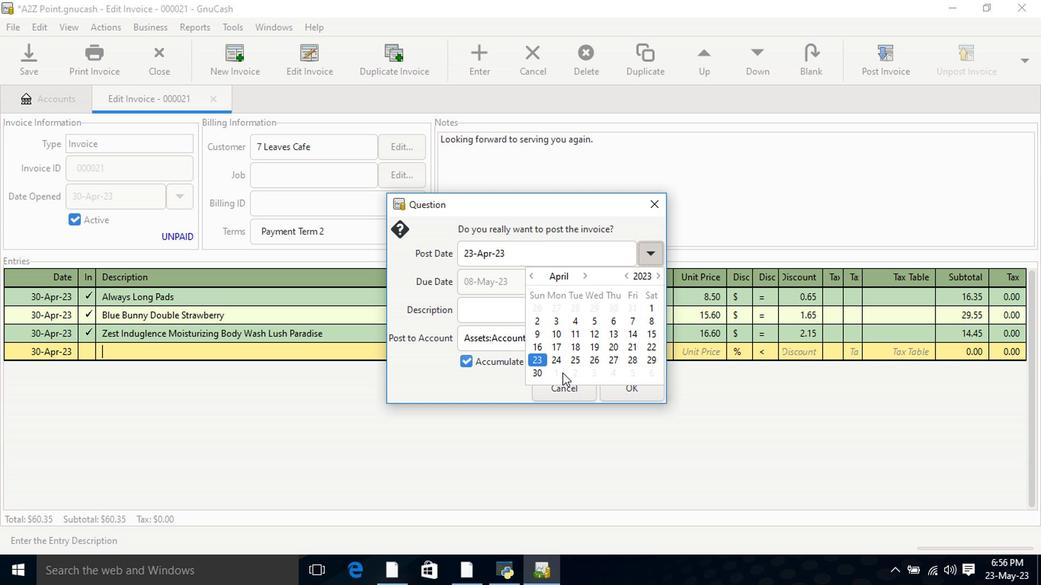
Action: Mouse pressed left at (549, 378)
Screenshot: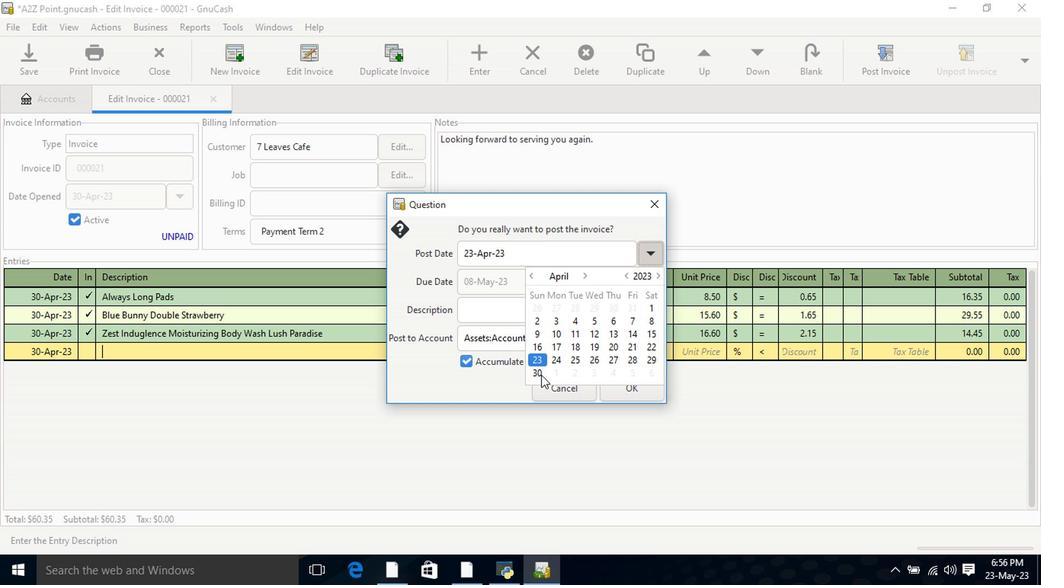 
Action: Mouse pressed left at (549, 378)
Screenshot: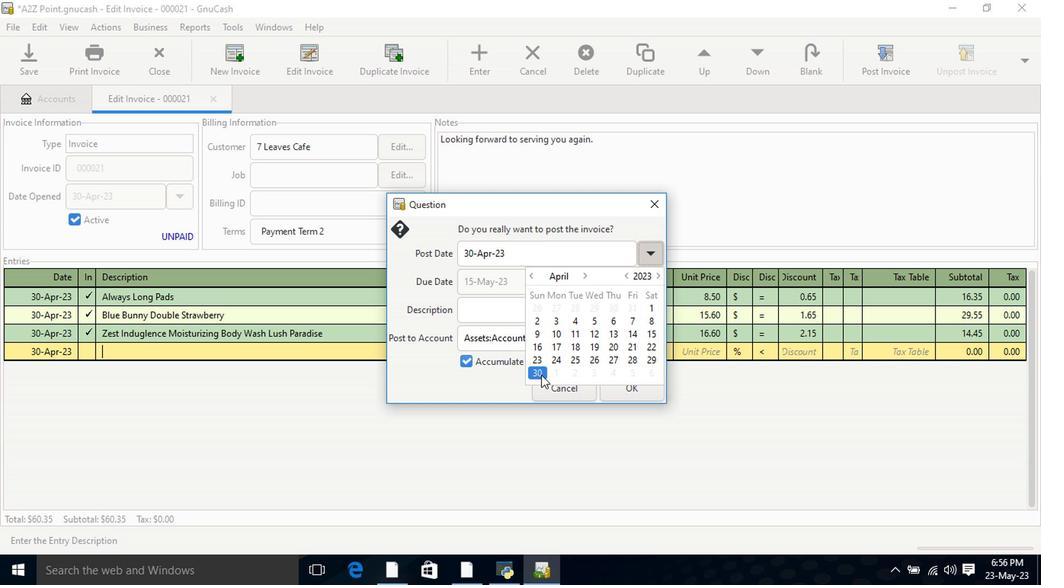 
Action: Mouse moved to (630, 393)
Screenshot: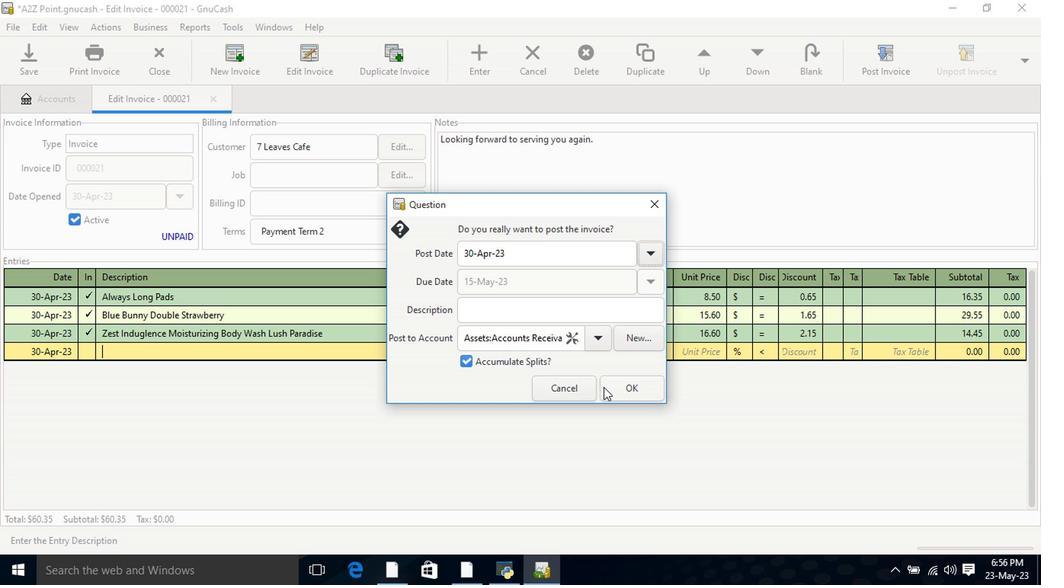 
Action: Mouse pressed left at (630, 393)
Screenshot: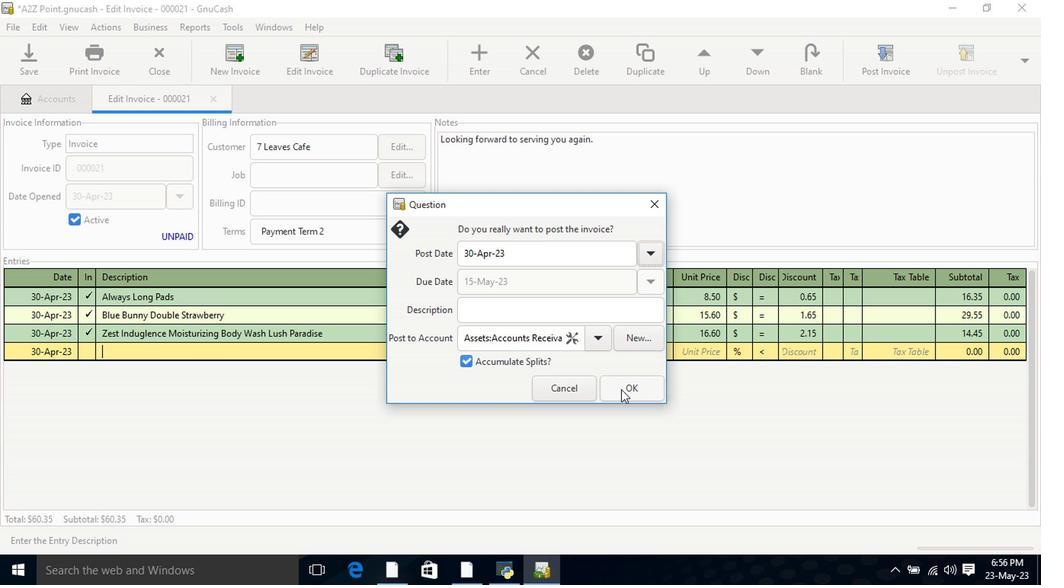 
Action: Mouse moved to (993, 71)
Screenshot: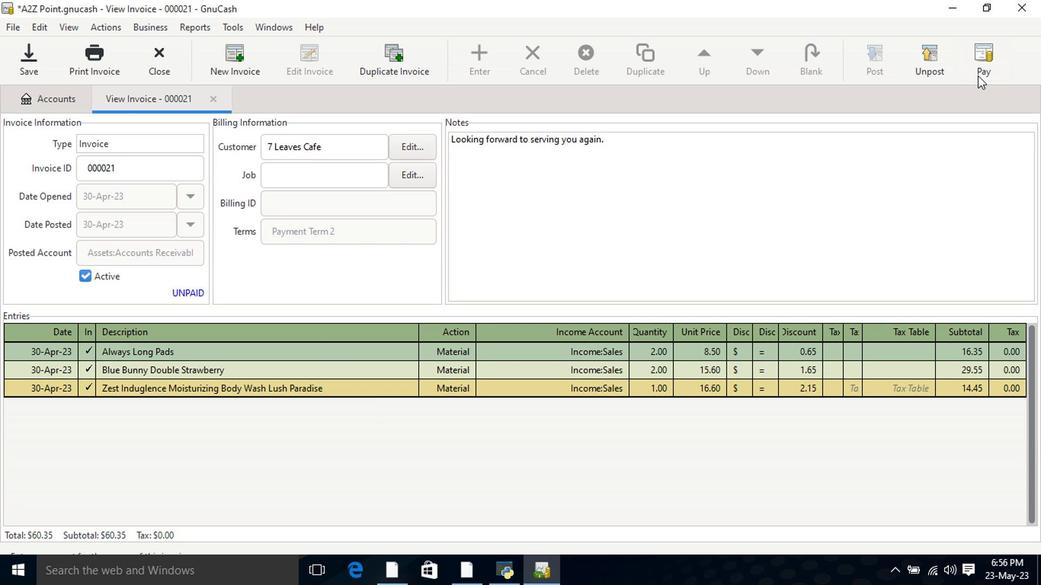 
Action: Mouse pressed left at (993, 71)
Screenshot: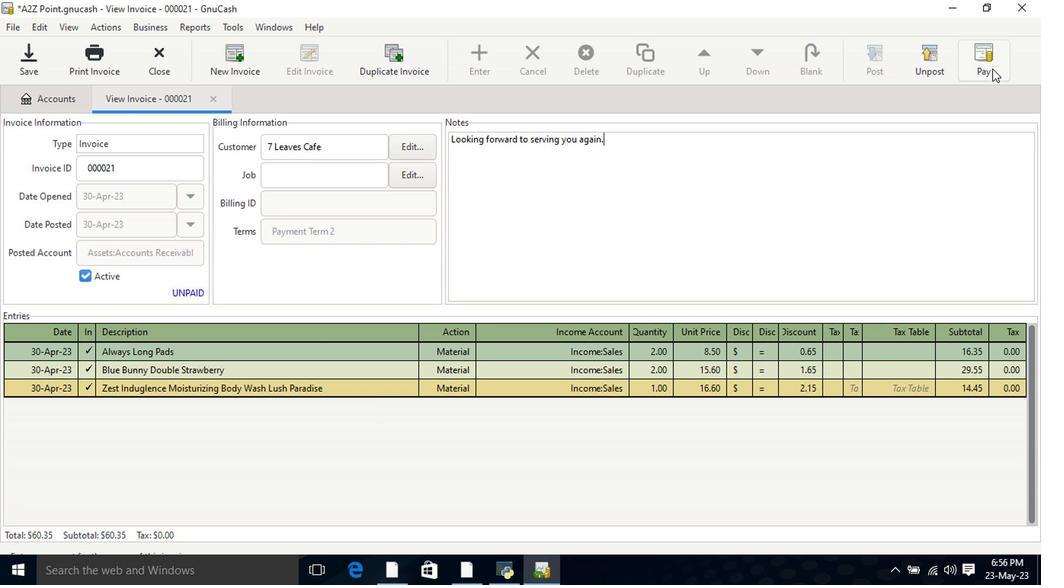 
Action: Mouse moved to (483, 306)
Screenshot: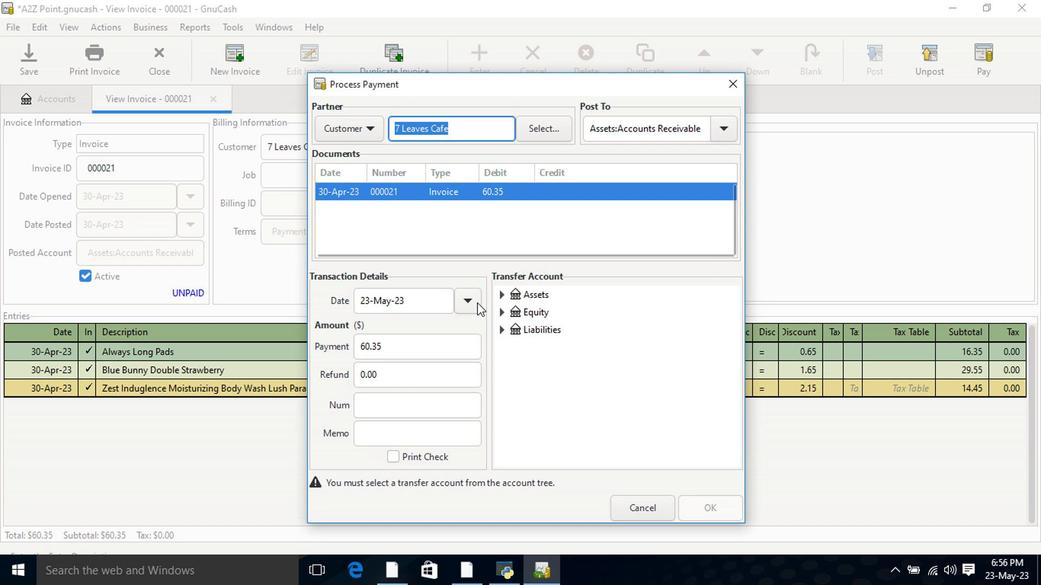 
Action: Mouse pressed left at (483, 306)
Screenshot: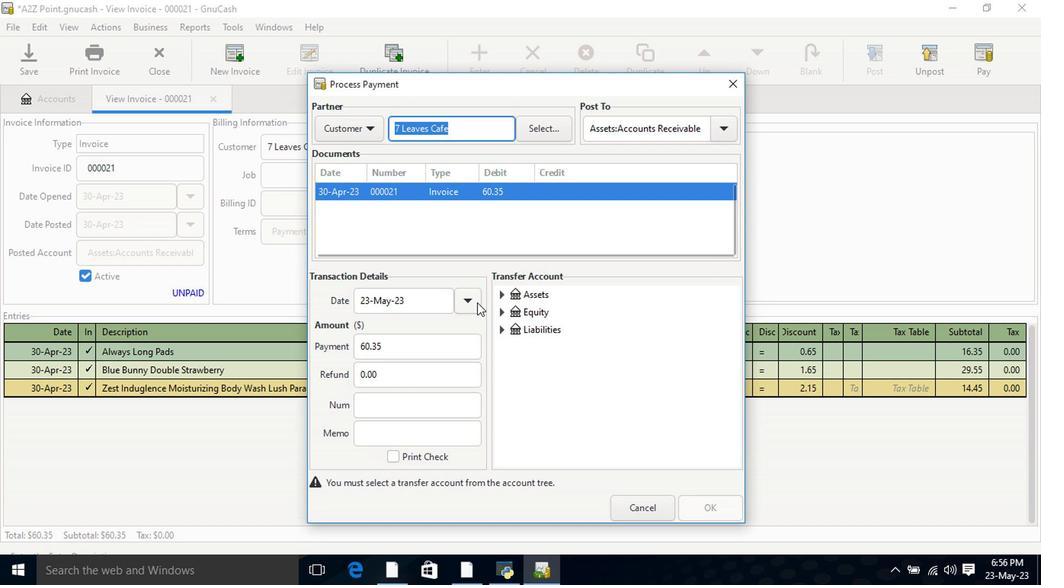 
Action: Mouse moved to (385, 384)
Screenshot: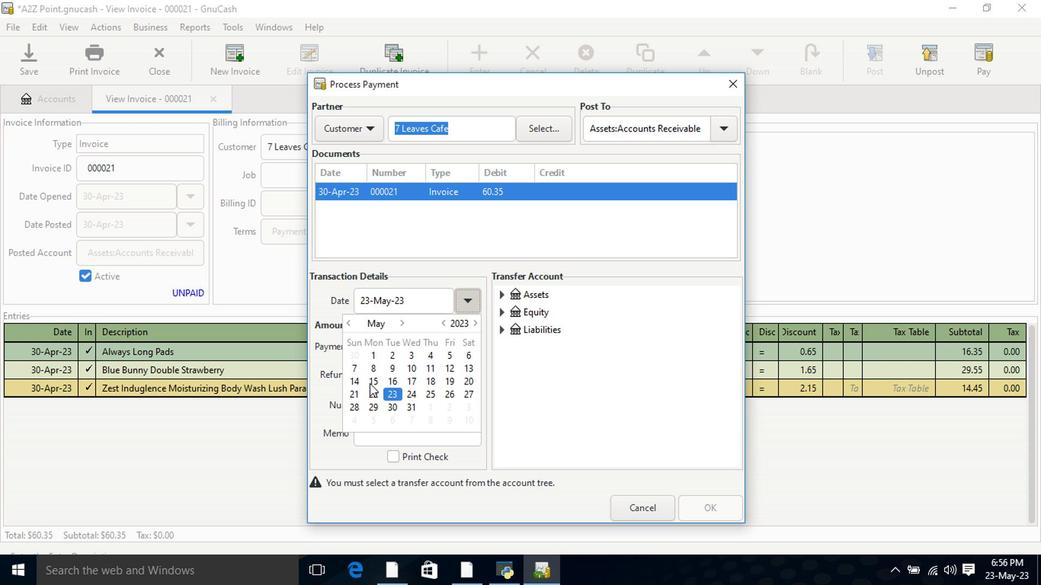 
Action: Mouse pressed left at (385, 384)
Screenshot: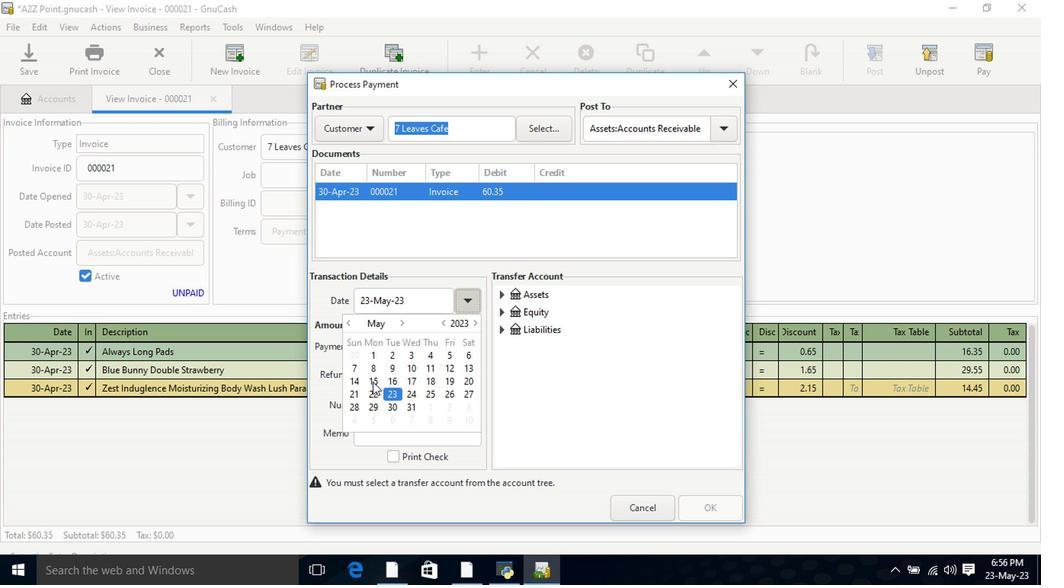 
Action: Mouse pressed left at (385, 384)
Screenshot: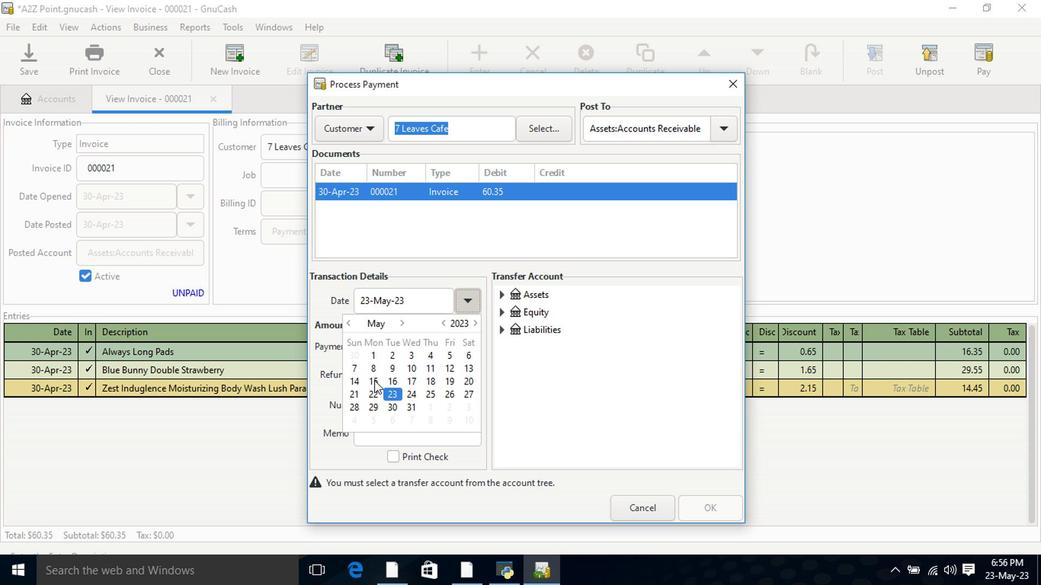 
Action: Mouse moved to (513, 298)
Screenshot: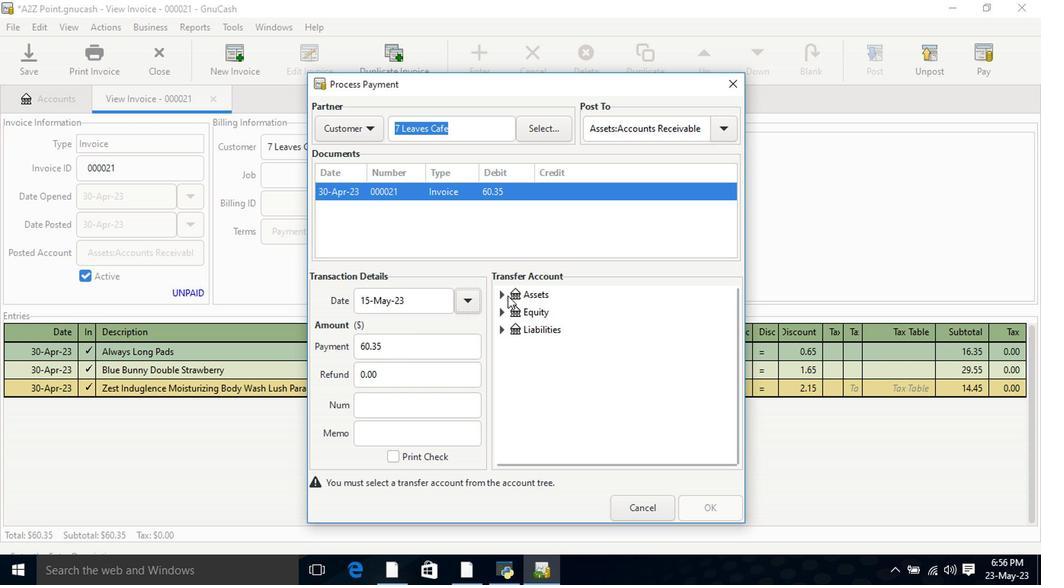 
Action: Mouse pressed left at (513, 298)
Screenshot: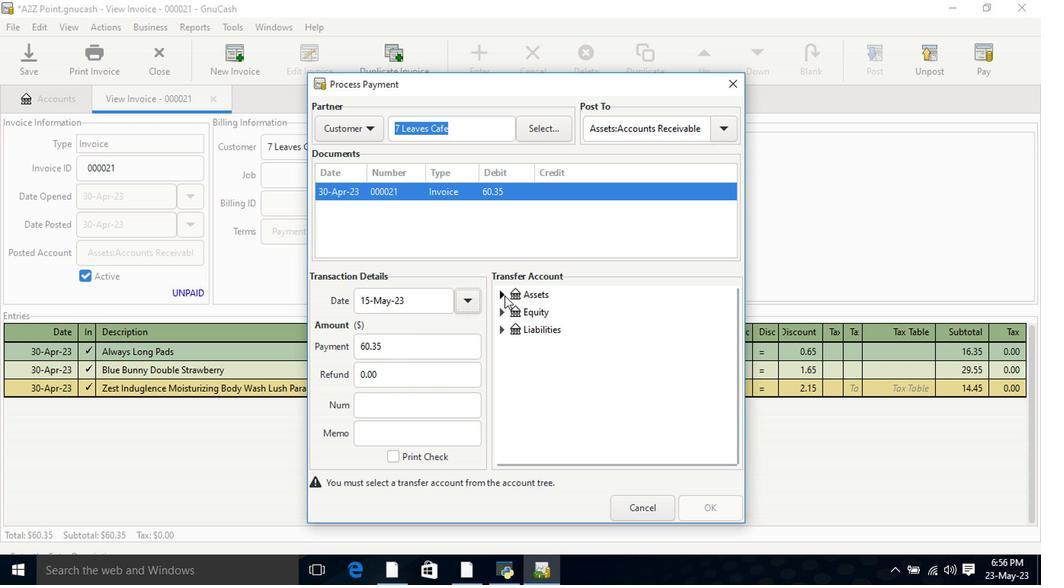 
Action: Mouse moved to (524, 316)
Screenshot: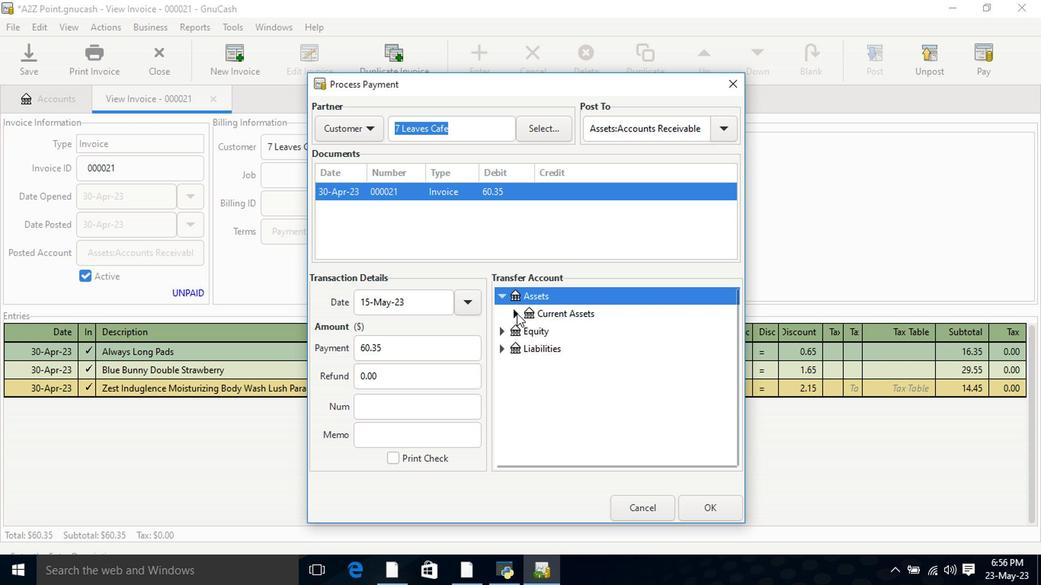 
Action: Mouse pressed left at (524, 316)
Screenshot: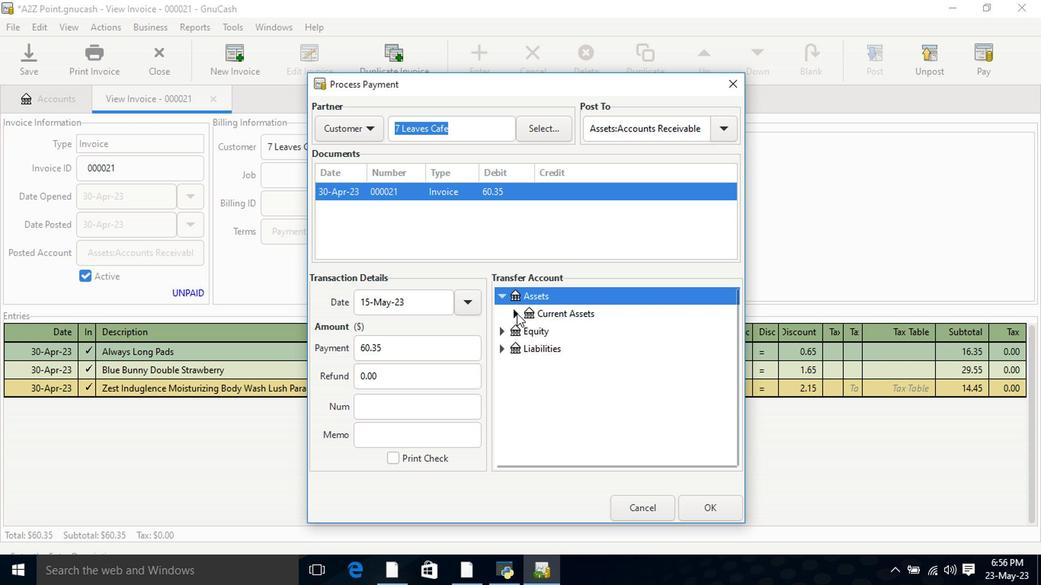 
Action: Mouse moved to (561, 330)
Screenshot: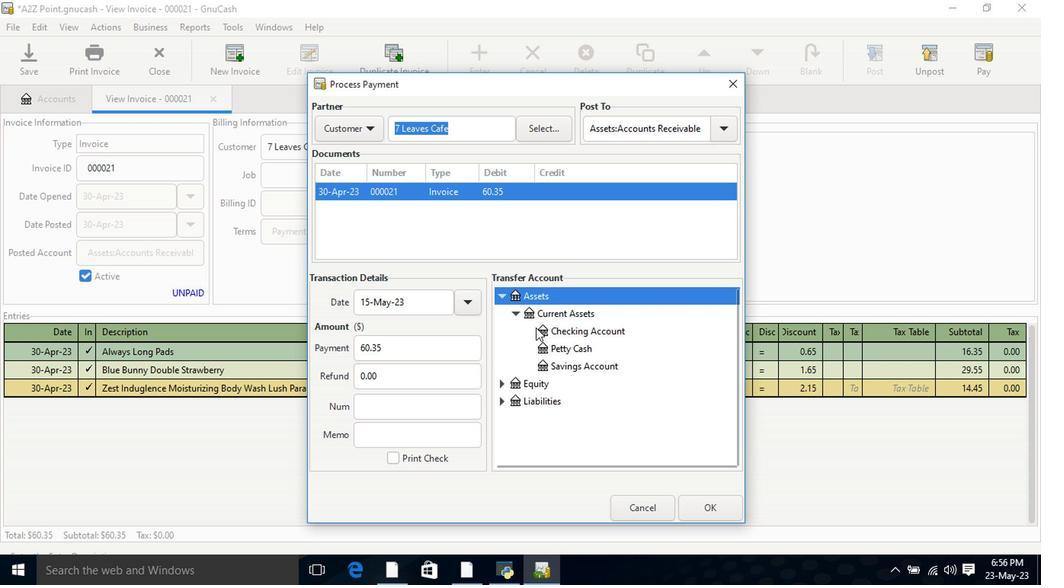 
Action: Mouse pressed left at (561, 330)
Screenshot: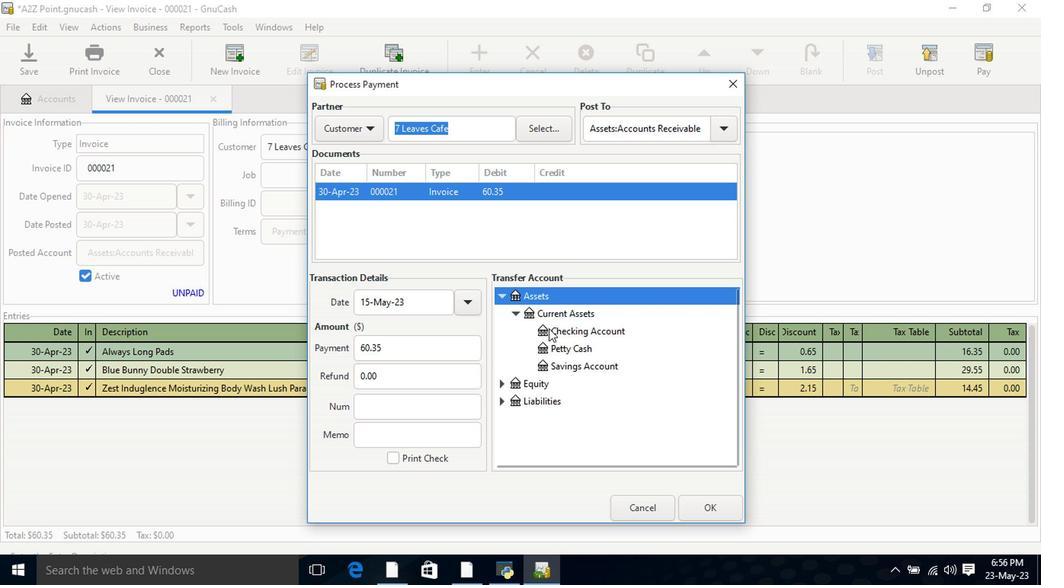
Action: Mouse moved to (715, 513)
Screenshot: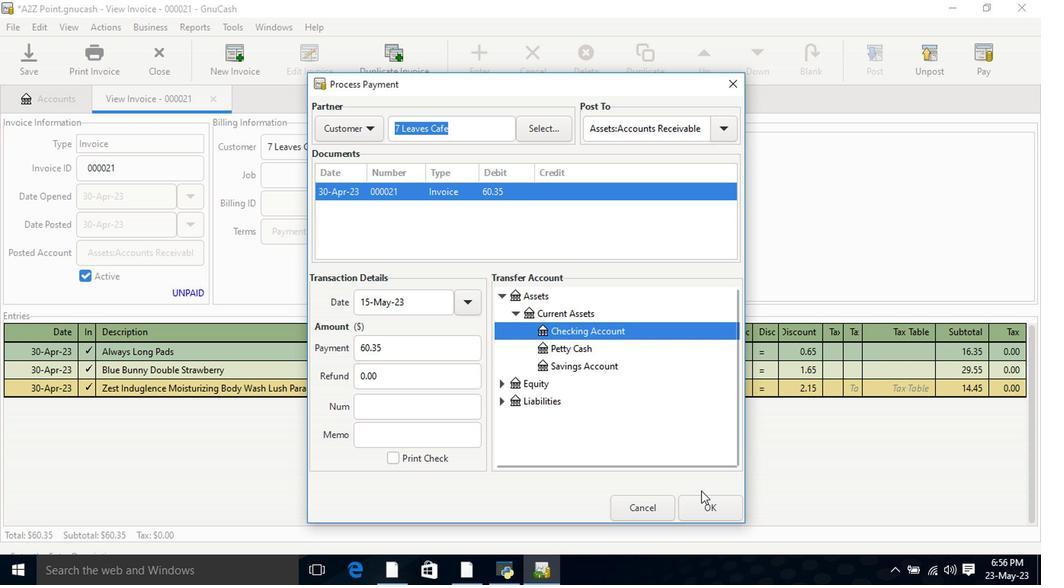 
Action: Mouse pressed left at (715, 513)
Screenshot: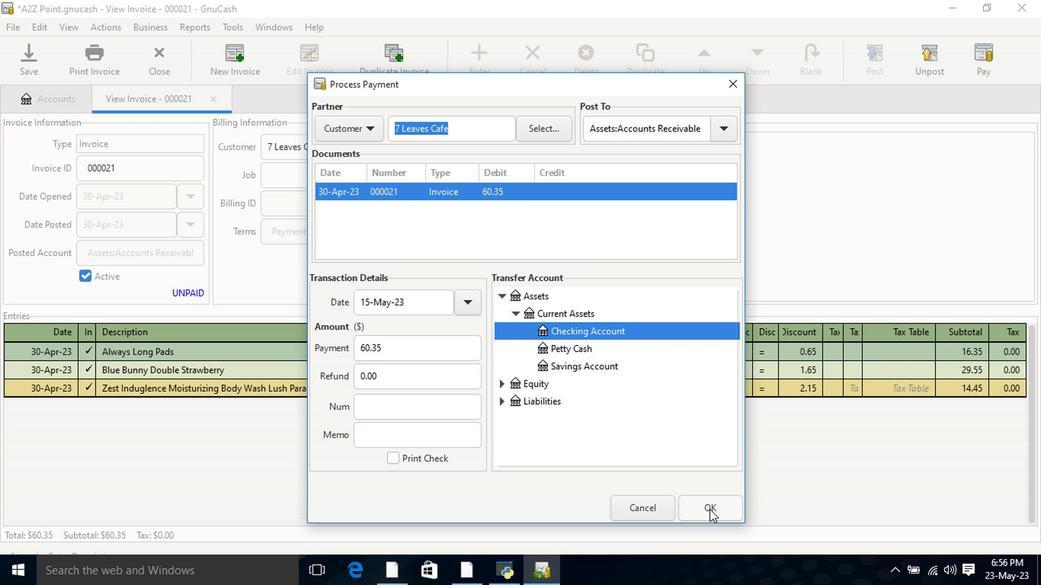 
Action: Mouse moved to (116, 62)
Screenshot: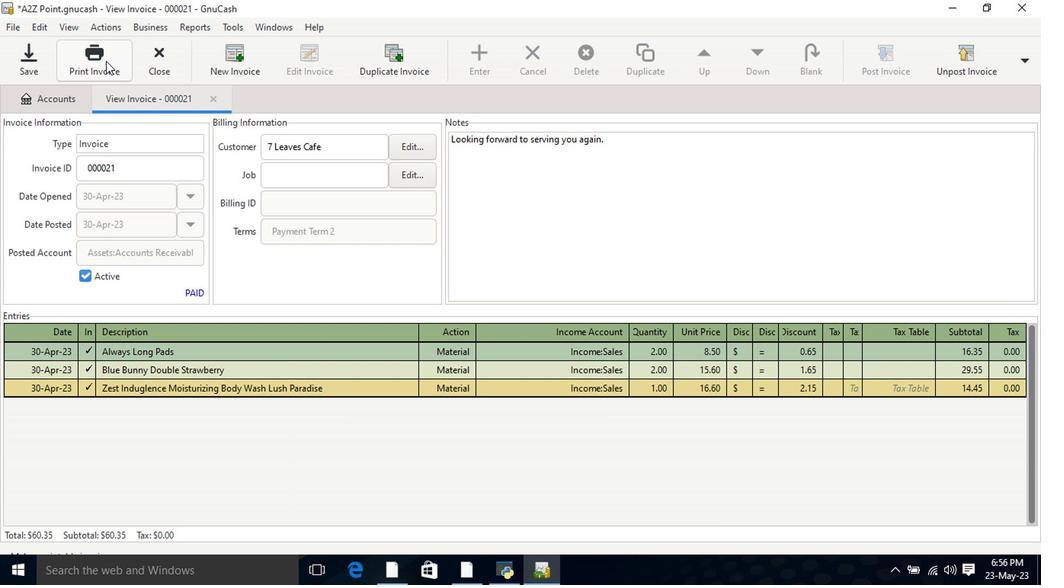 
Action: Mouse pressed left at (116, 62)
Screenshot: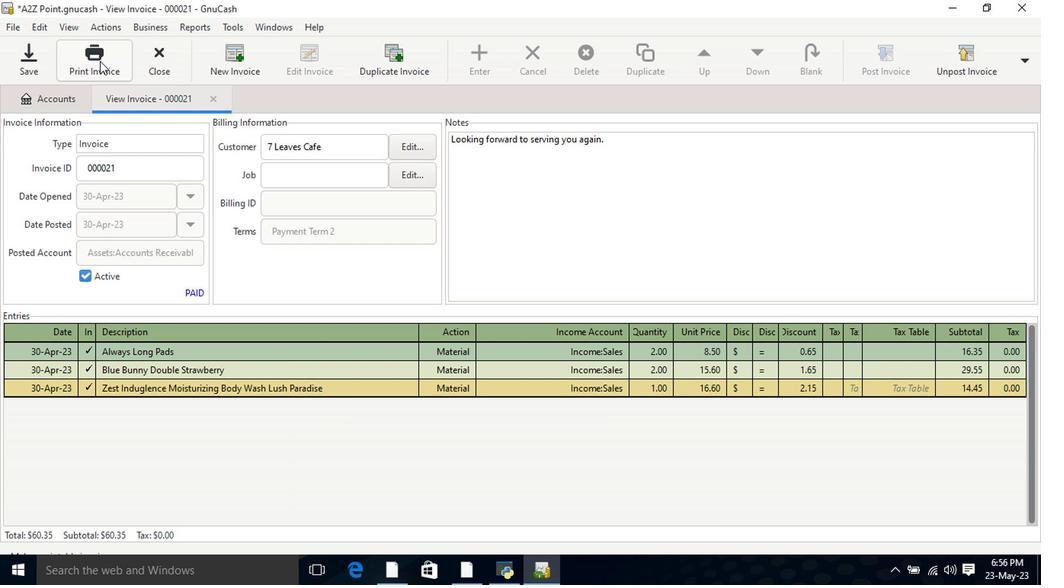 
Action: Mouse moved to (384, 60)
Screenshot: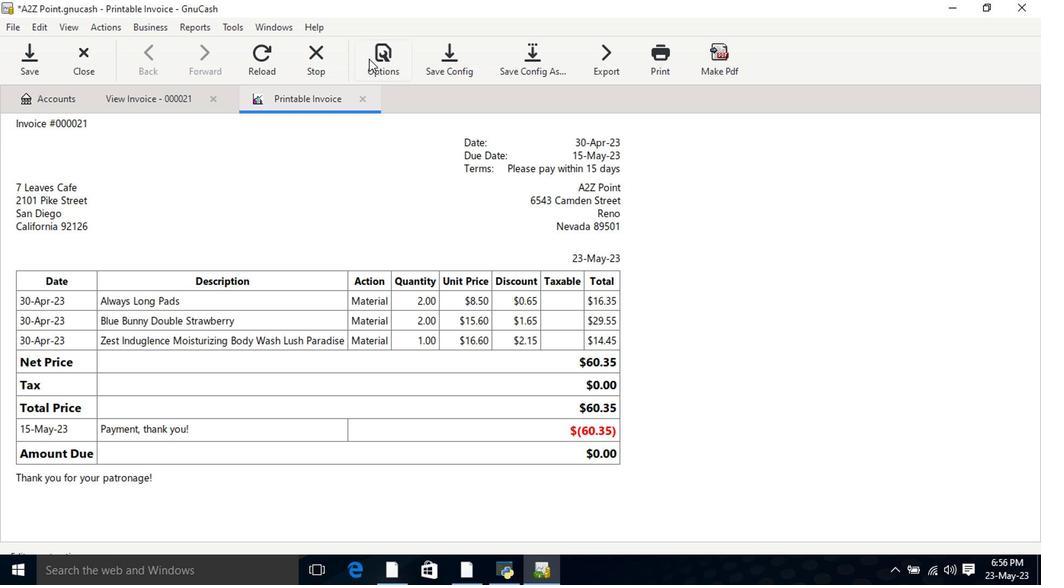 
Action: Mouse pressed left at (384, 60)
Screenshot: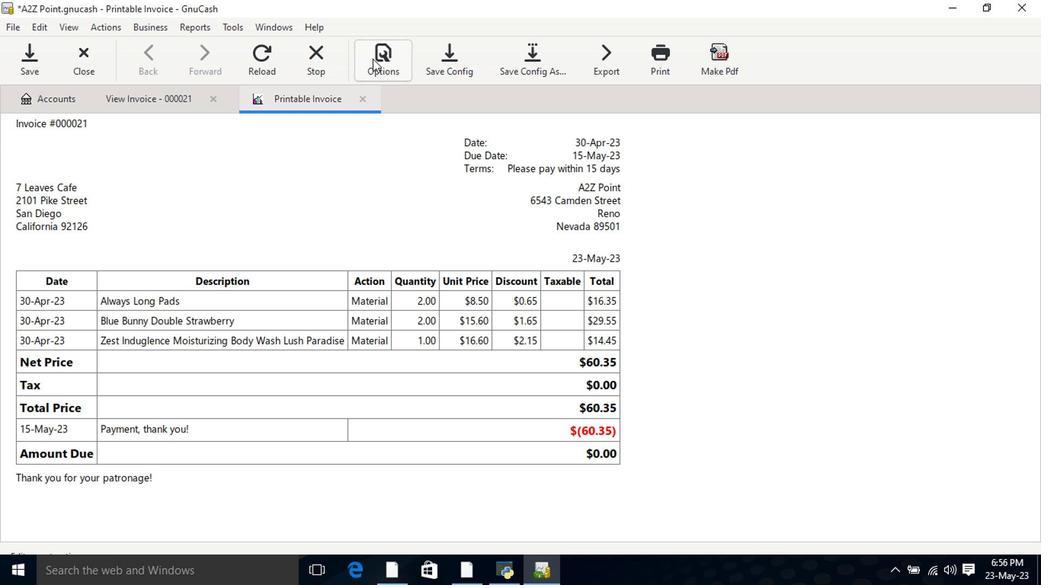 
Action: Mouse moved to (329, 124)
Screenshot: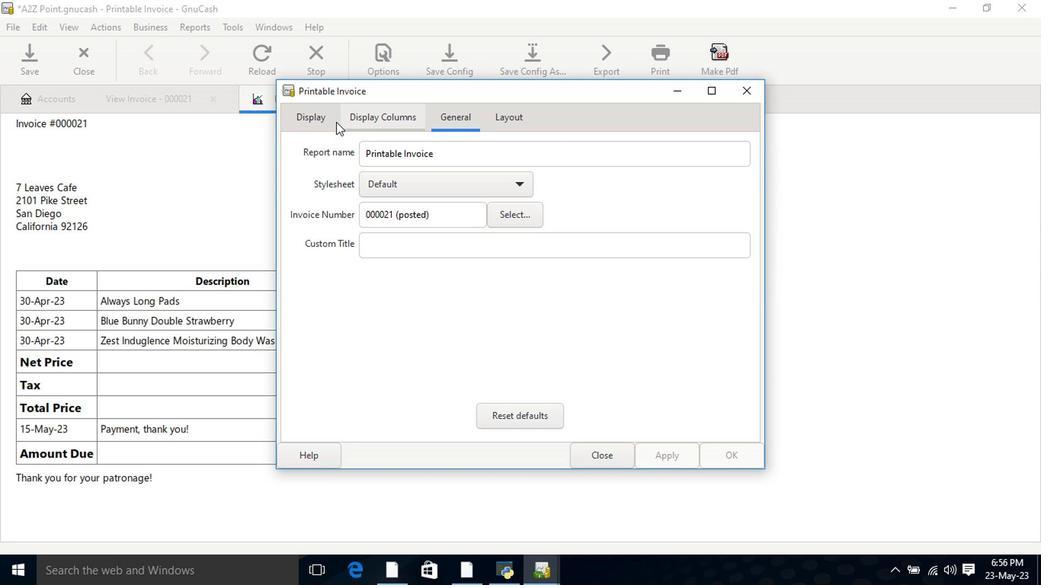 
Action: Mouse pressed left at (329, 124)
Screenshot: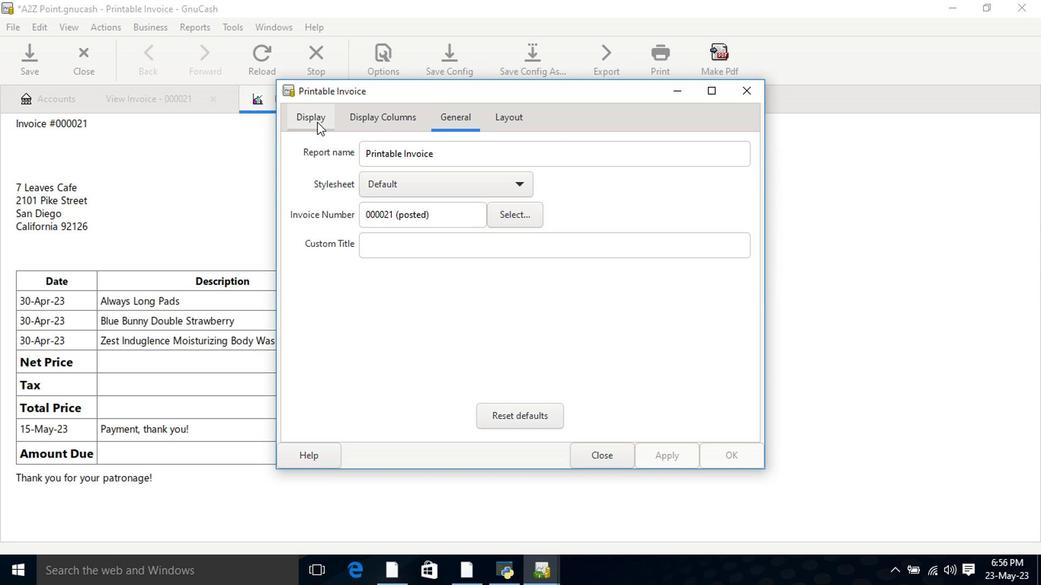 
Action: Mouse moved to (410, 298)
Screenshot: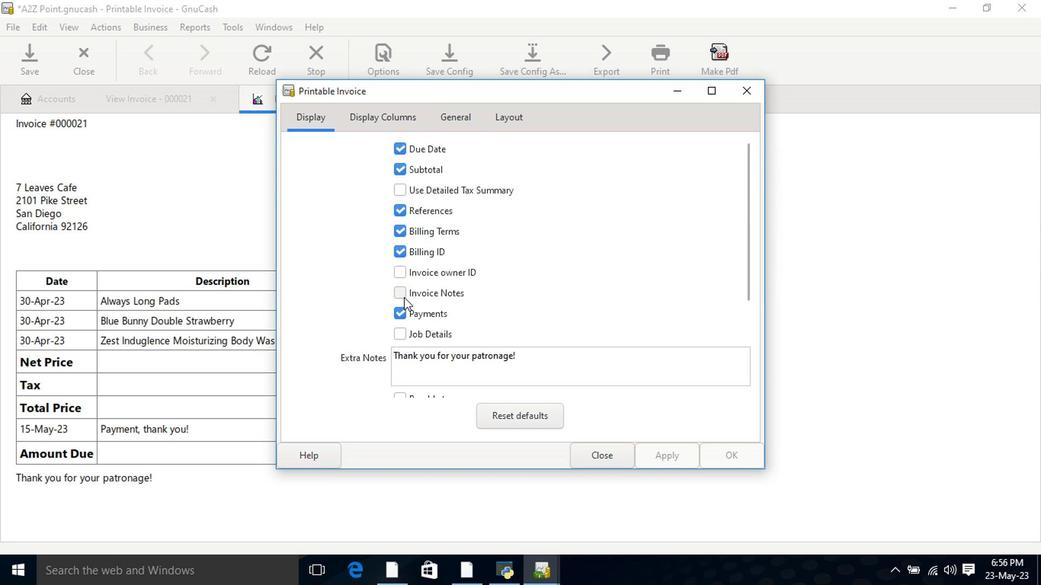 
Action: Mouse pressed left at (410, 298)
Screenshot: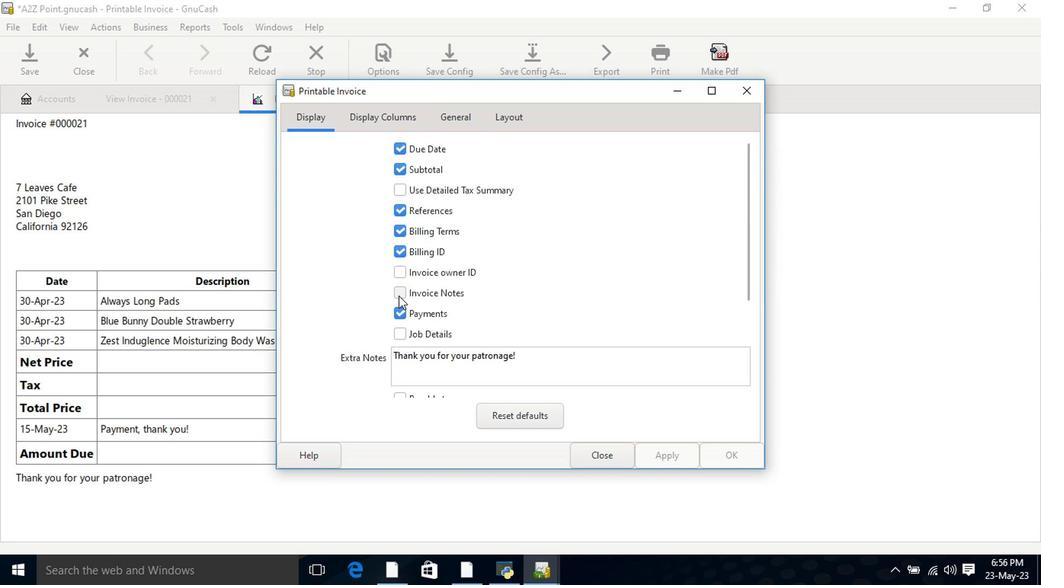 
Action: Mouse moved to (668, 455)
Screenshot: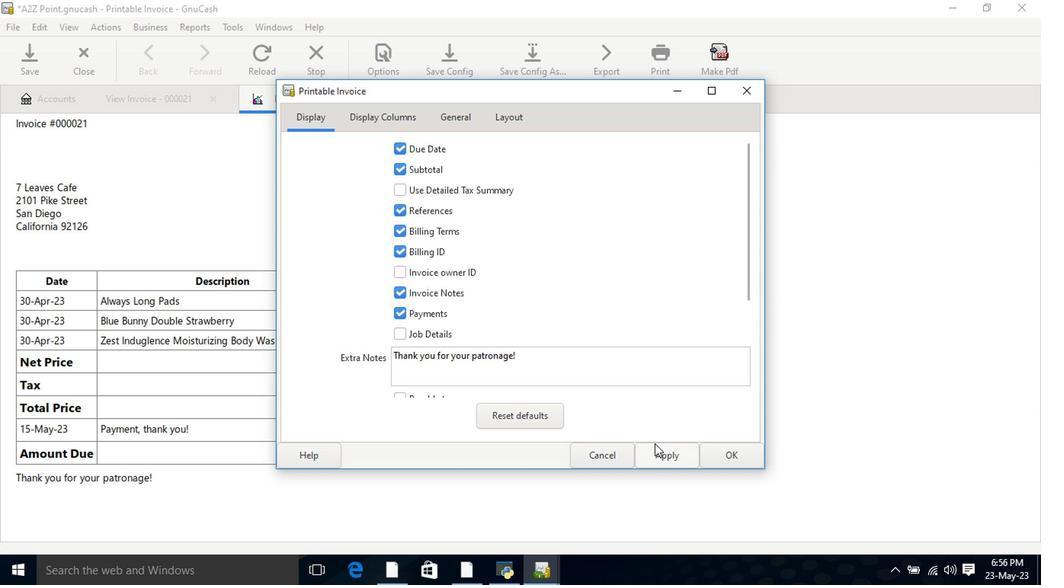 
Action: Mouse pressed left at (668, 455)
Screenshot: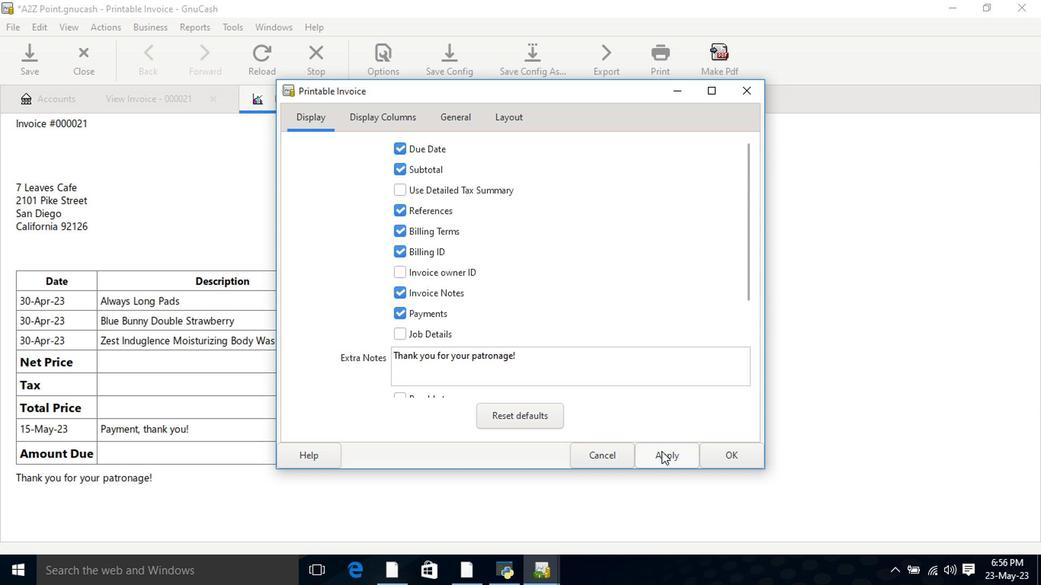 
Action: Mouse moved to (610, 460)
Screenshot: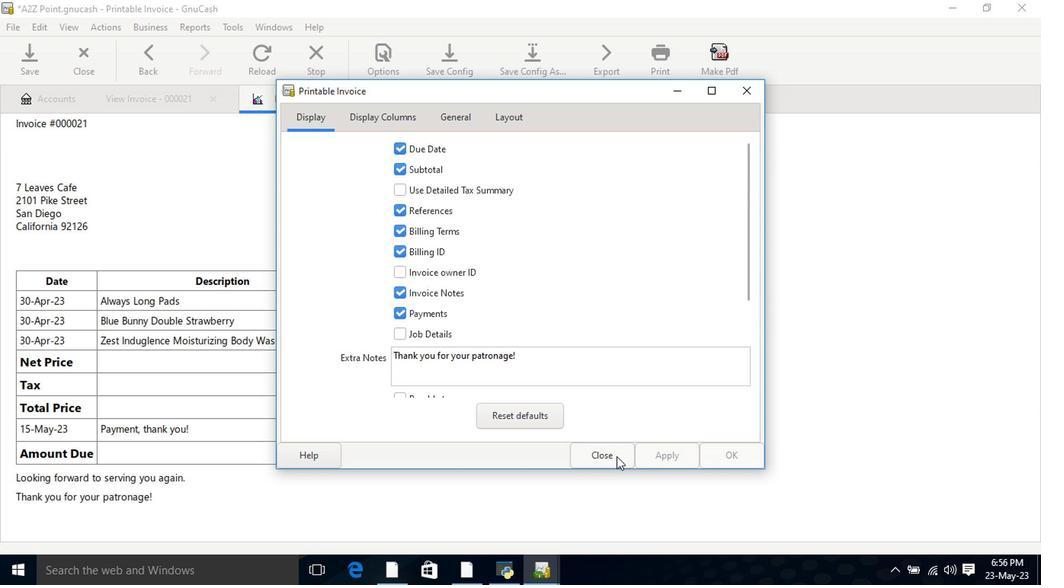 
Action: Mouse pressed left at (610, 460)
Screenshot: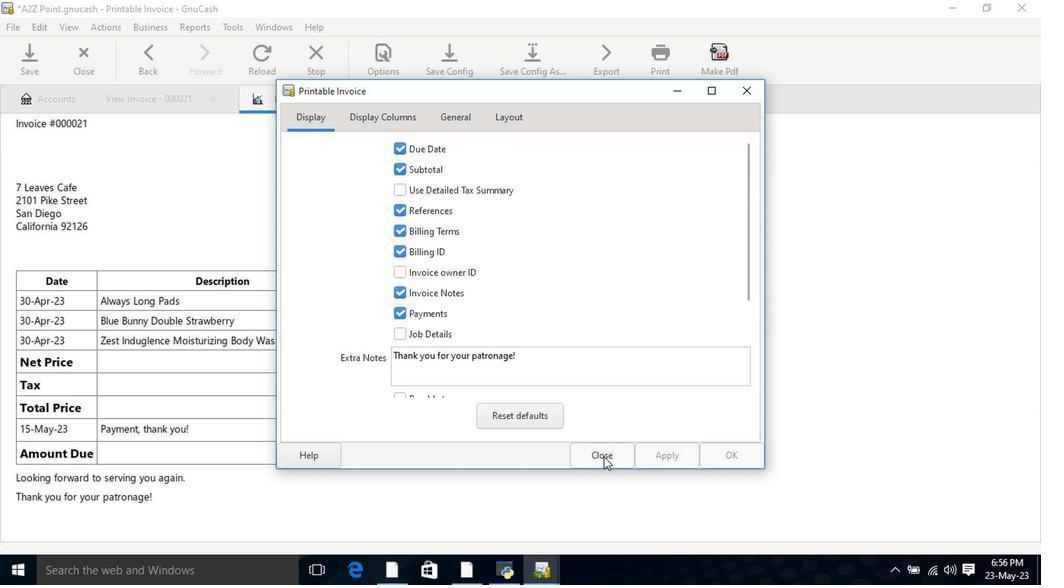 
Action: Mouse moved to (603, 448)
Screenshot: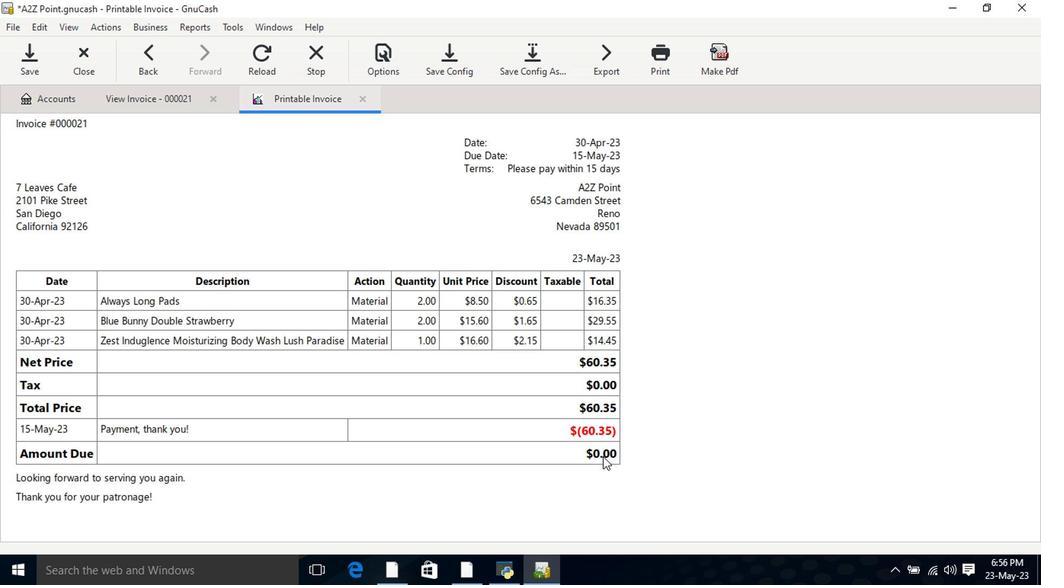 
